 Task: Open a blank sheet, save the file as Empathymeet.rtf Type the sentence 'Love is a powerful emotion that connects individuals and shapes relationships. It encompasses affection, compassion, and deep bonds between people. Love can bring joy, happiness, and a sense of fulfillment, making it a fundamental aspect of human existence.'Add formula using equations and charcters after the sentence '( n - 2 ) × 180?' Select the formula and highlight with color Pink Change the page Orientation to  Landscape
Action: Mouse moved to (276, 182)
Screenshot: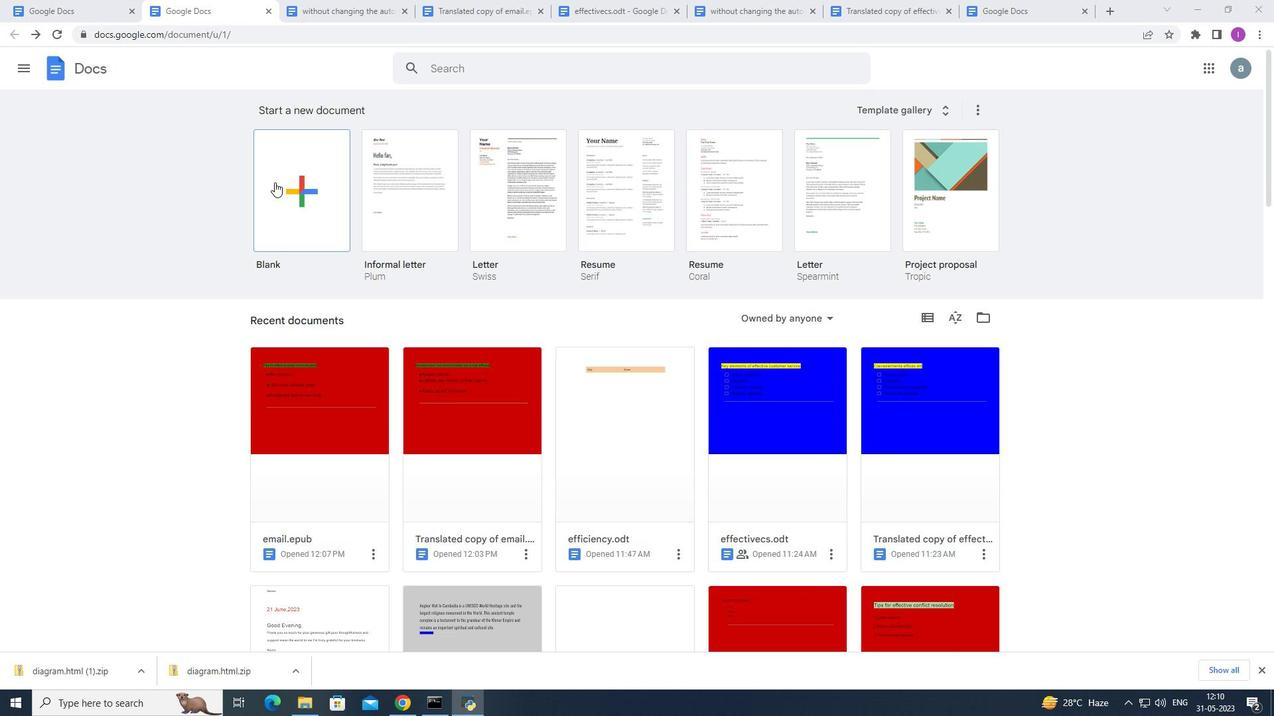 
Action: Mouse pressed left at (276, 182)
Screenshot: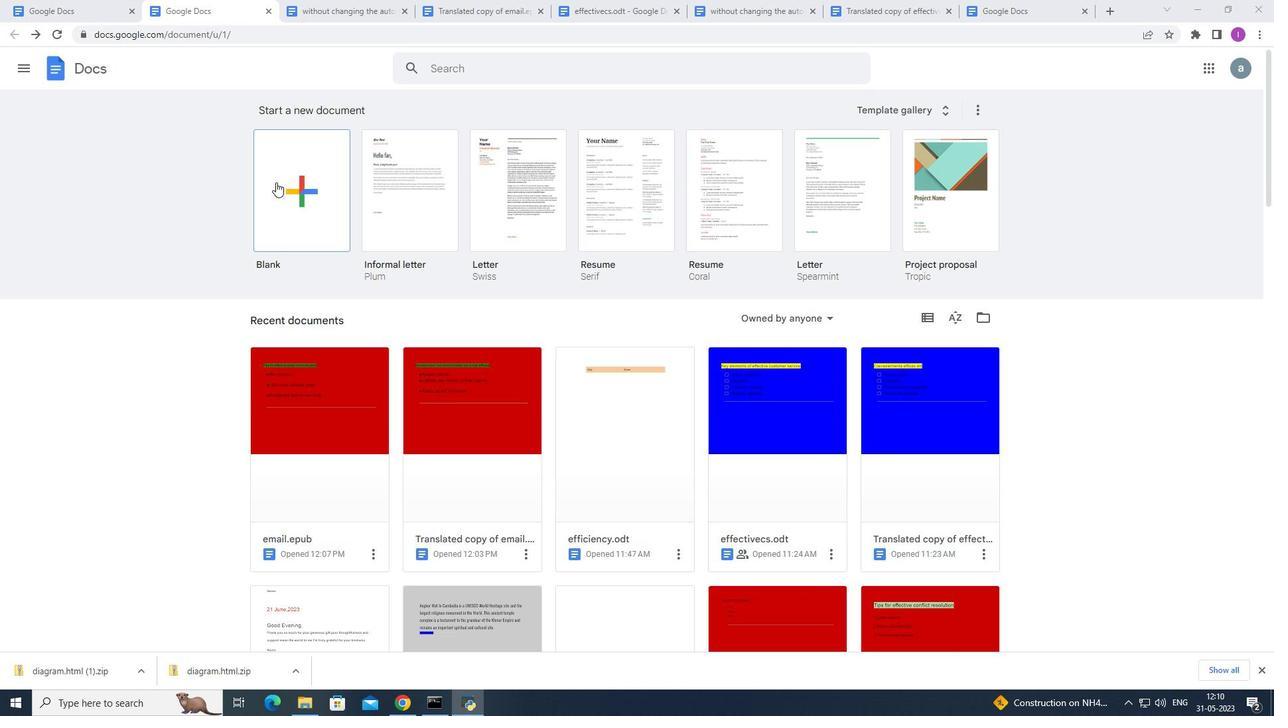 
Action: Mouse moved to (138, 61)
Screenshot: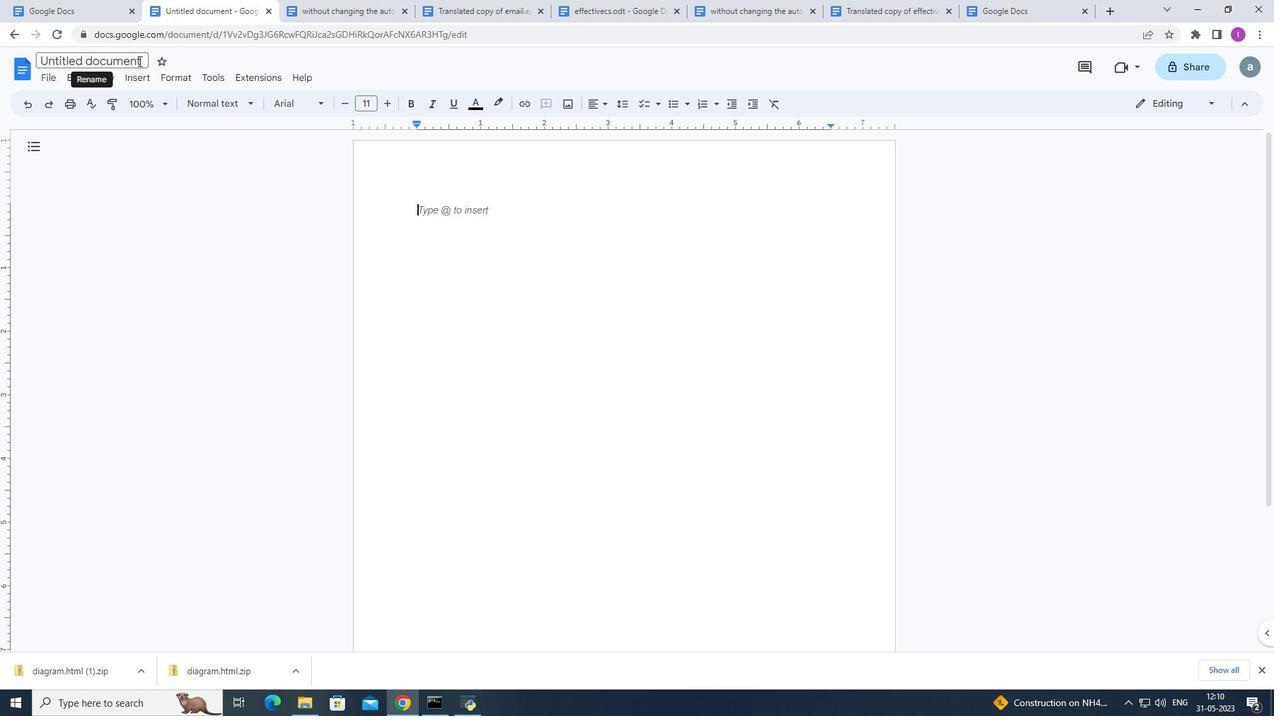 
Action: Mouse pressed left at (138, 61)
Screenshot: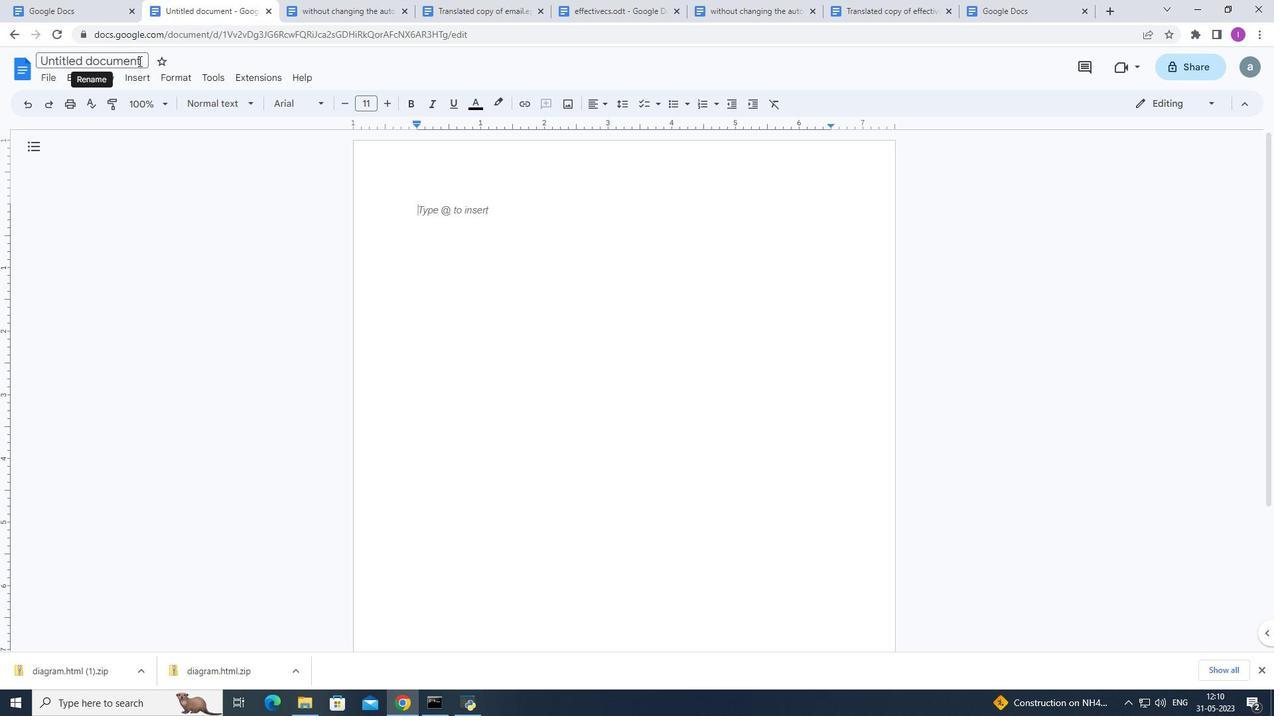 
Action: Mouse moved to (474, 74)
Screenshot: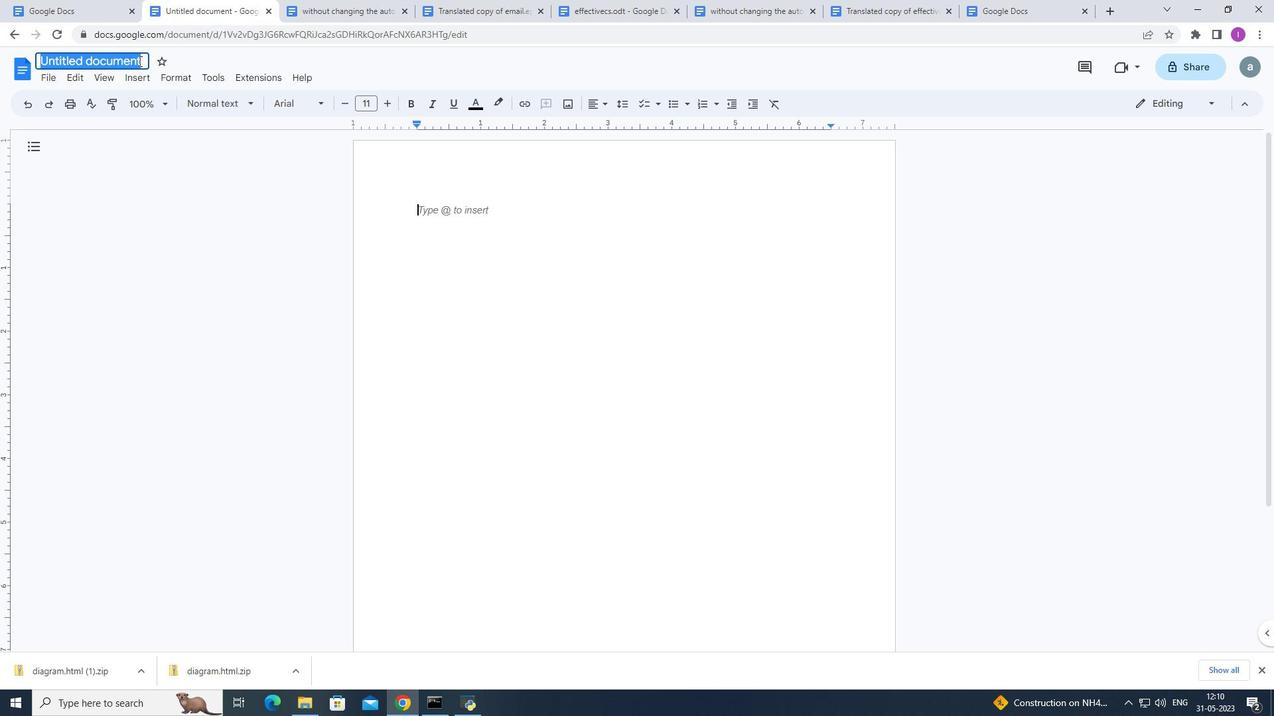 
Action: Key pressed <Key.shift>Empathymeet.rtf
Screenshot: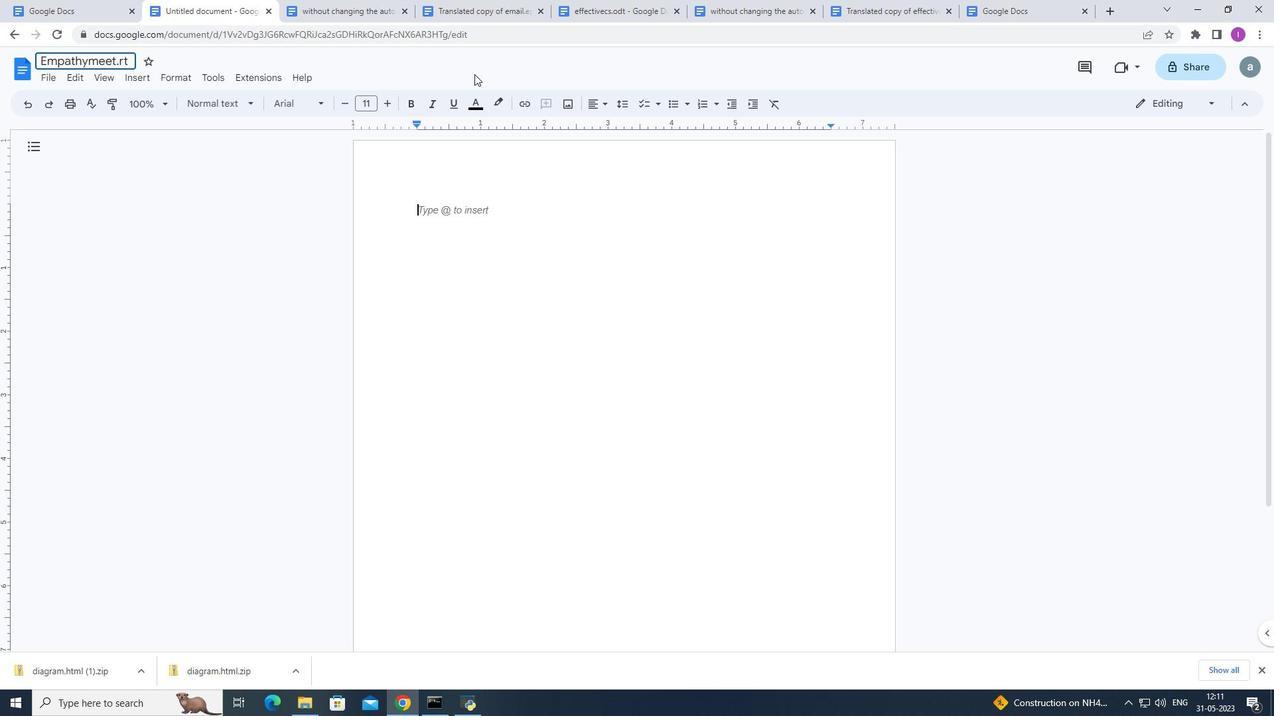 
Action: Mouse moved to (479, 228)
Screenshot: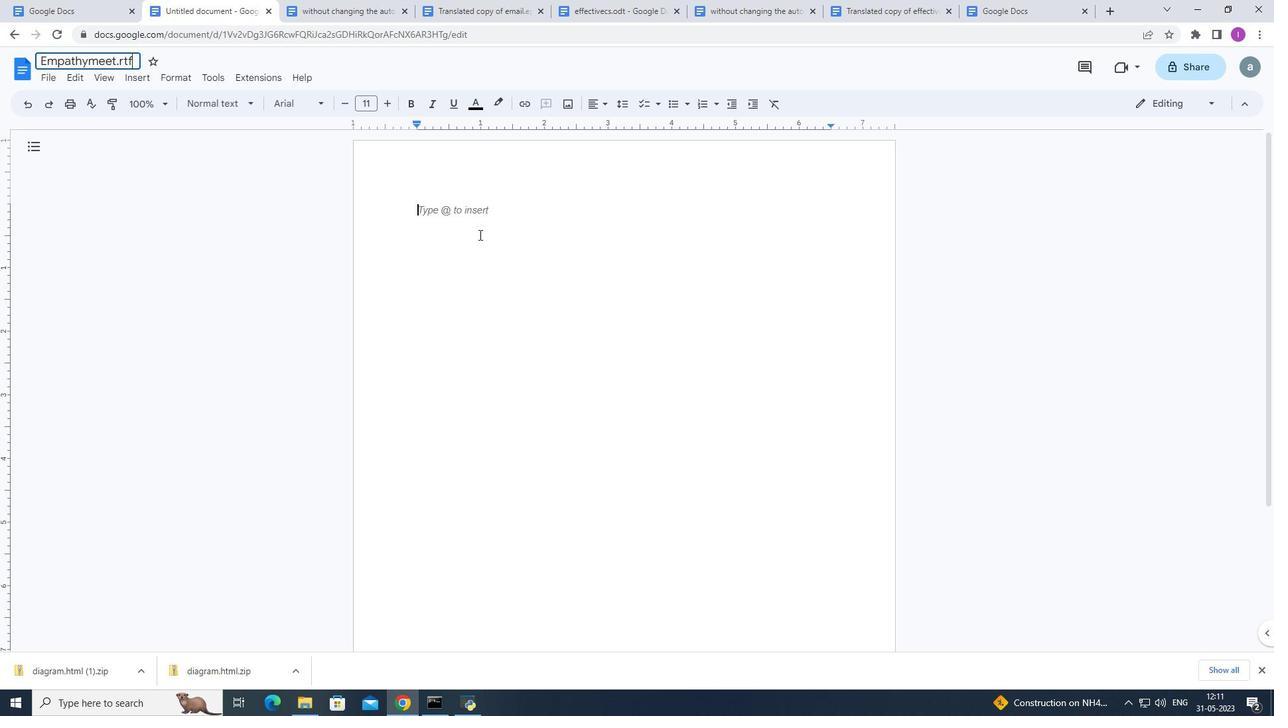 
Action: Mouse pressed left at (479, 228)
Screenshot: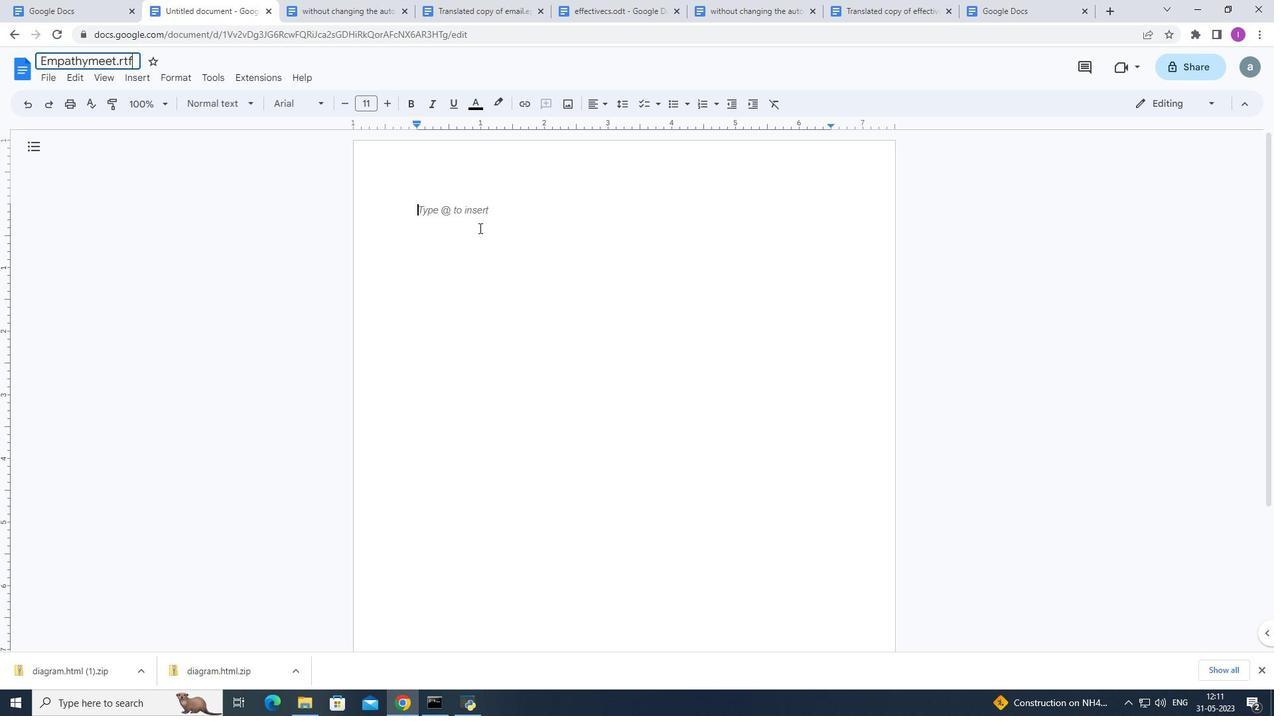 
Action: Mouse moved to (426, 207)
Screenshot: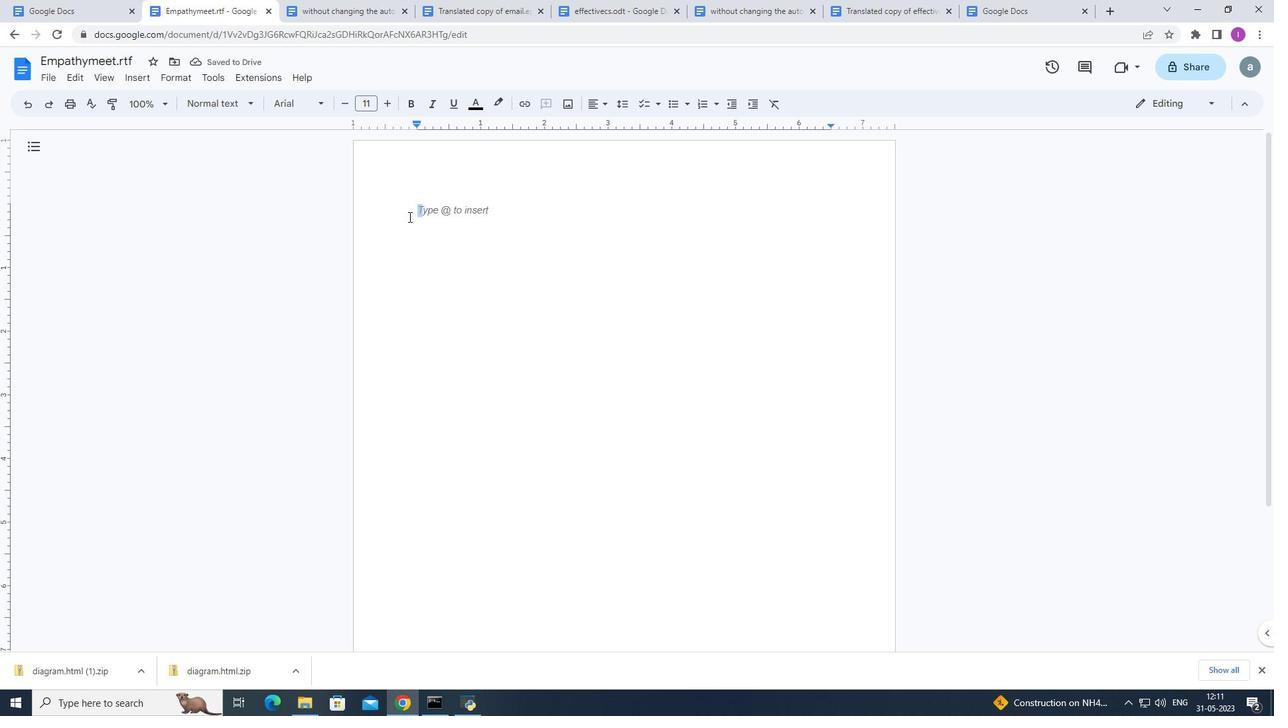 
Action: Mouse pressed left at (426, 207)
Screenshot: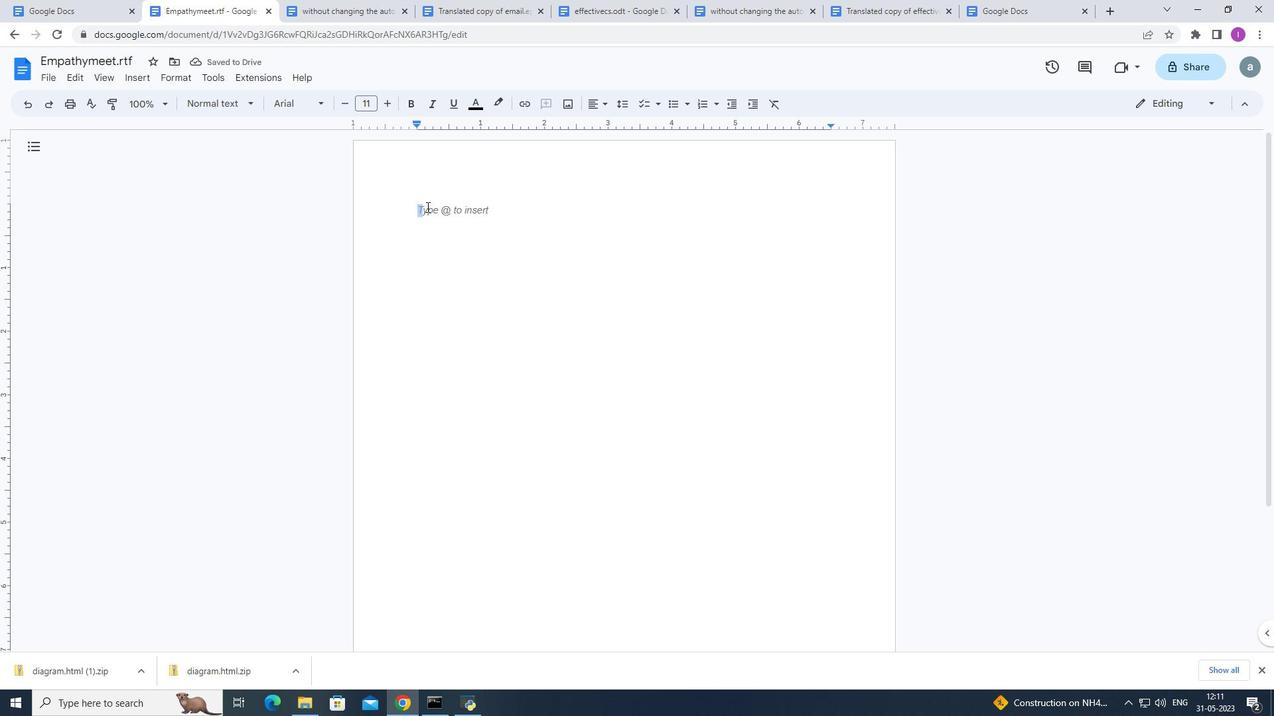 
Action: Mouse moved to (702, 184)
Screenshot: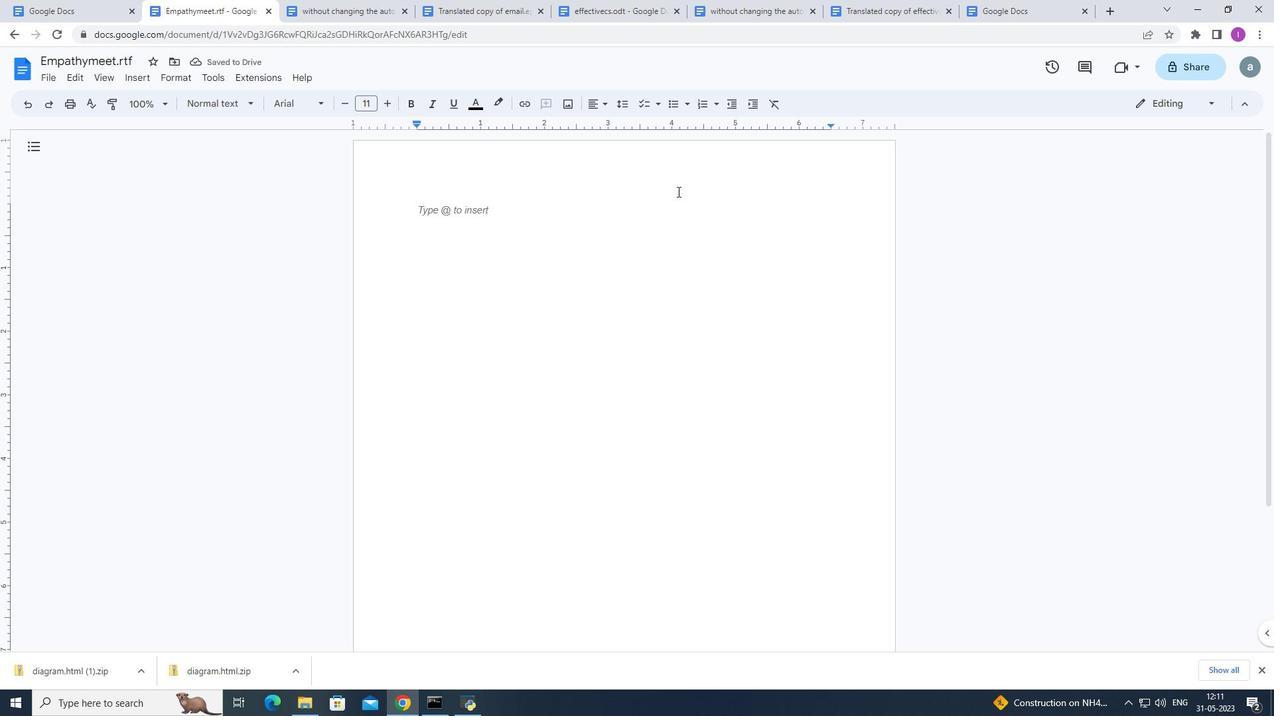 
Action: Key pressed <Key.shift>Lop<Key.backspace>ve<Key.space>is<Key.space>a<Key.space>powerful<Key.space>emotion<Key.space>that<Key.space>connects<Key.space>individuals<Key.space>and<Key.space>shapes<Key.space>relationships.<Key.shift>It<Key.space>encompasses<Key.space>affection,compassion,<Key.shift>and<Key.space>deep<Key.space>bonds<Key.space>between<Key.space>people
Screenshot: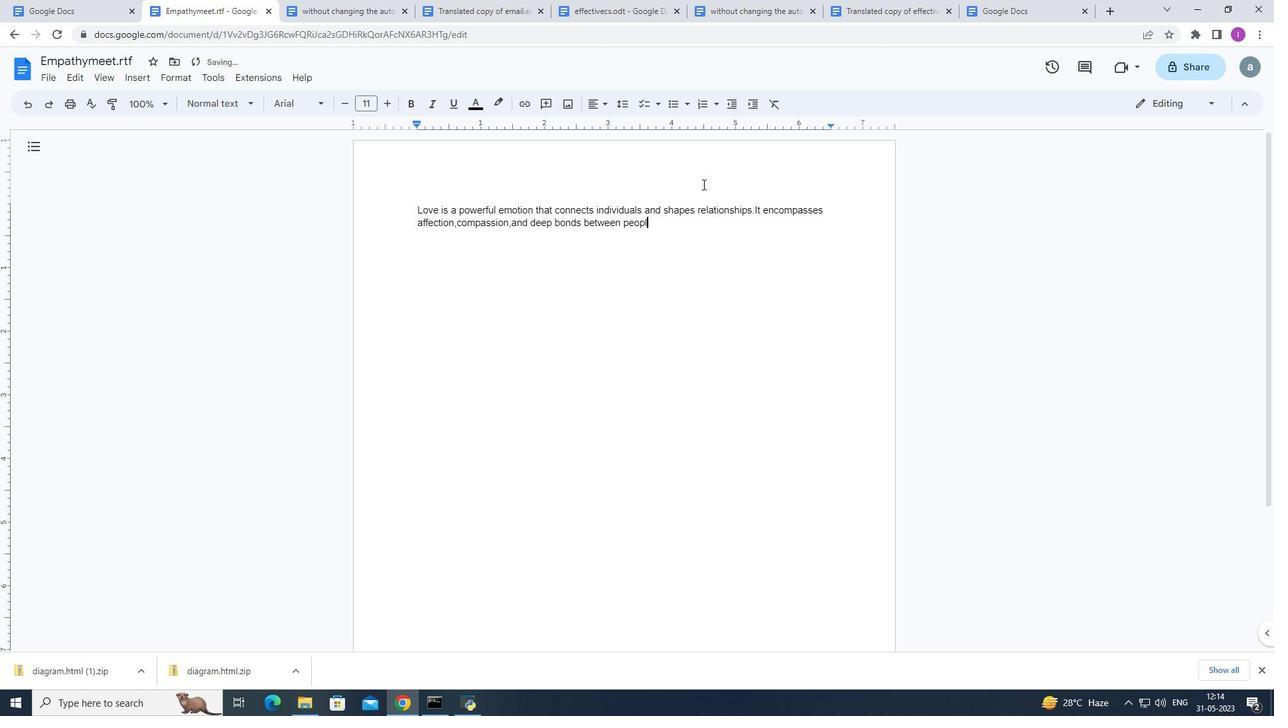 
Action: Mouse moved to (755, 168)
Screenshot: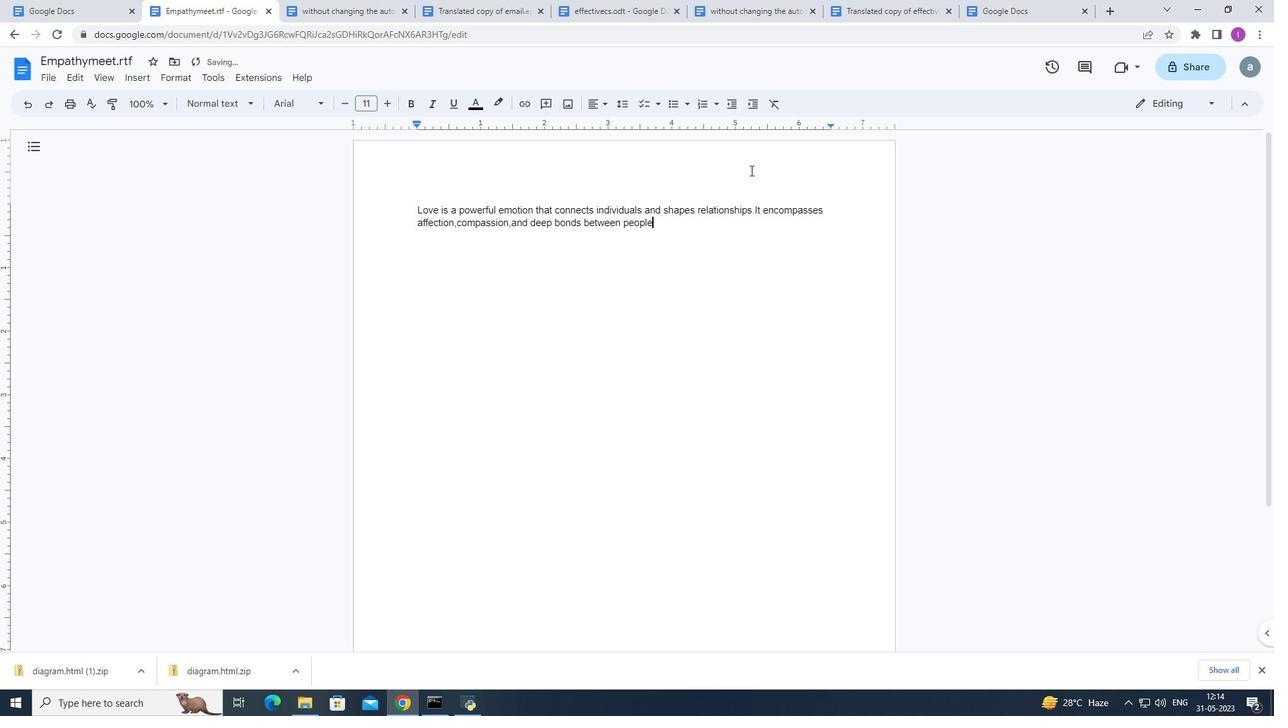 
Action: Key pressed .
Screenshot: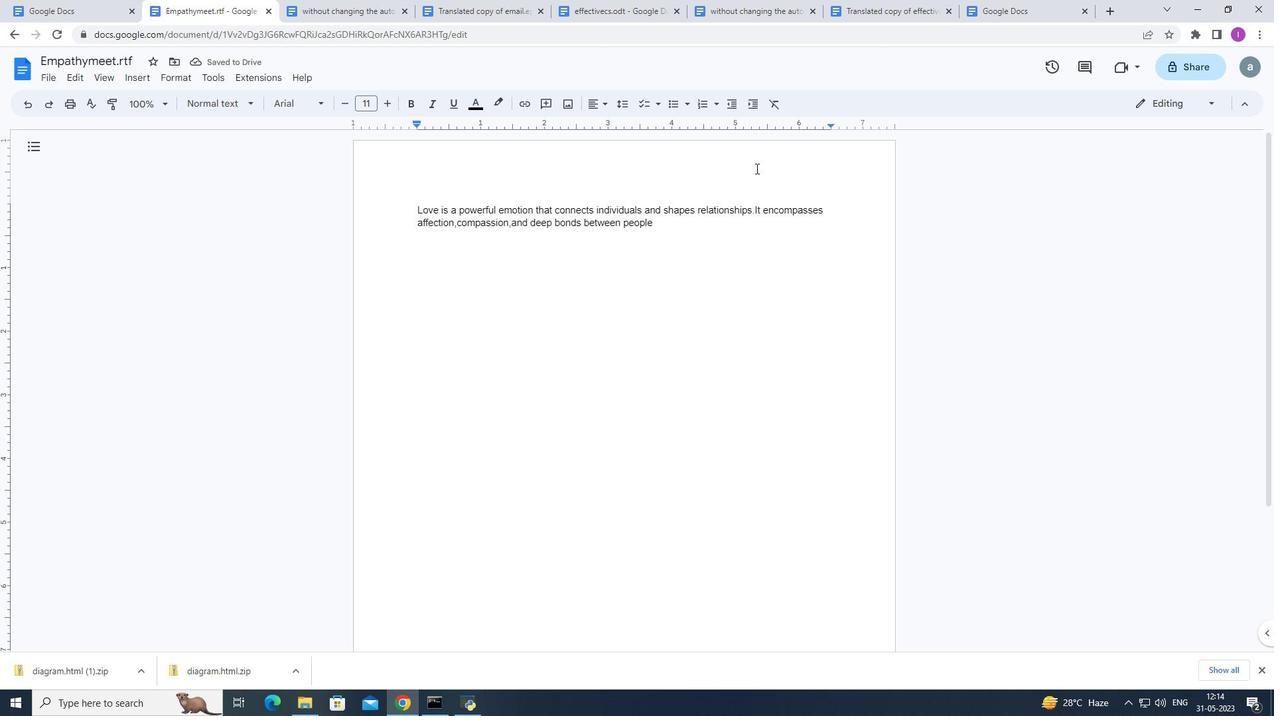 
Action: Mouse moved to (702, 230)
Screenshot: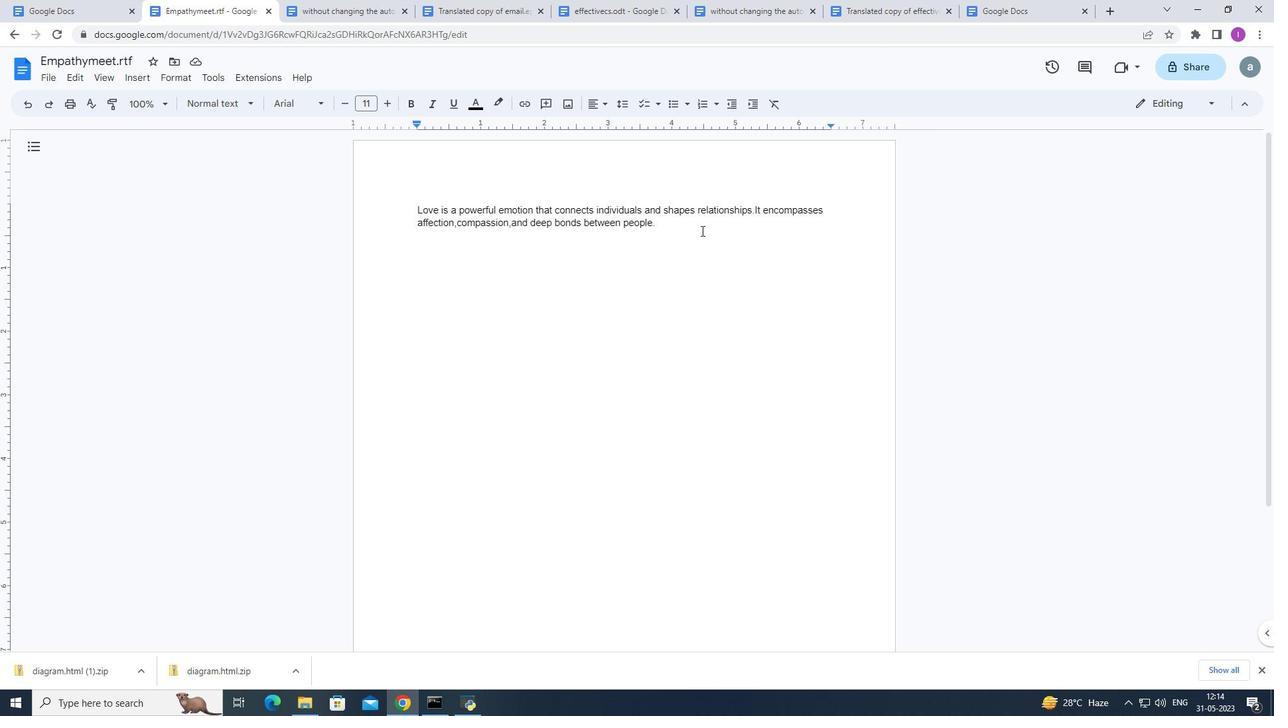 
Action: Mouse pressed left at (702, 230)
Screenshot: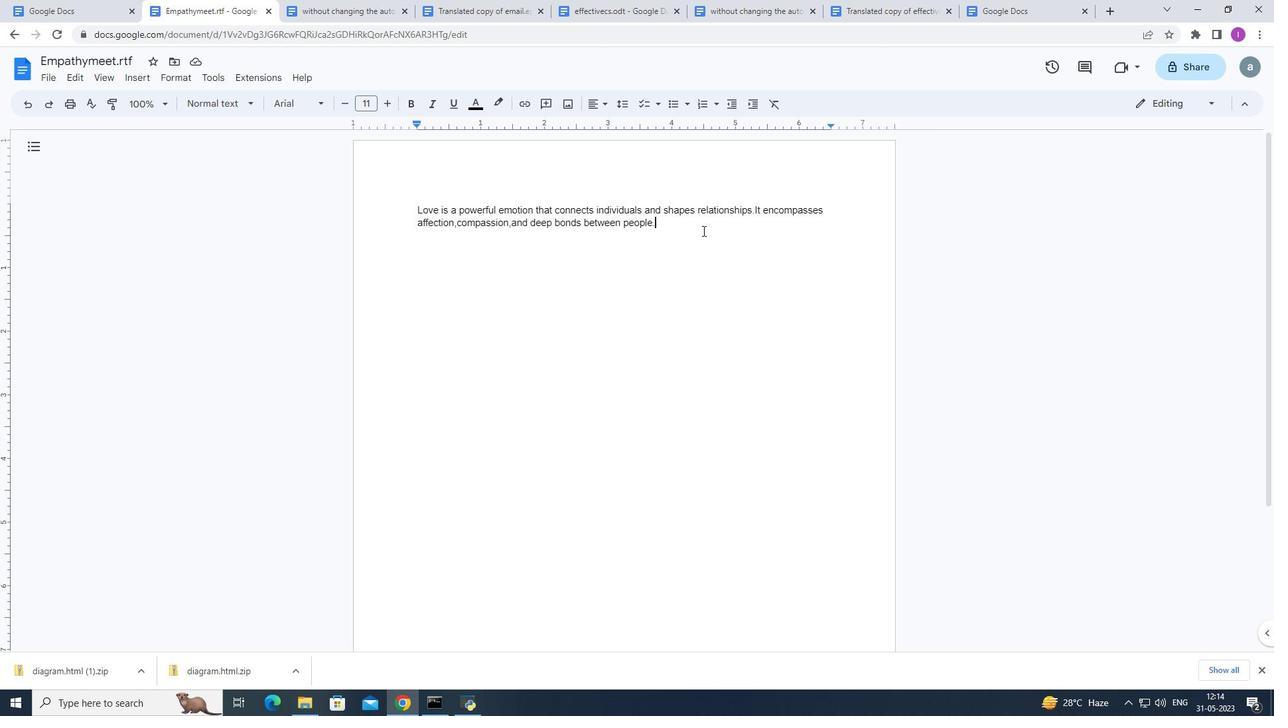 
Action: Mouse moved to (1276, 224)
Screenshot: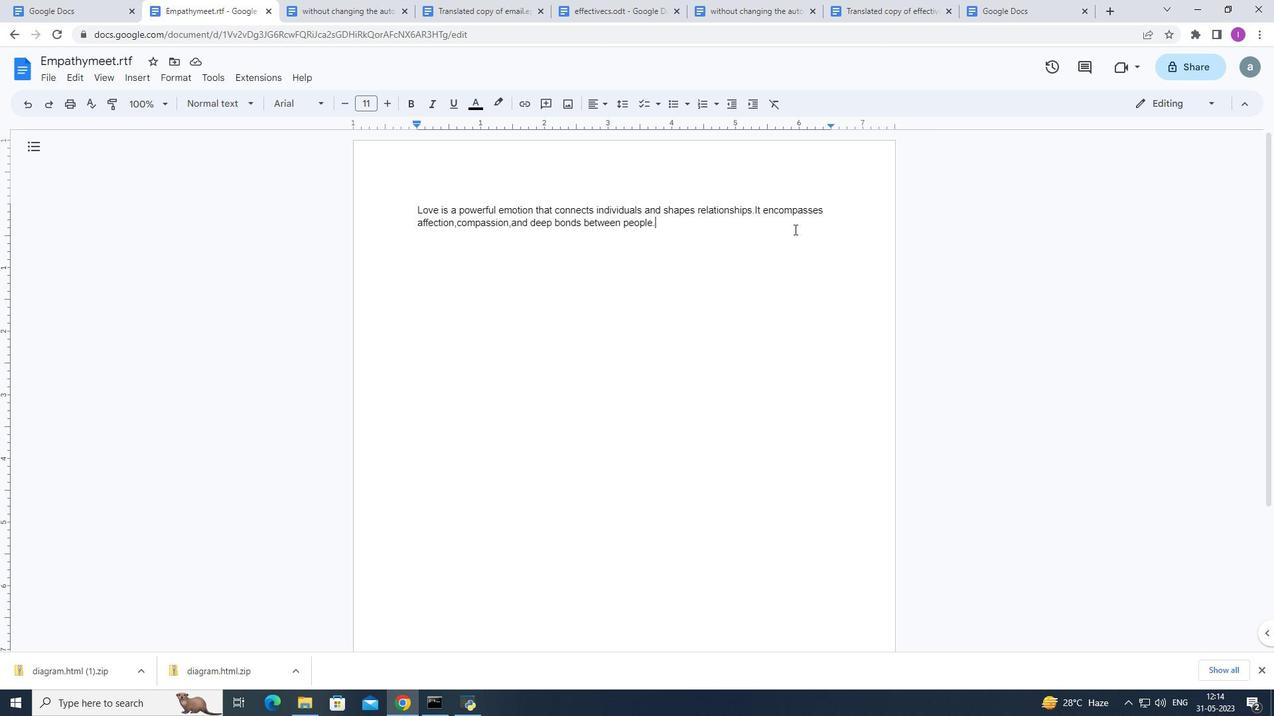 
Action: Key pressed <Key.shift>Love<Key.space>can<Key.space>bring<Key.space>joy,happiness,and<Key.space>a<Key.space>sense<Key.space>of<Key.space>fulfillmeb<Key.backspace>nt,makingit<Key.space>a<Key.space>fundamental
Screenshot: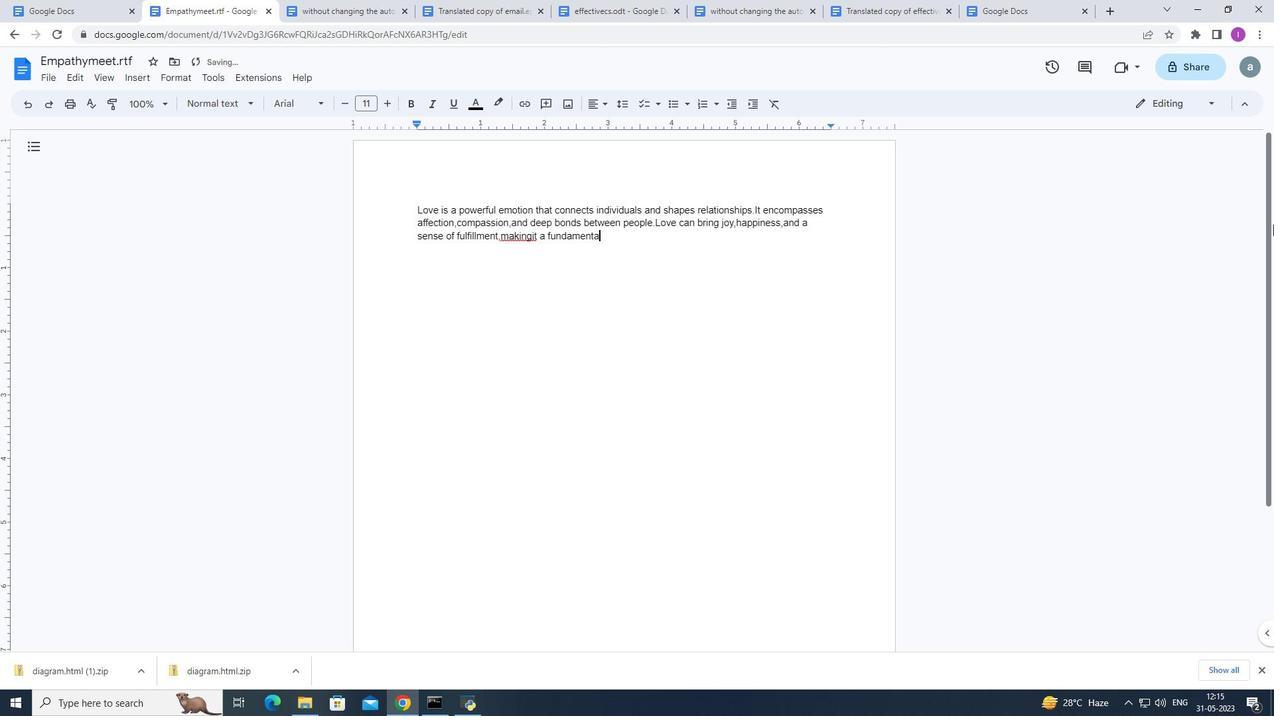 
Action: Mouse moved to (532, 239)
Screenshot: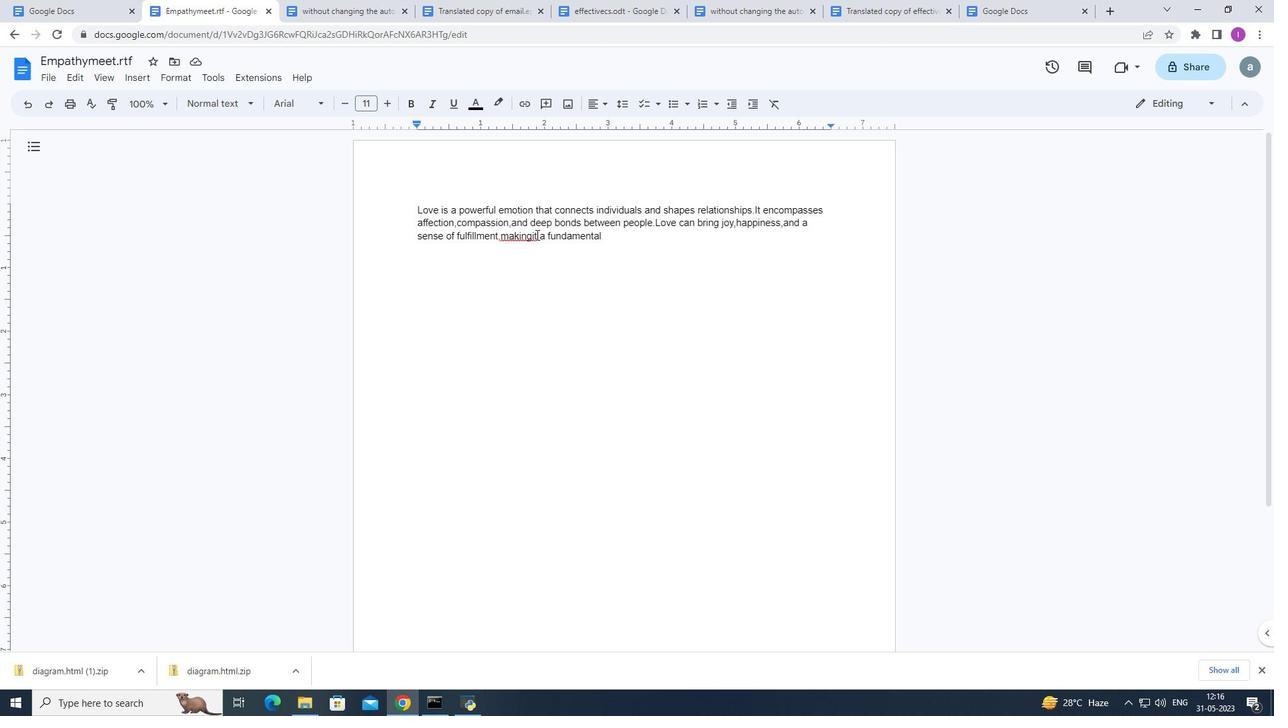 
Action: Mouse pressed left at (532, 239)
Screenshot: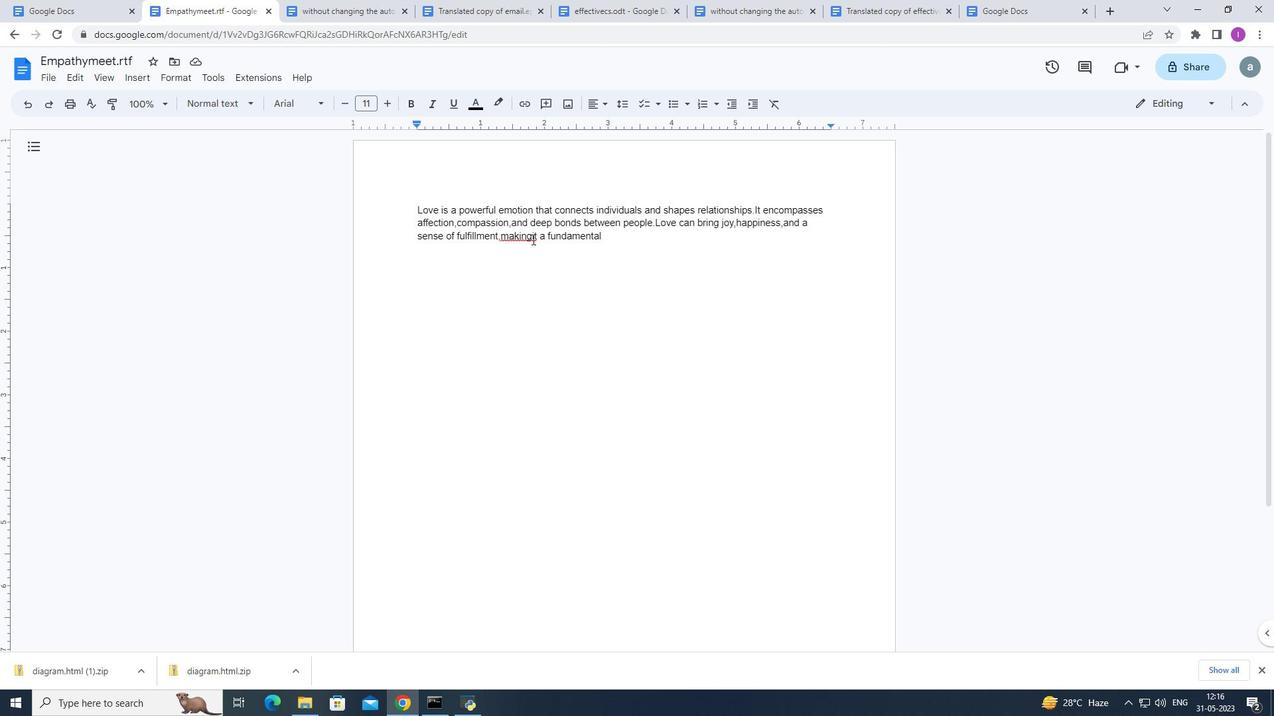 
Action: Mouse moved to (516, 211)
Screenshot: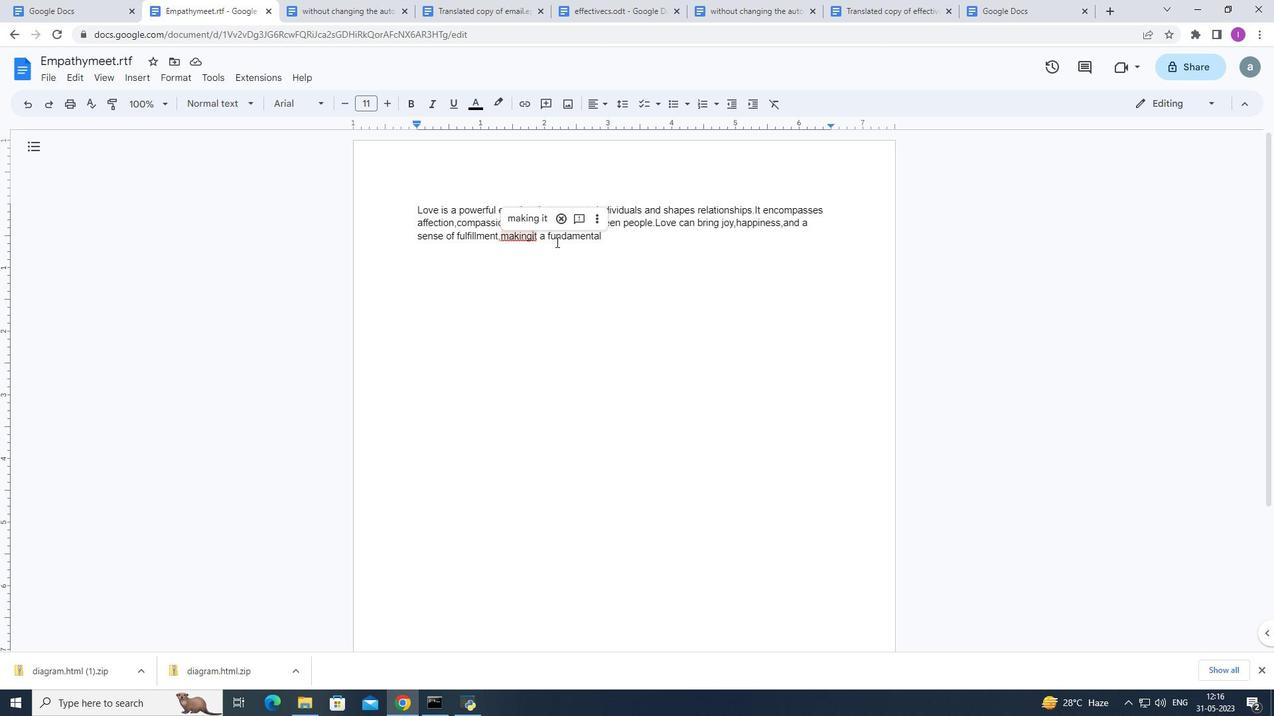
Action: Mouse pressed left at (516, 211)
Screenshot: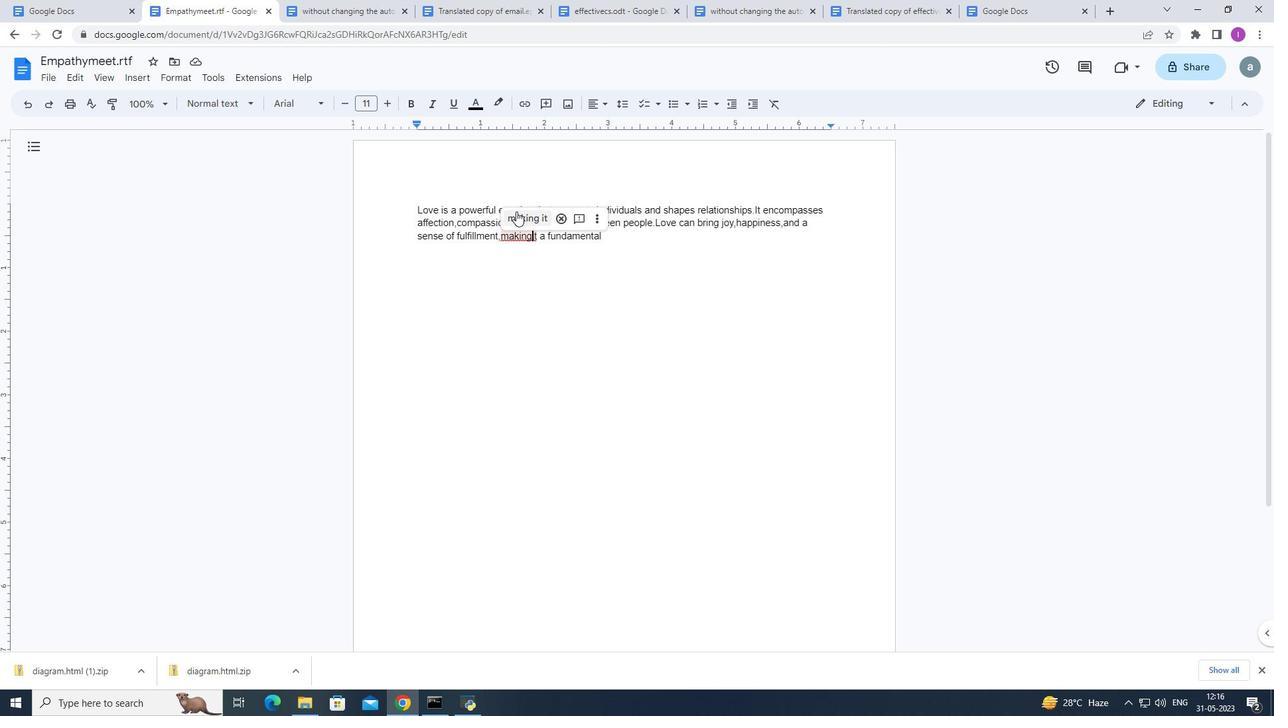 
Action: Mouse moved to (616, 242)
Screenshot: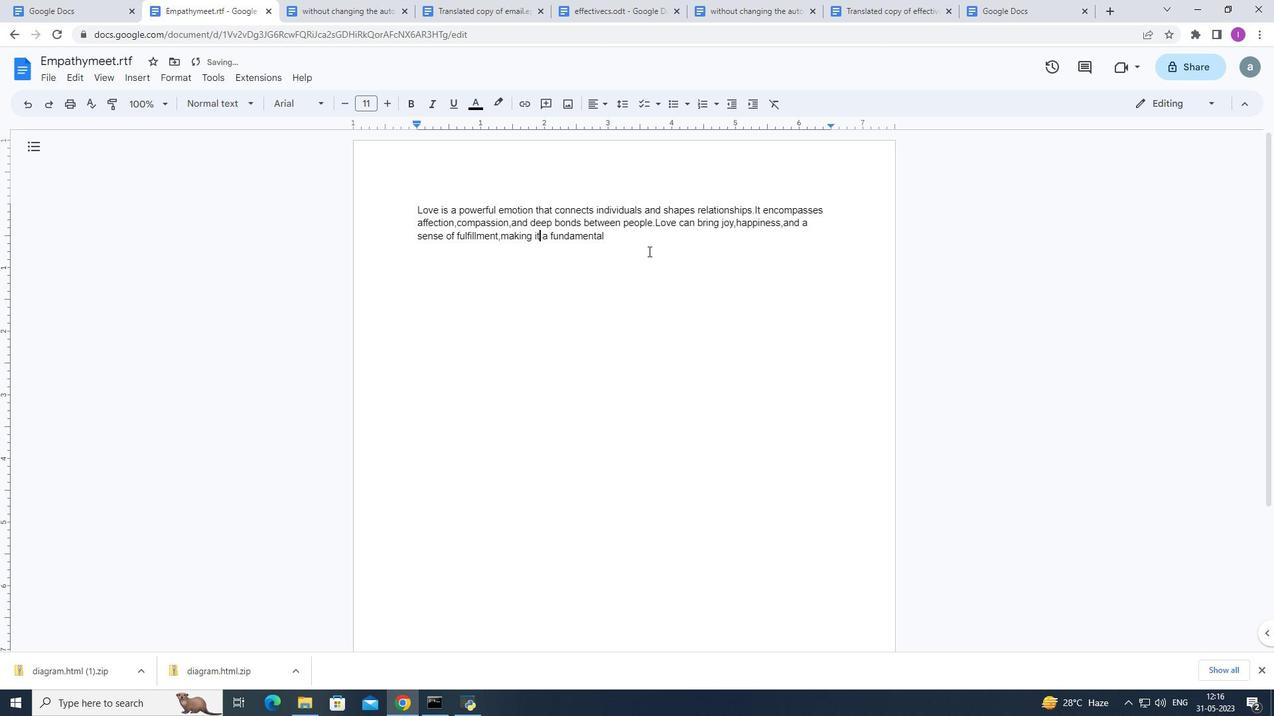 
Action: Mouse pressed left at (616, 242)
Screenshot: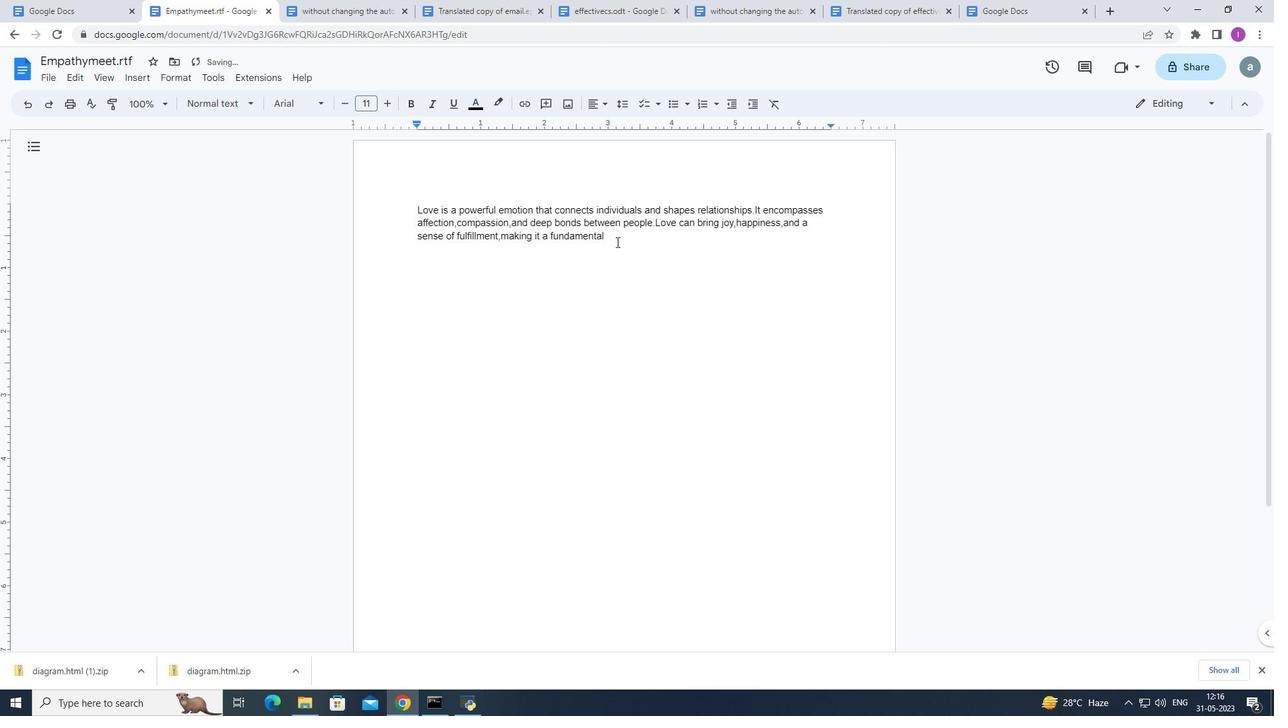 
Action: Mouse moved to (799, 274)
Screenshot: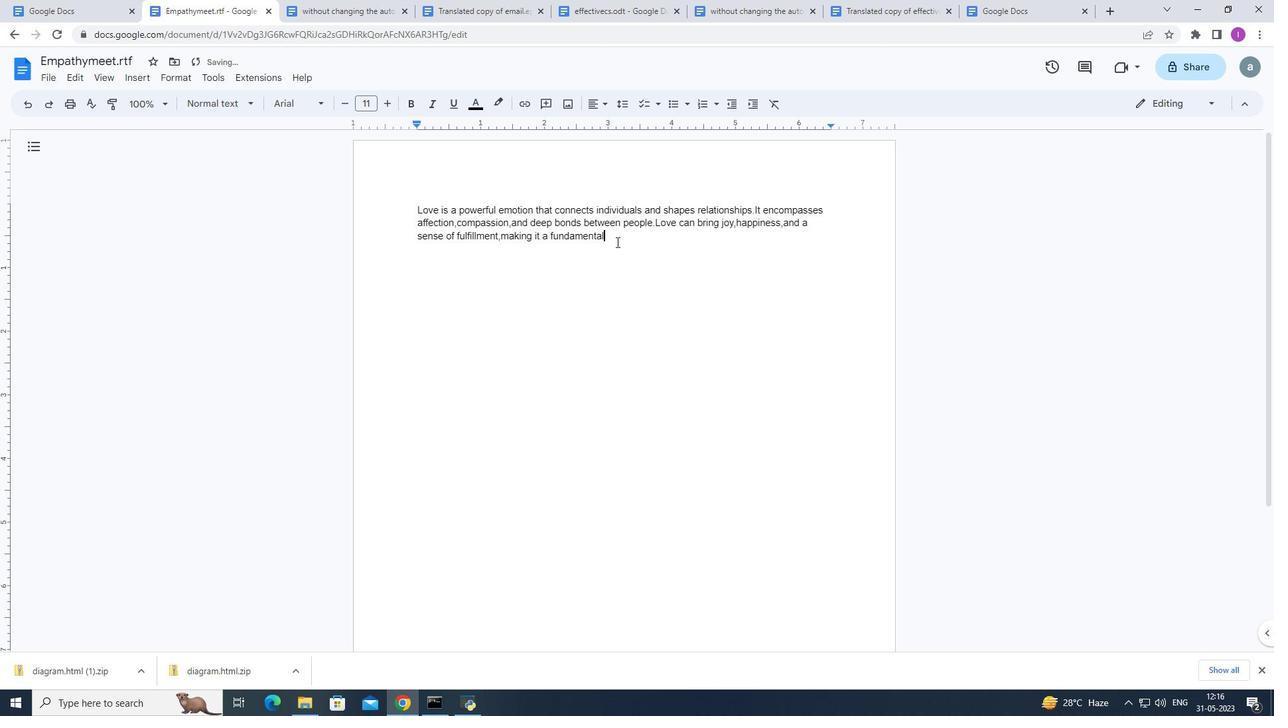 
Action: Key pressed <Key.space>aspect<Key.space>of<Key.space>hum<Key.shift>anw<Key.backspace>exixtence
Screenshot: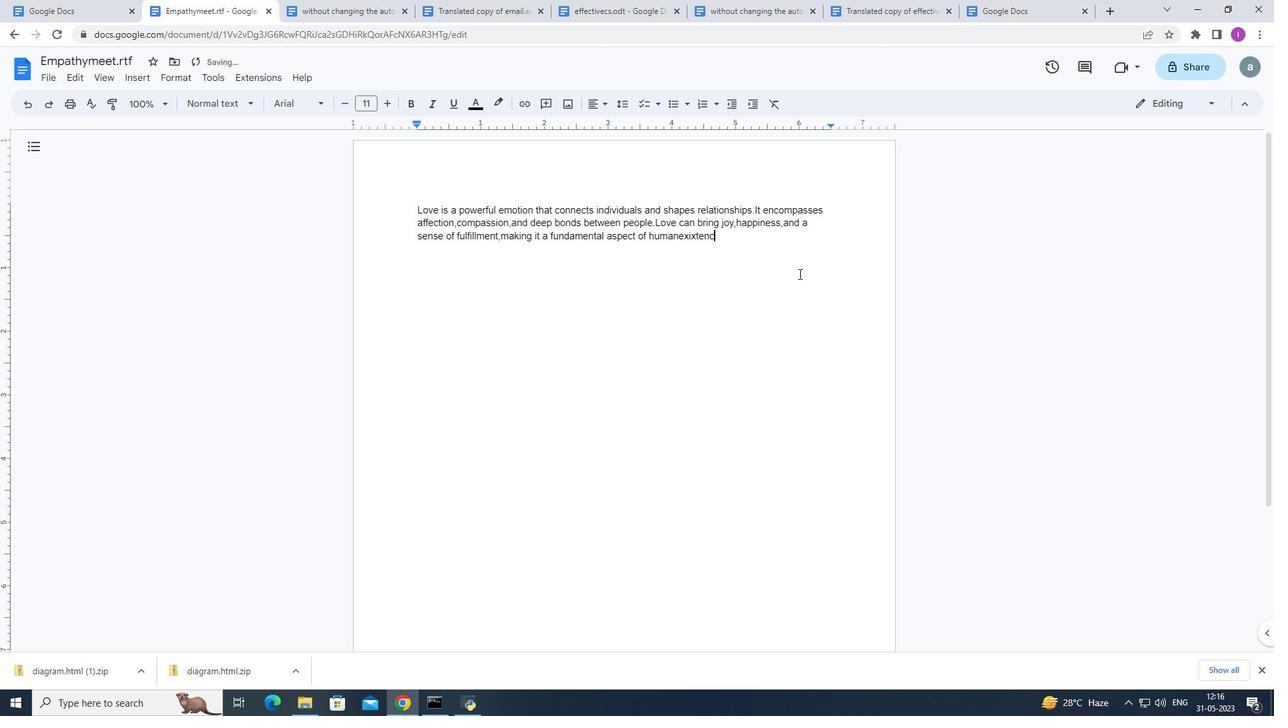
Action: Mouse moved to (676, 235)
Screenshot: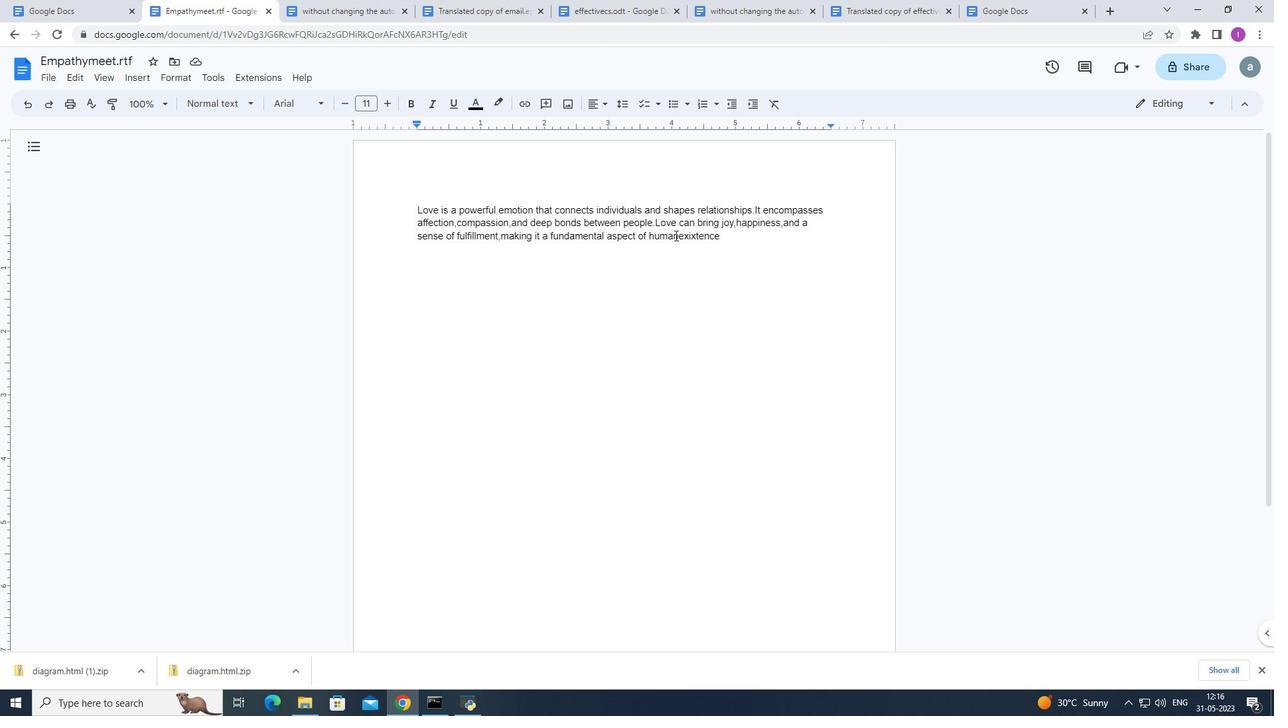 
Action: Mouse pressed left at (676, 235)
Screenshot: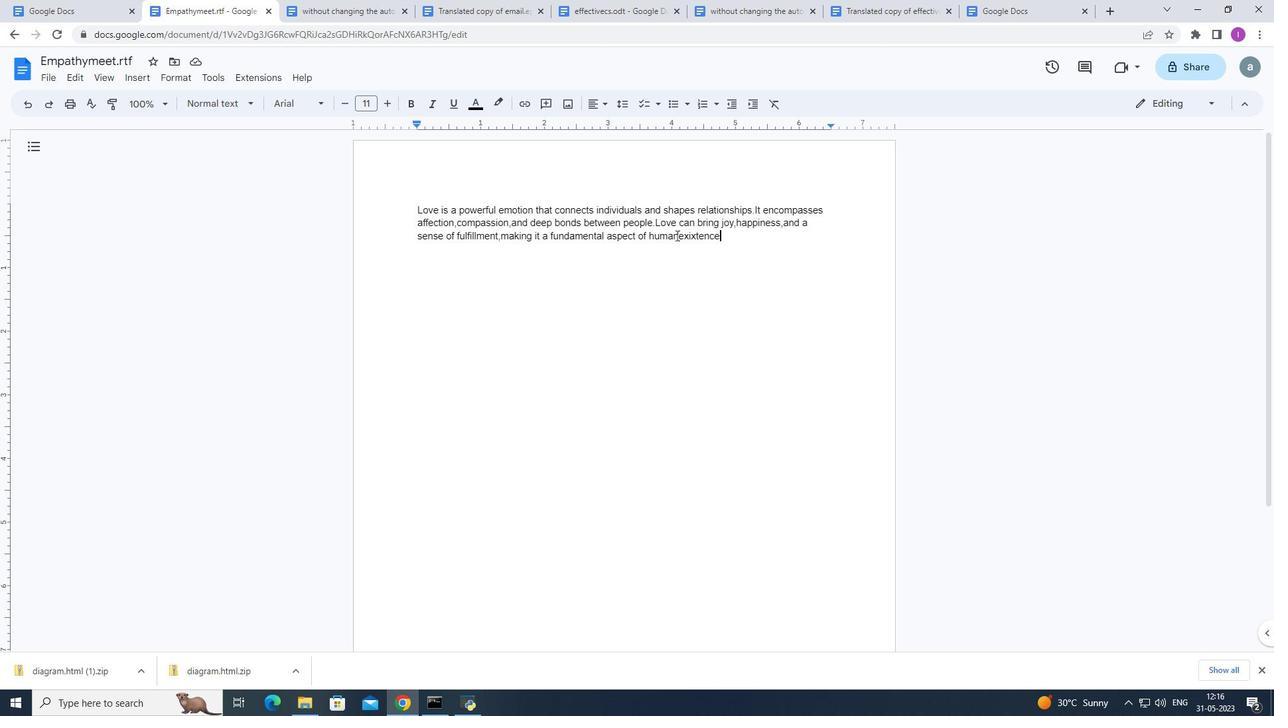 
Action: Mouse moved to (681, 221)
Screenshot: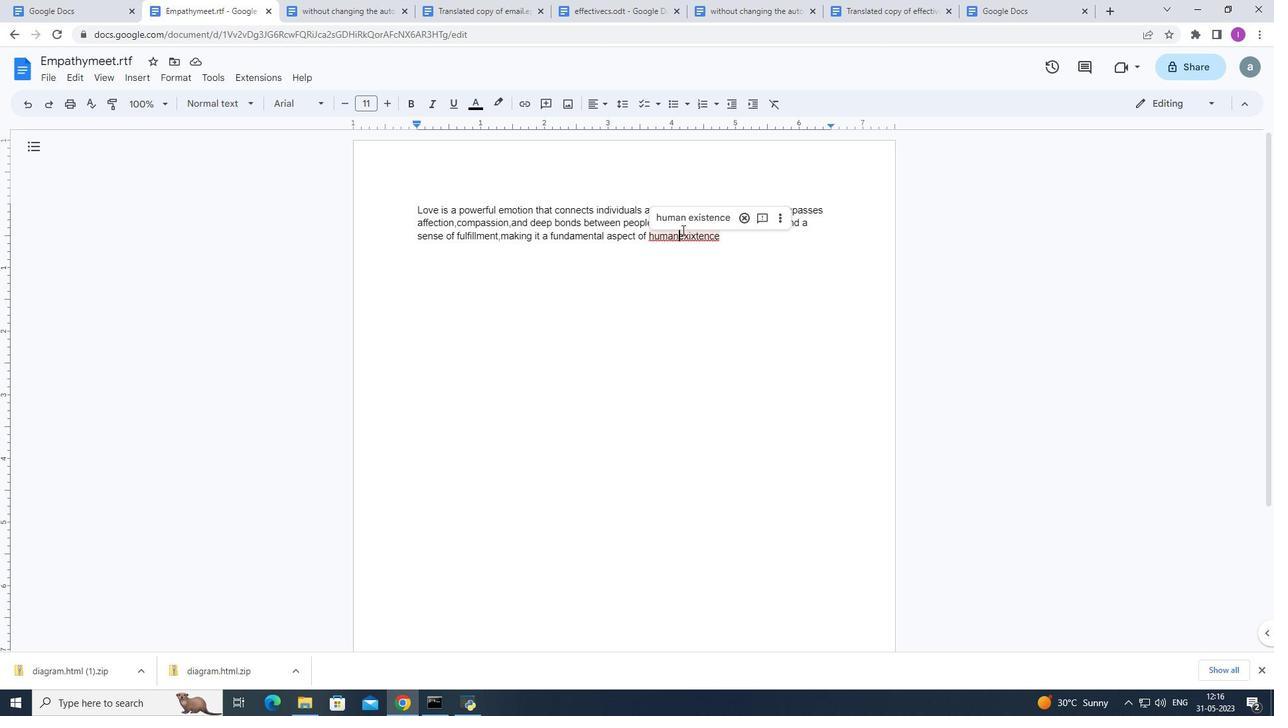 
Action: Mouse pressed left at (681, 221)
Screenshot: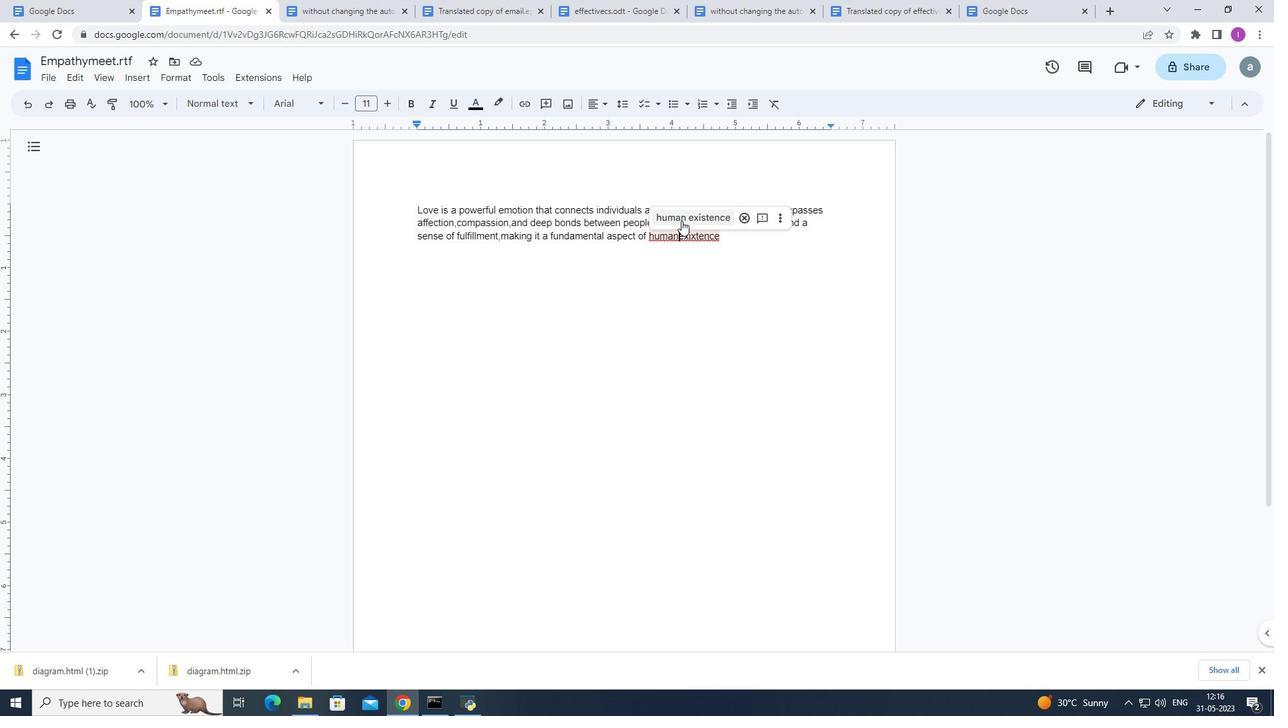 
Action: Mouse moved to (757, 251)
Screenshot: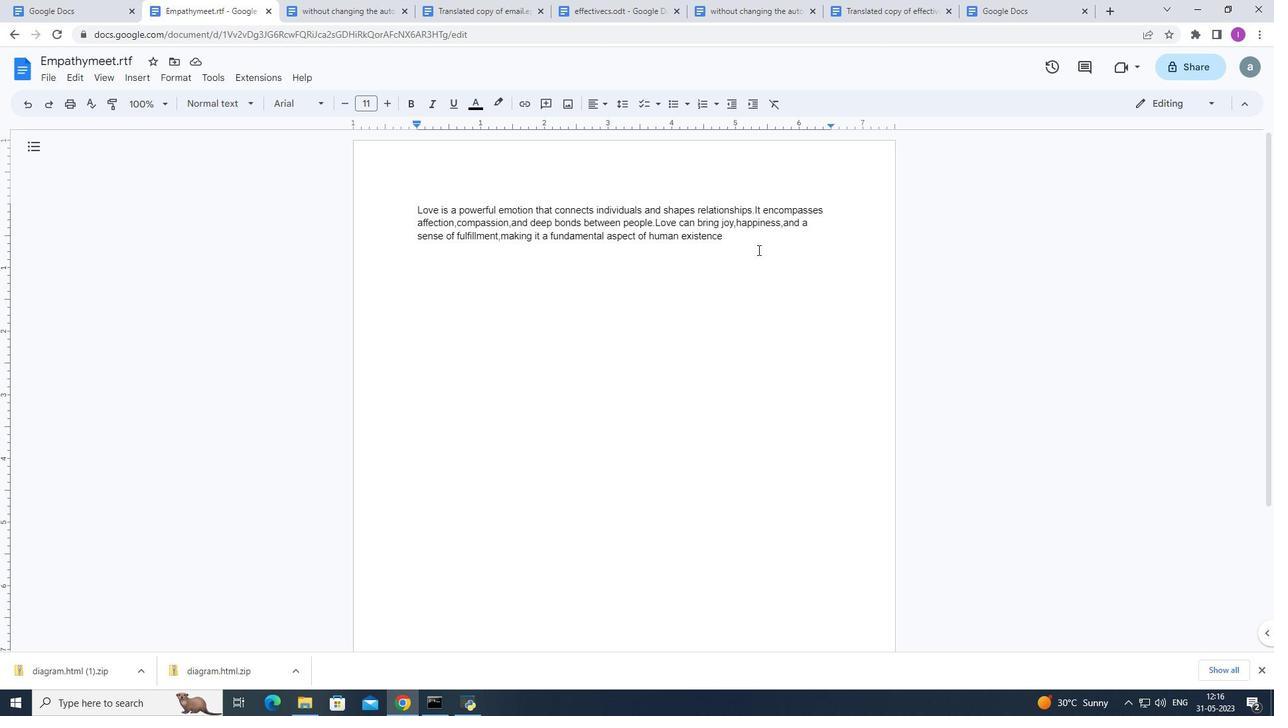 
Action: Key pressed .<Key.enter><Key.shift><Key.shift><Key.shift><Key.shift><Key.shift><Key.shift><Key.shift><Key.shift><Key.shift><Key.shift><Key.shift><Key.shift><Key.shift><Key.shift><Key.shift><Key.shift><Key.shift><Key.shift><Key.shift>(n-2<Key.shift><Key.shift><Key.shift>)
Screenshot: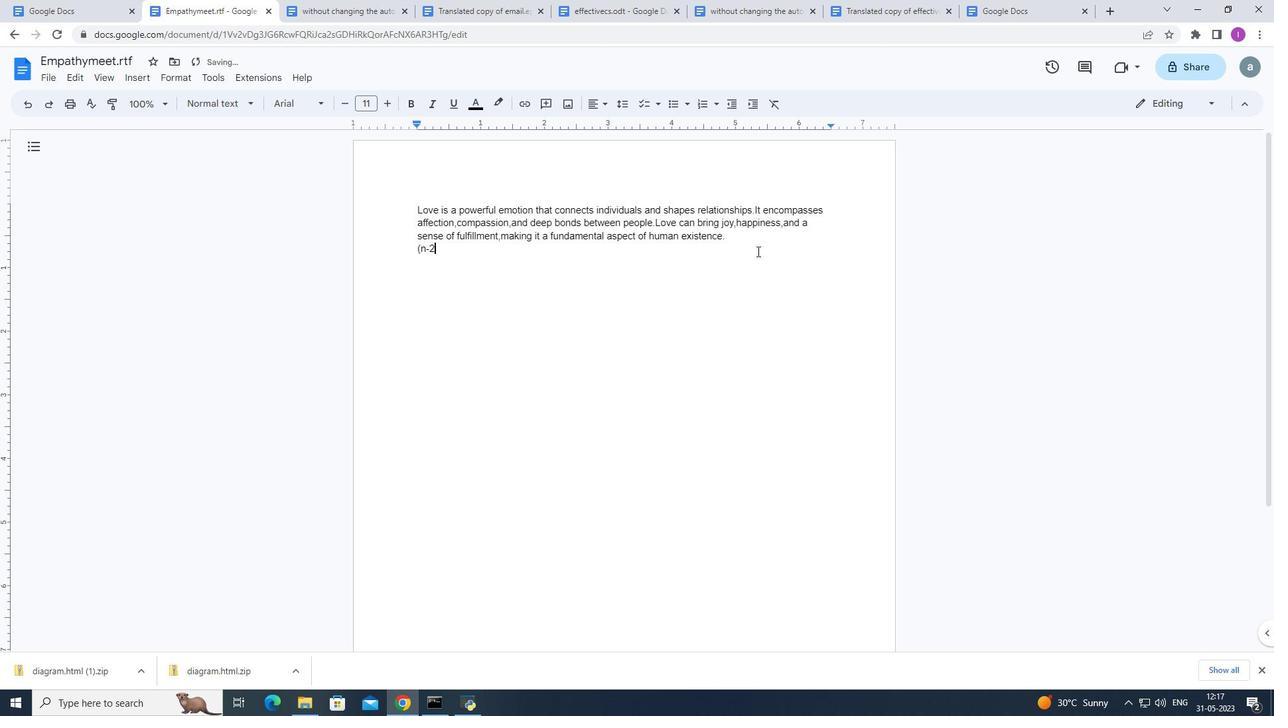 
Action: Mouse pressed left at (757, 251)
Screenshot: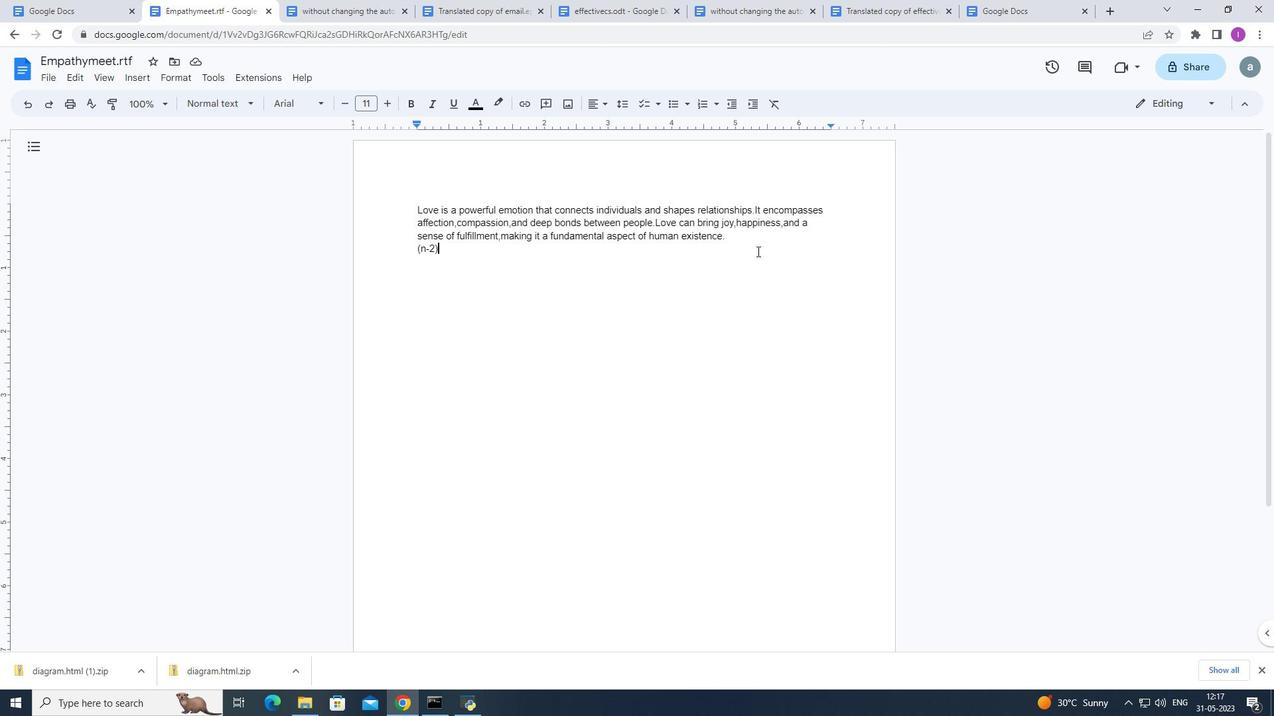 
Action: Mouse moved to (785, 292)
Screenshot: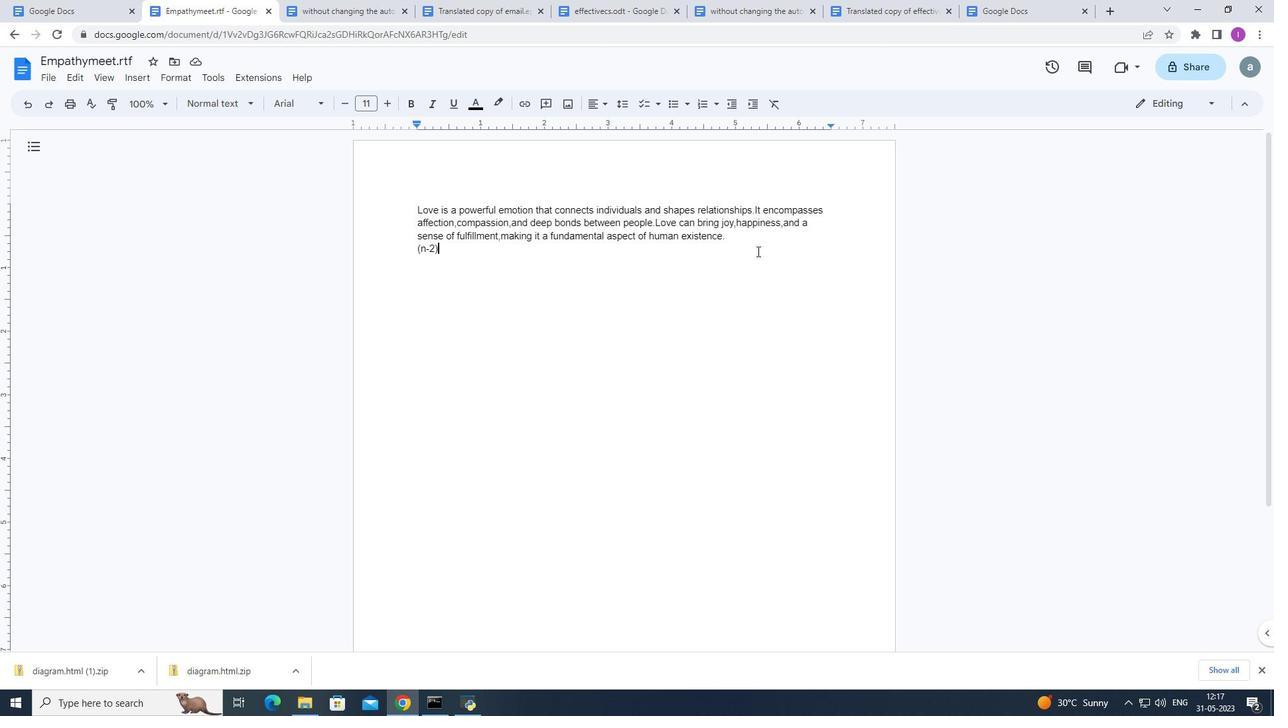 
Action: Key pressed <Key.shift>X180
Screenshot: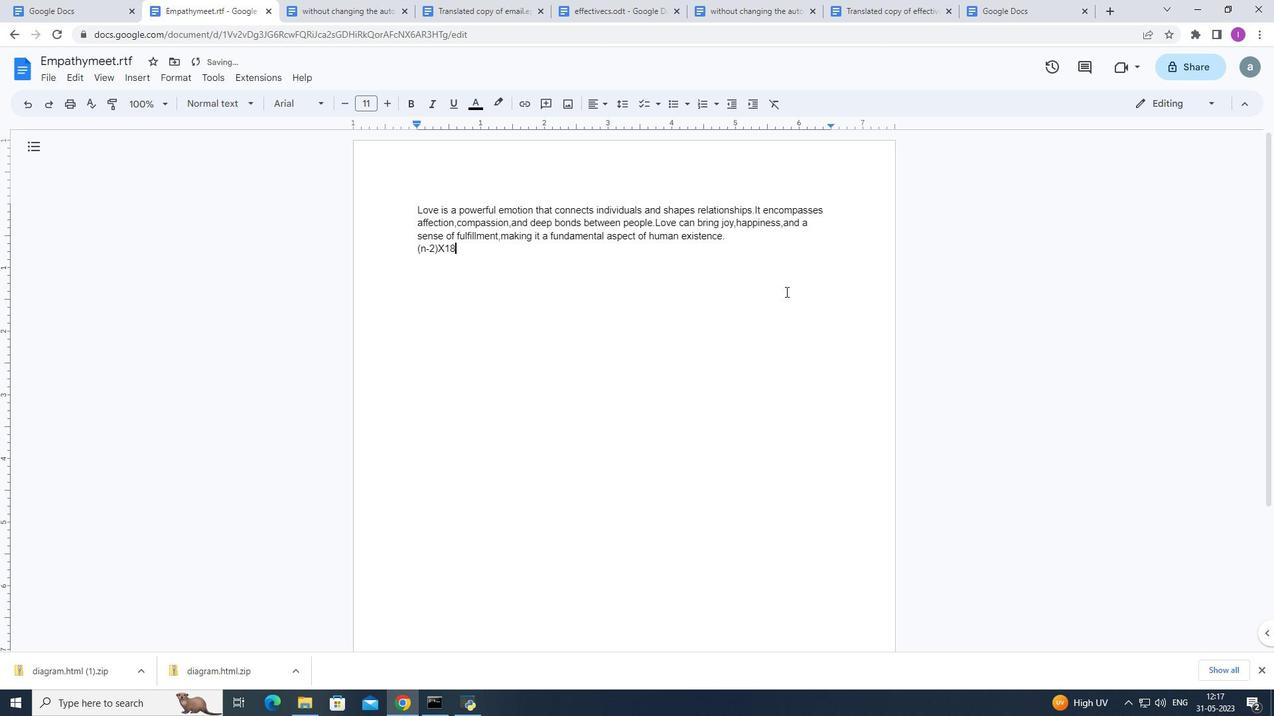 
Action: Mouse moved to (519, 272)
Screenshot: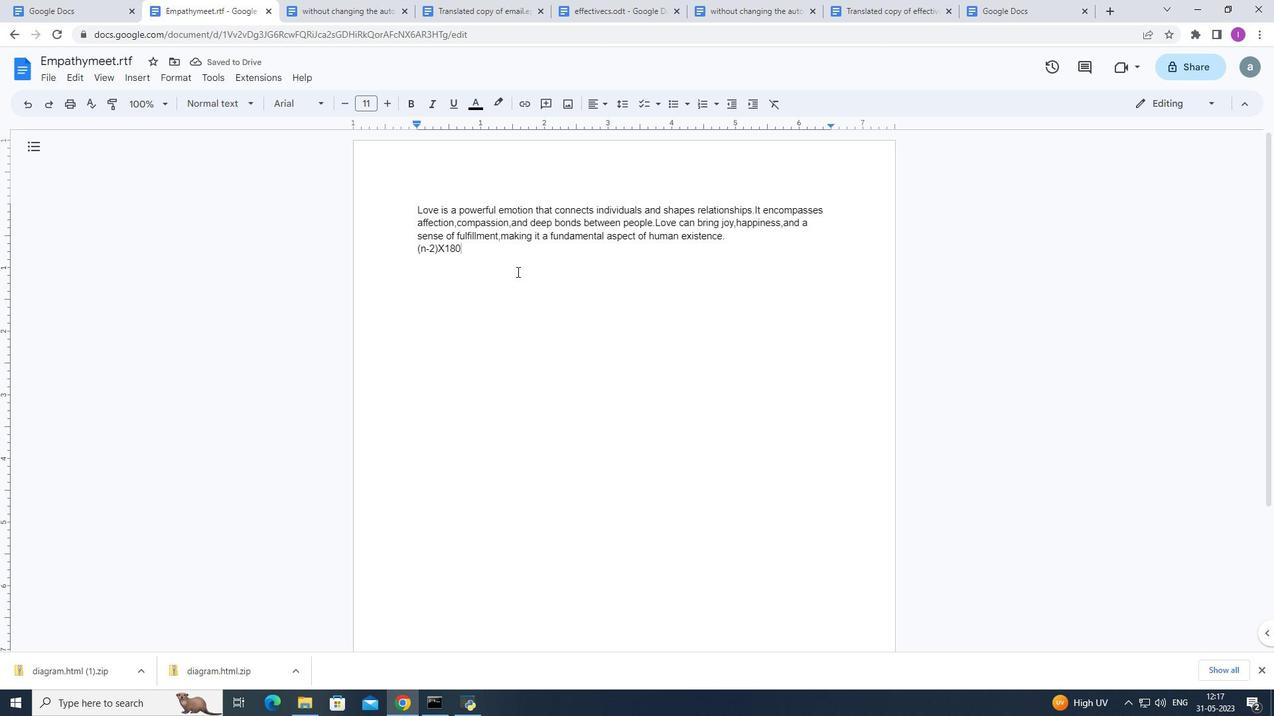 
Action: Key pressed <Key.shift>?
Screenshot: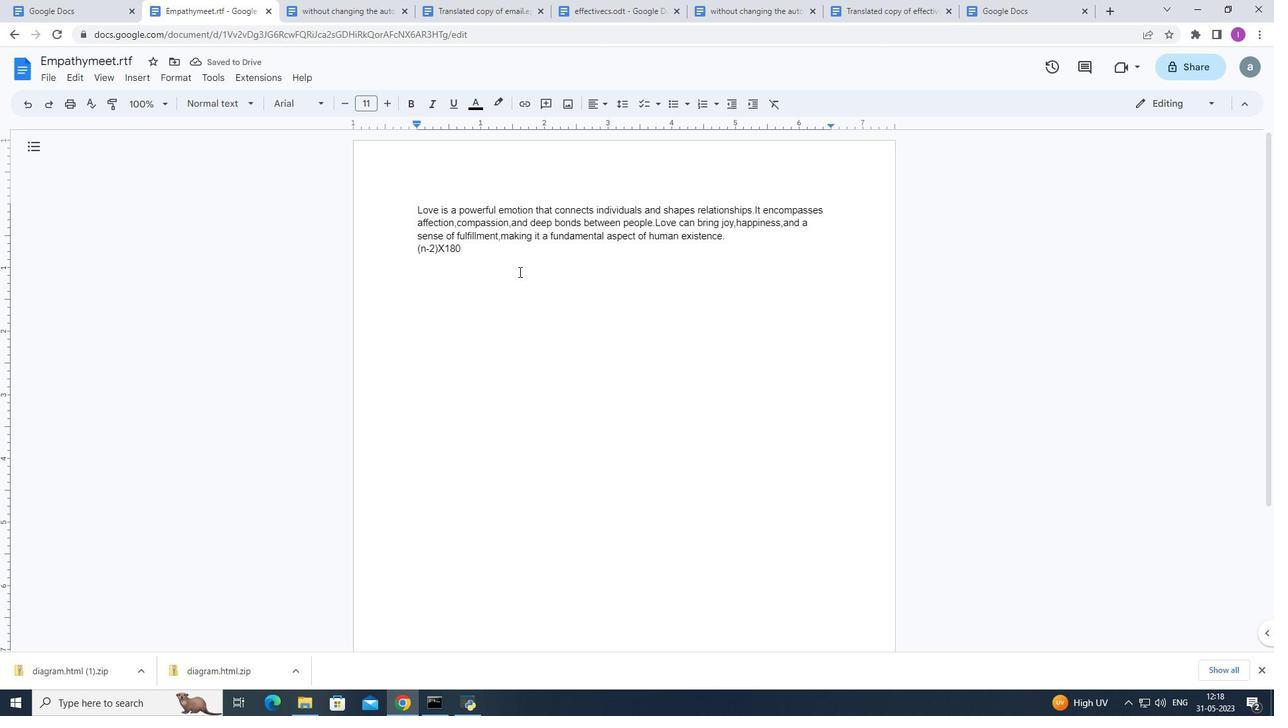 
Action: Mouse moved to (480, 252)
Screenshot: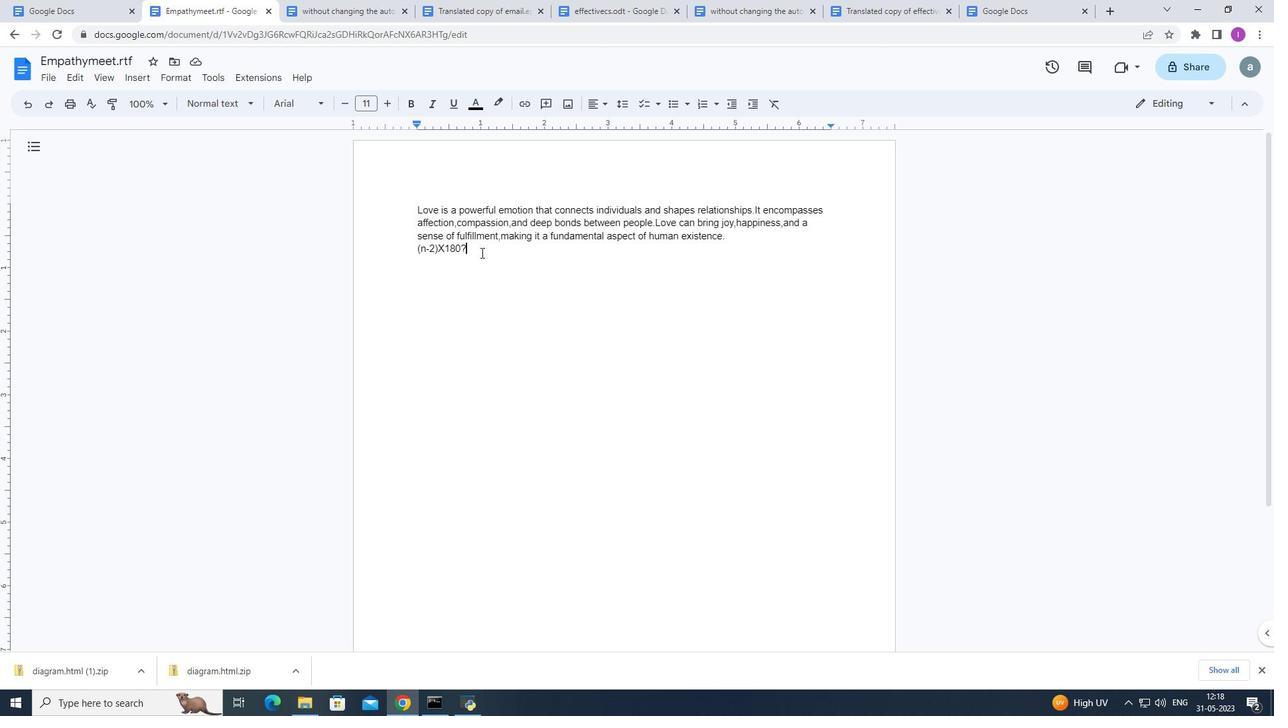 
Action: Mouse pressed left at (480, 252)
Screenshot: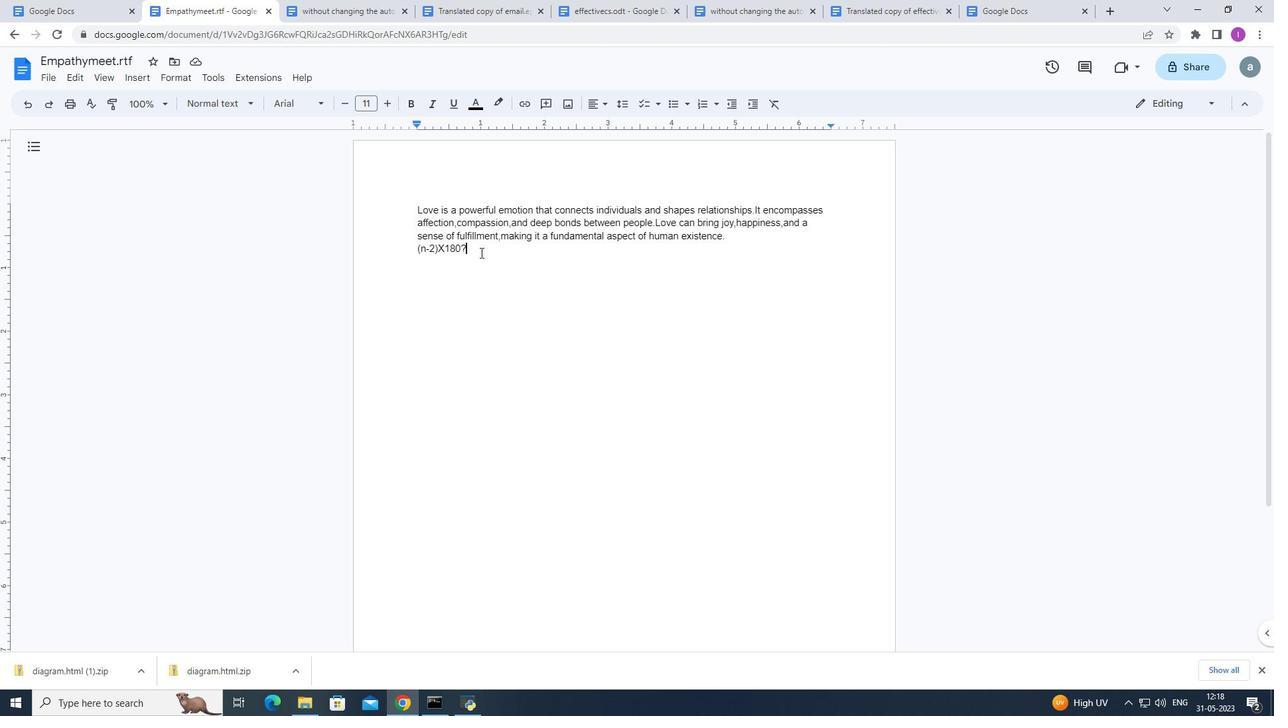
Action: Mouse moved to (508, 103)
Screenshot: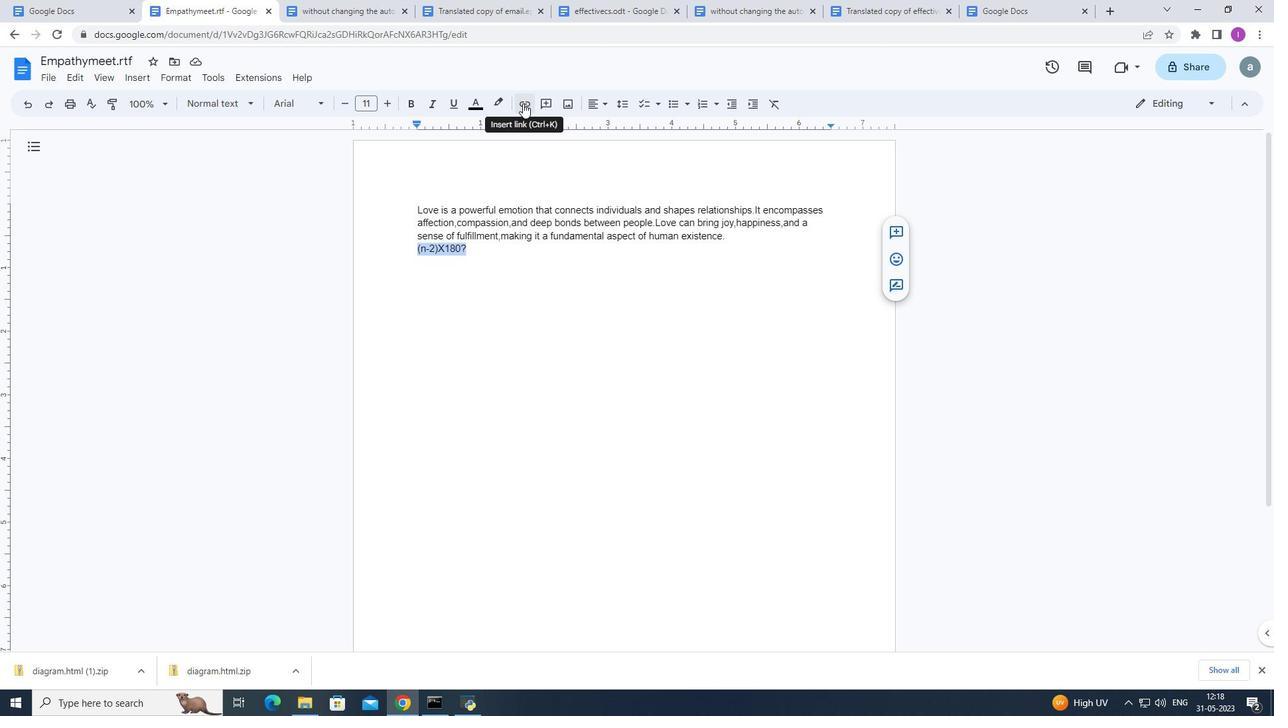 
Action: Mouse pressed left at (508, 103)
Screenshot: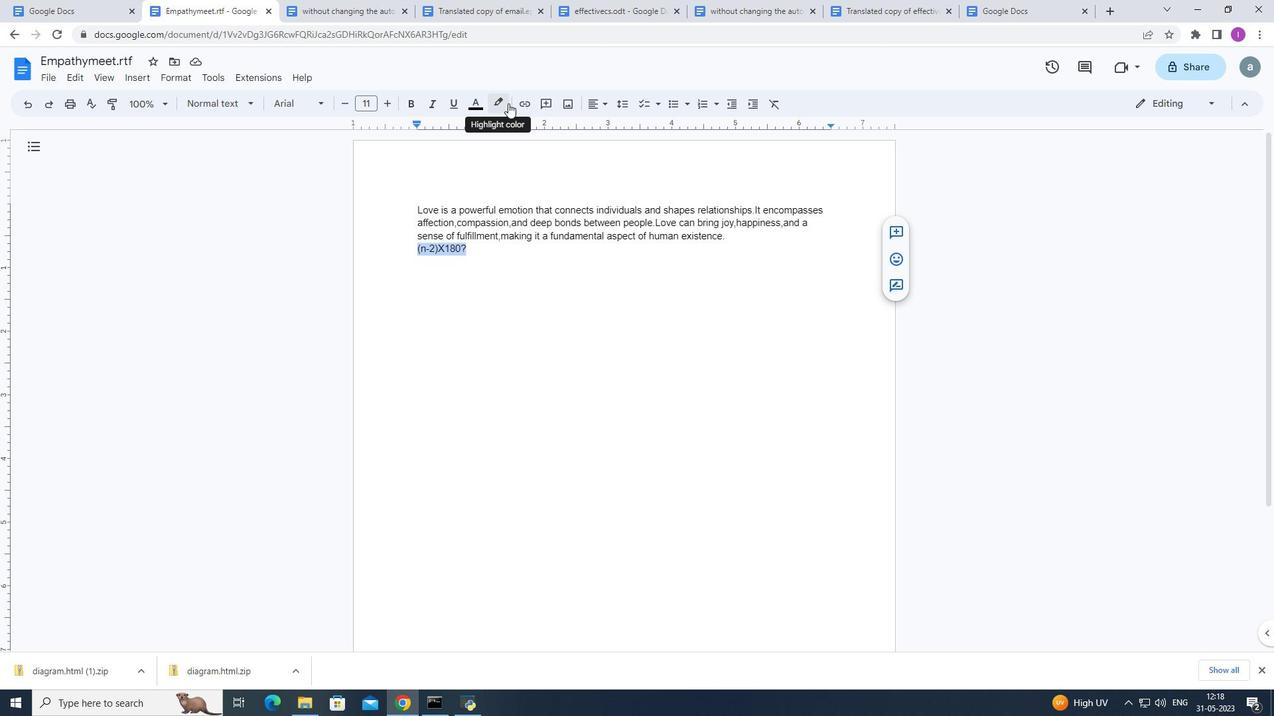 
Action: Mouse moved to (534, 173)
Screenshot: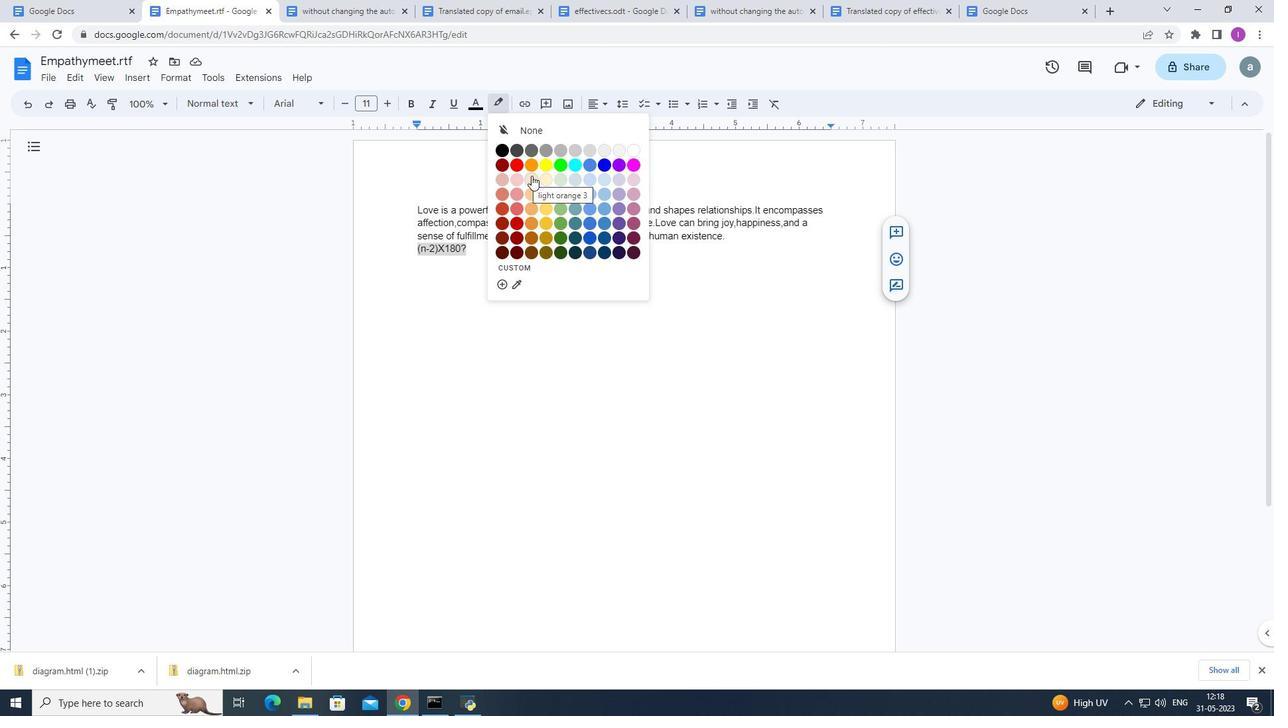 
Action: Mouse pressed right at (534, 173)
Screenshot: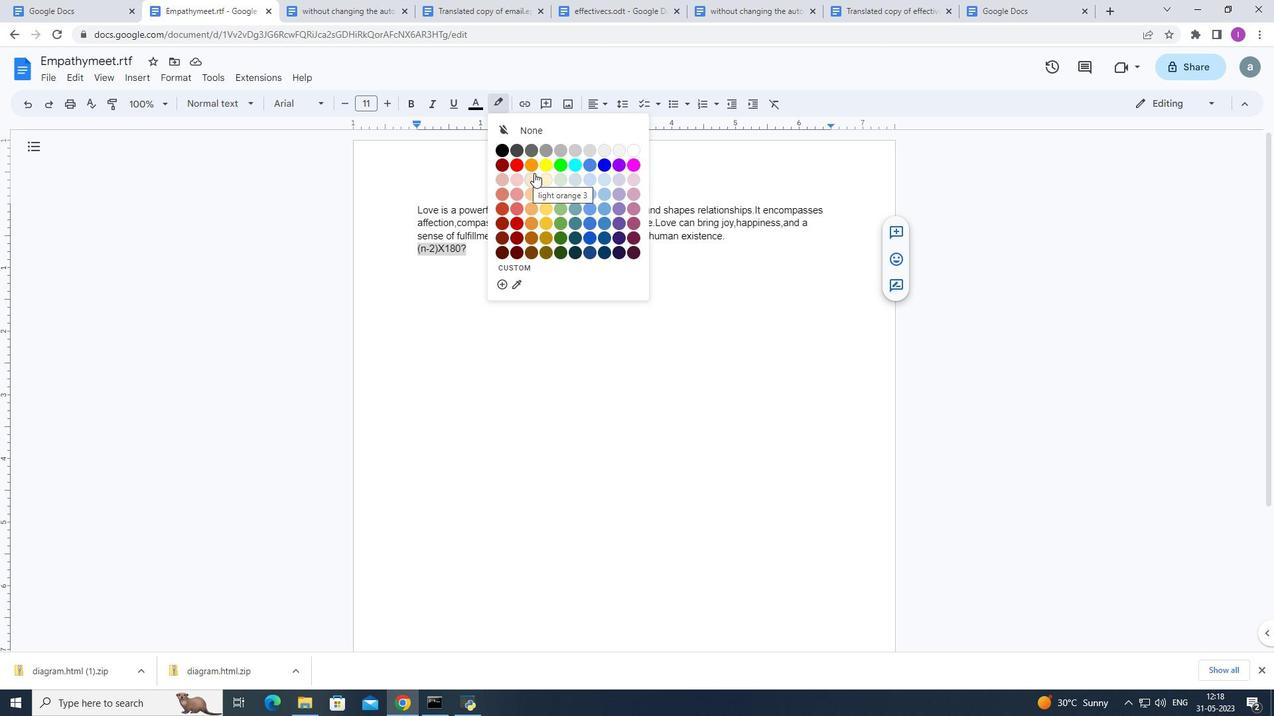 
Action: Mouse moved to (449, 293)
Screenshot: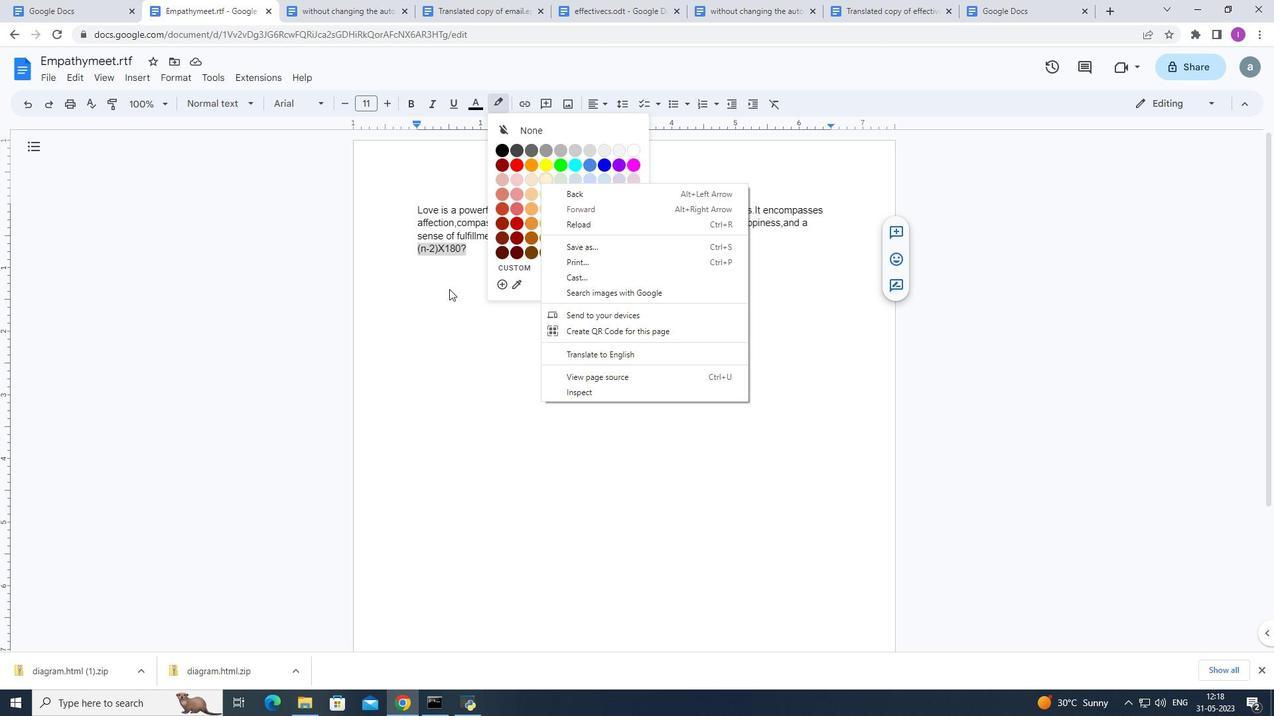 
Action: Mouse pressed left at (449, 293)
Screenshot: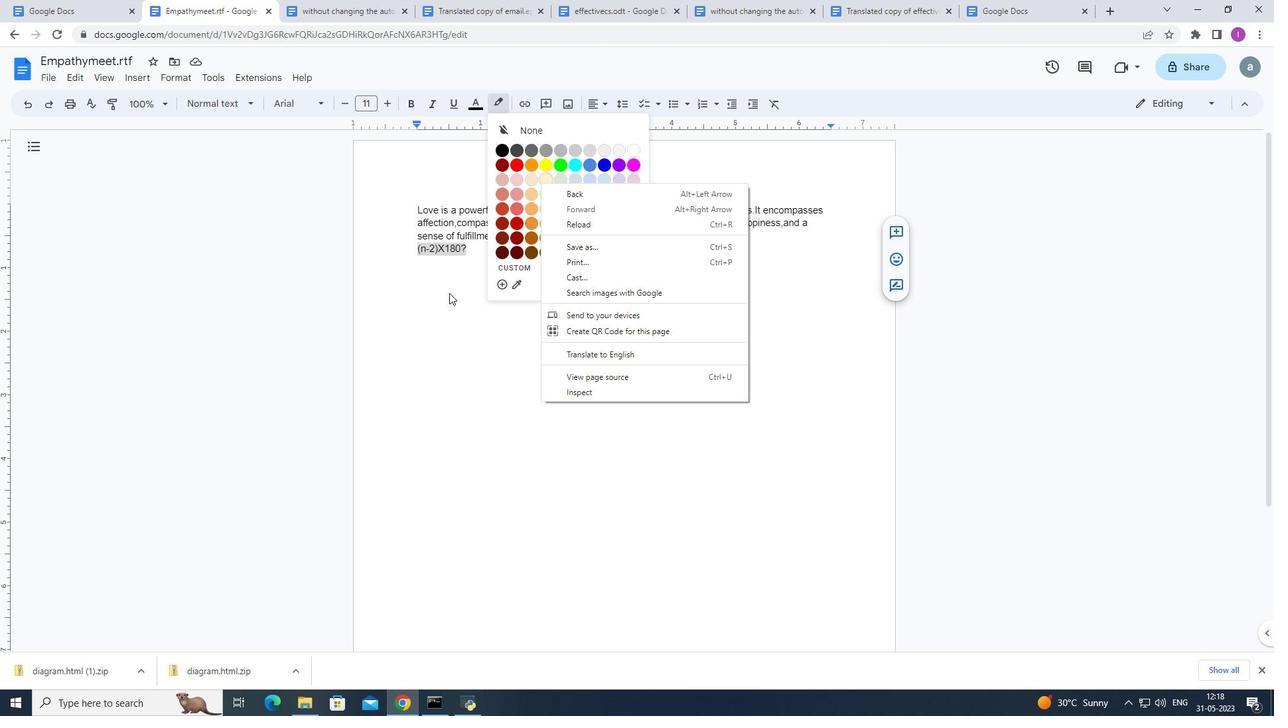 
Action: Mouse moved to (471, 254)
Screenshot: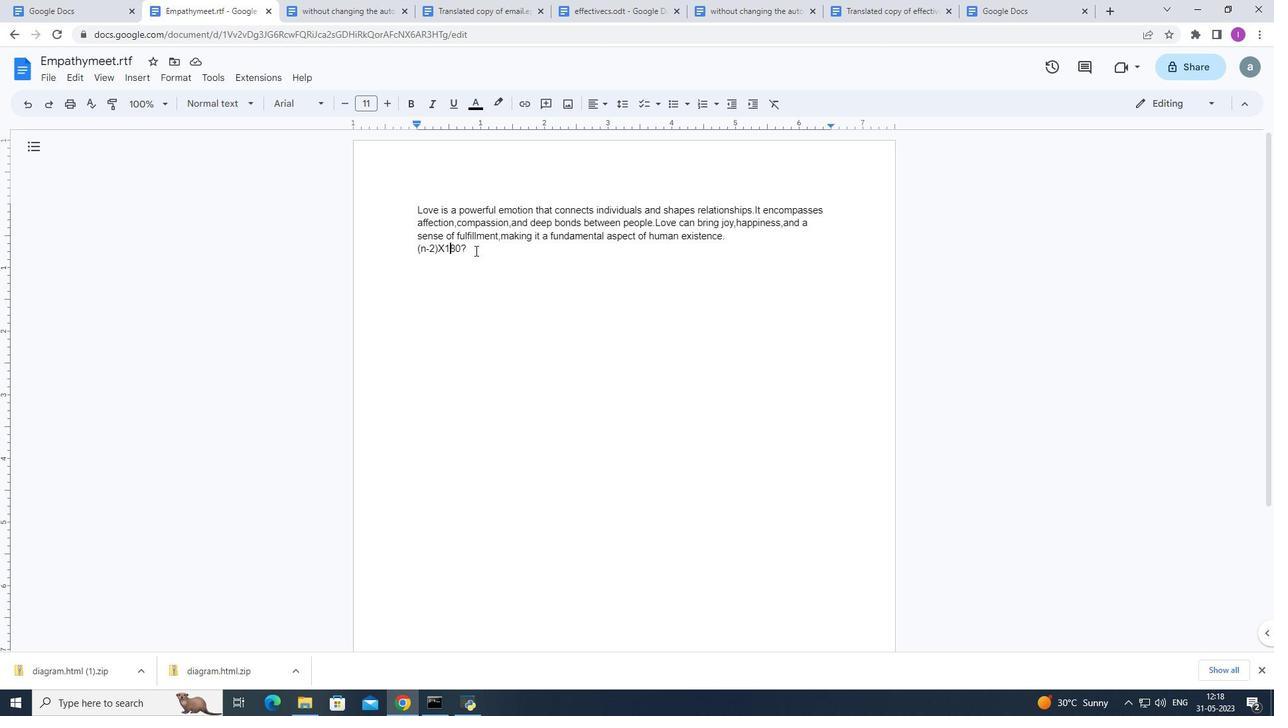 
Action: Mouse pressed left at (471, 254)
Screenshot: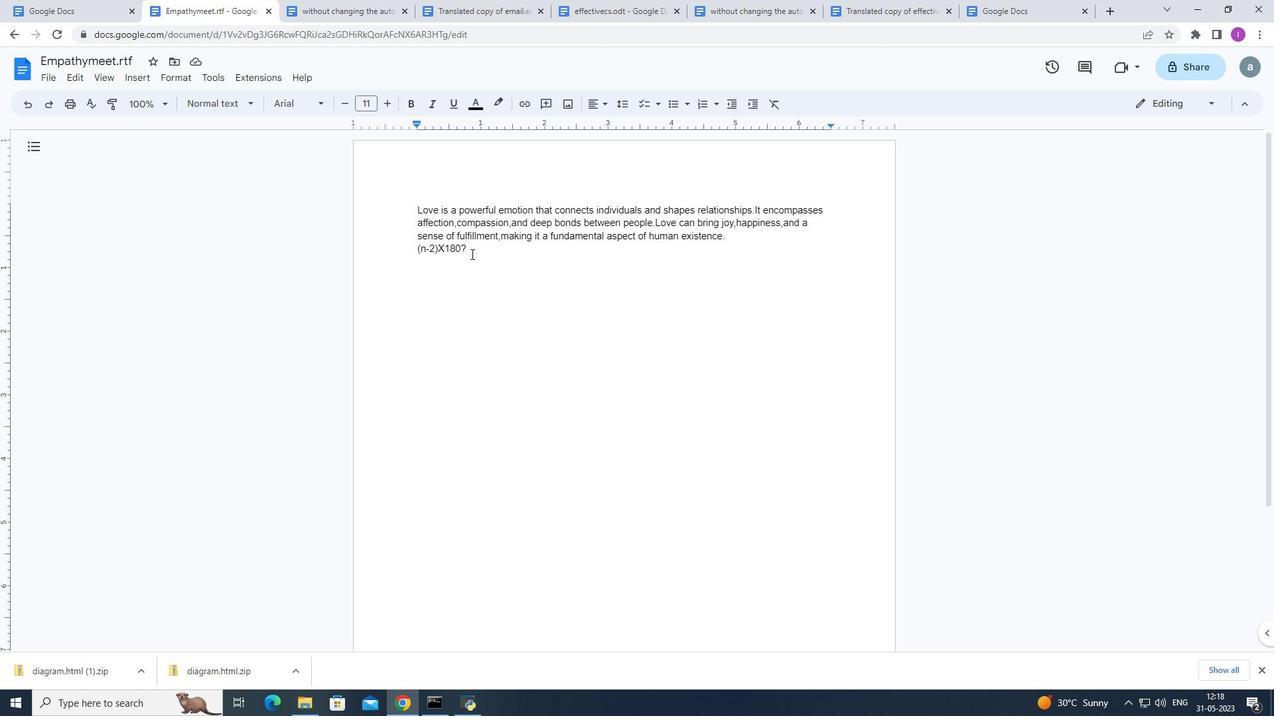 
Action: Mouse moved to (471, 253)
Screenshot: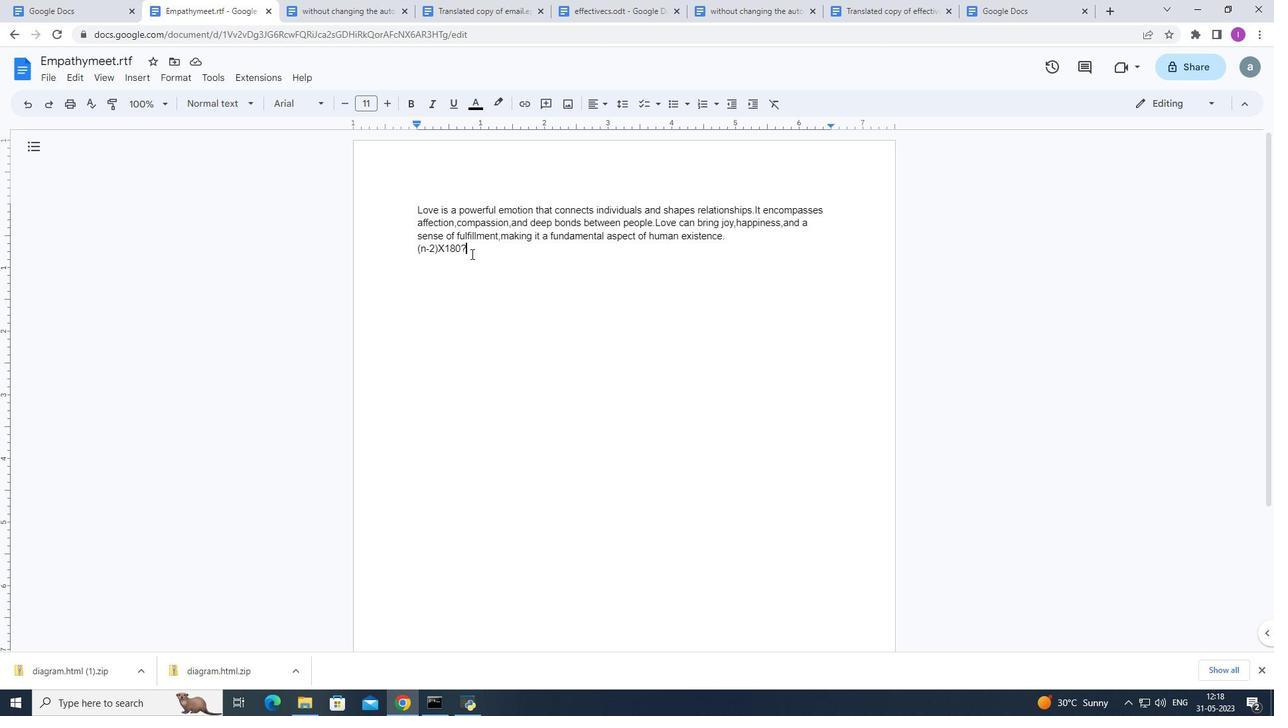 
Action: Mouse pressed left at (471, 253)
Screenshot: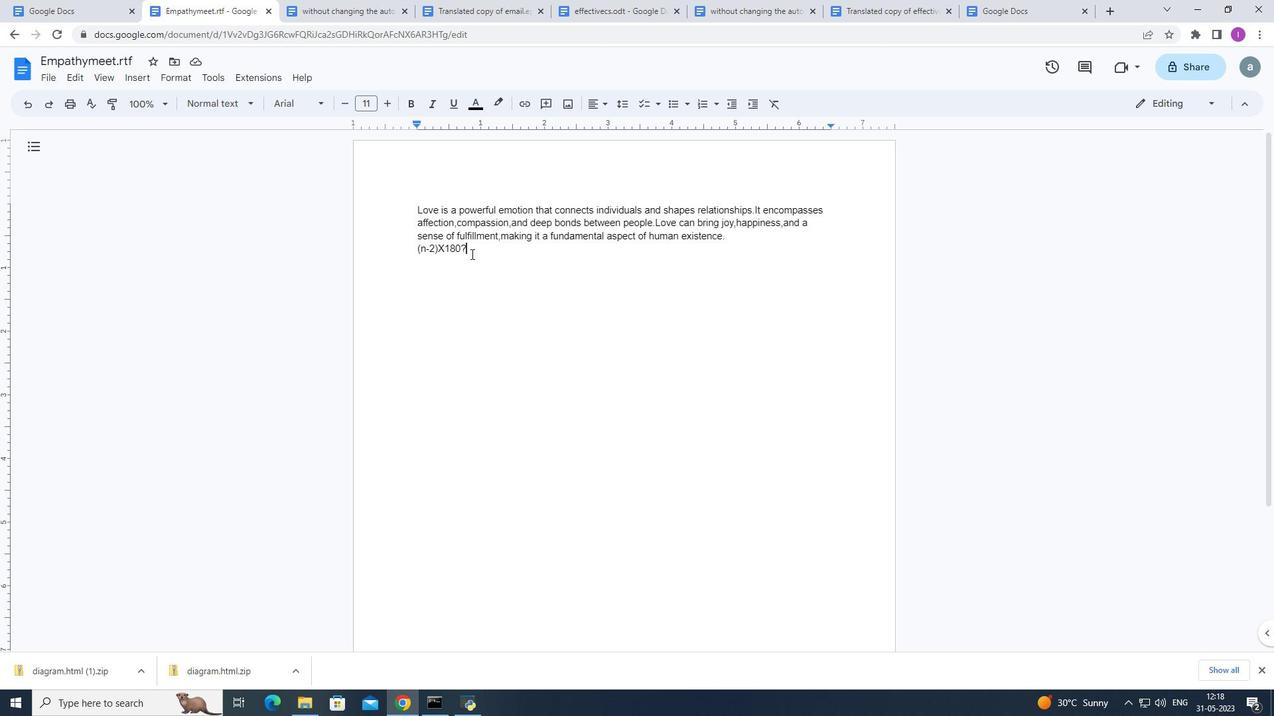 
Action: Mouse moved to (498, 103)
Screenshot: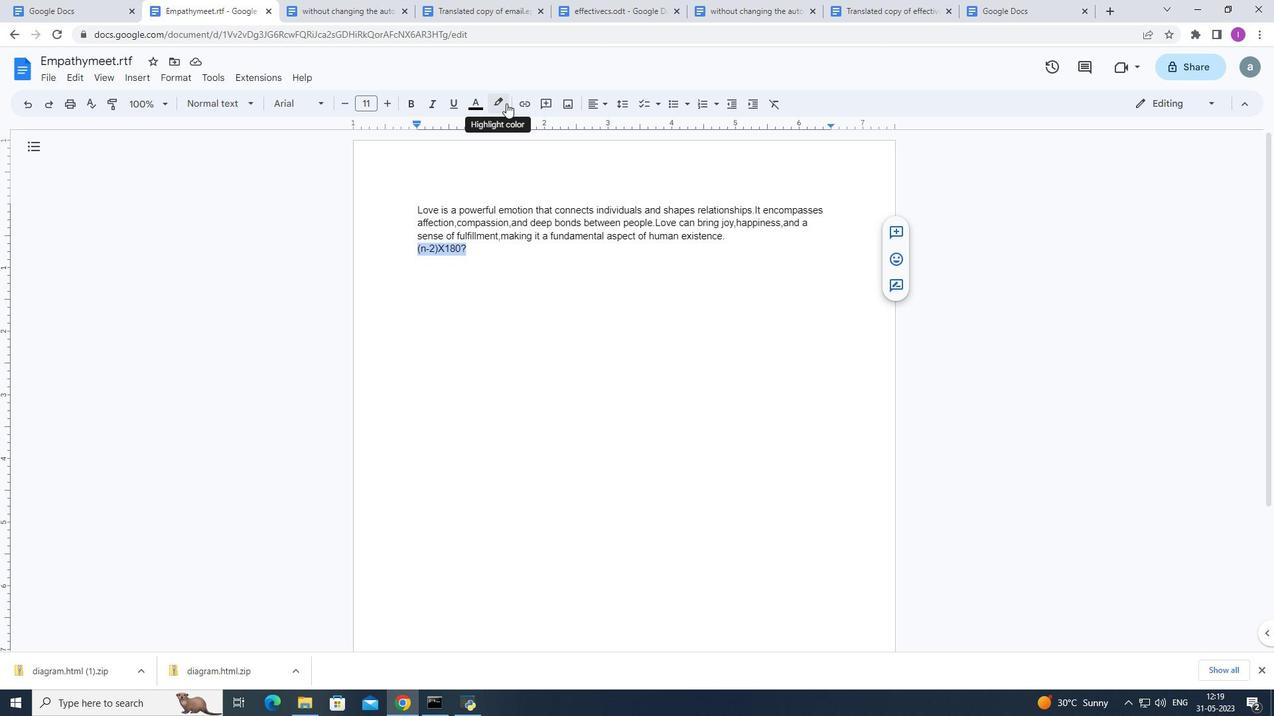 
Action: Mouse pressed left at (498, 103)
Screenshot: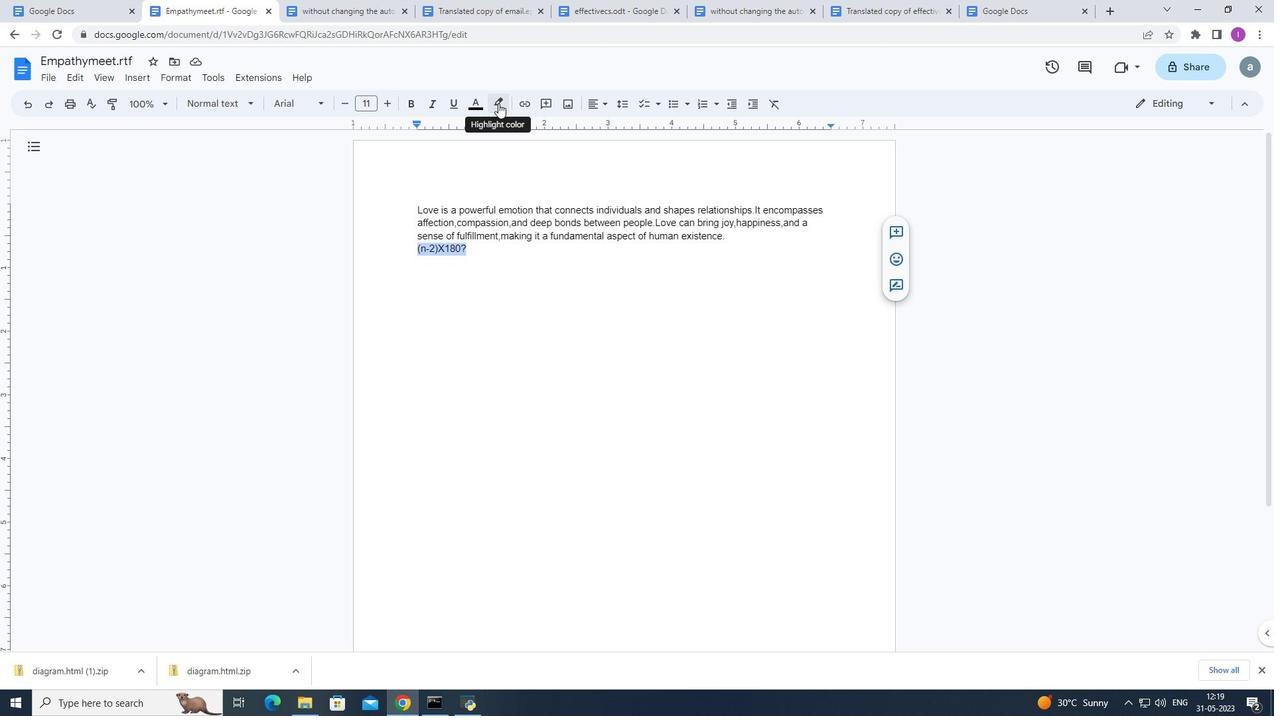 
Action: Mouse moved to (511, 283)
Screenshot: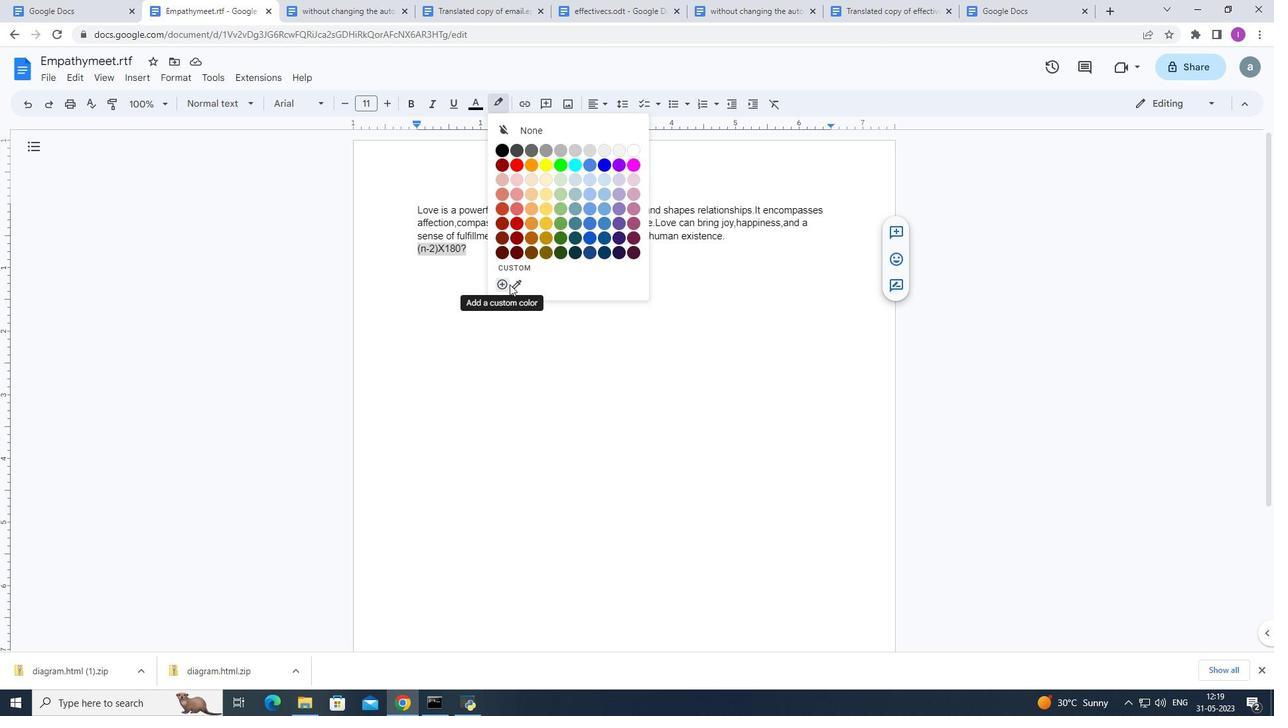 
Action: Mouse pressed left at (511, 283)
Screenshot: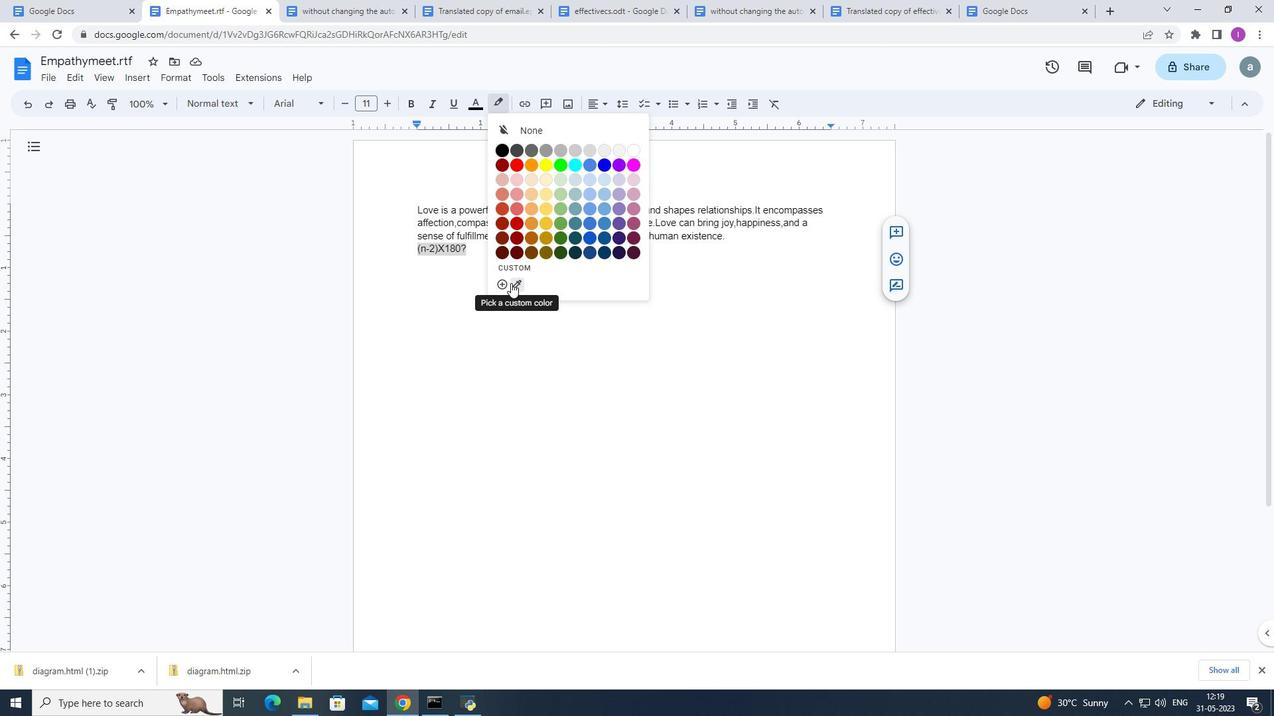 
Action: Mouse moved to (490, 264)
Screenshot: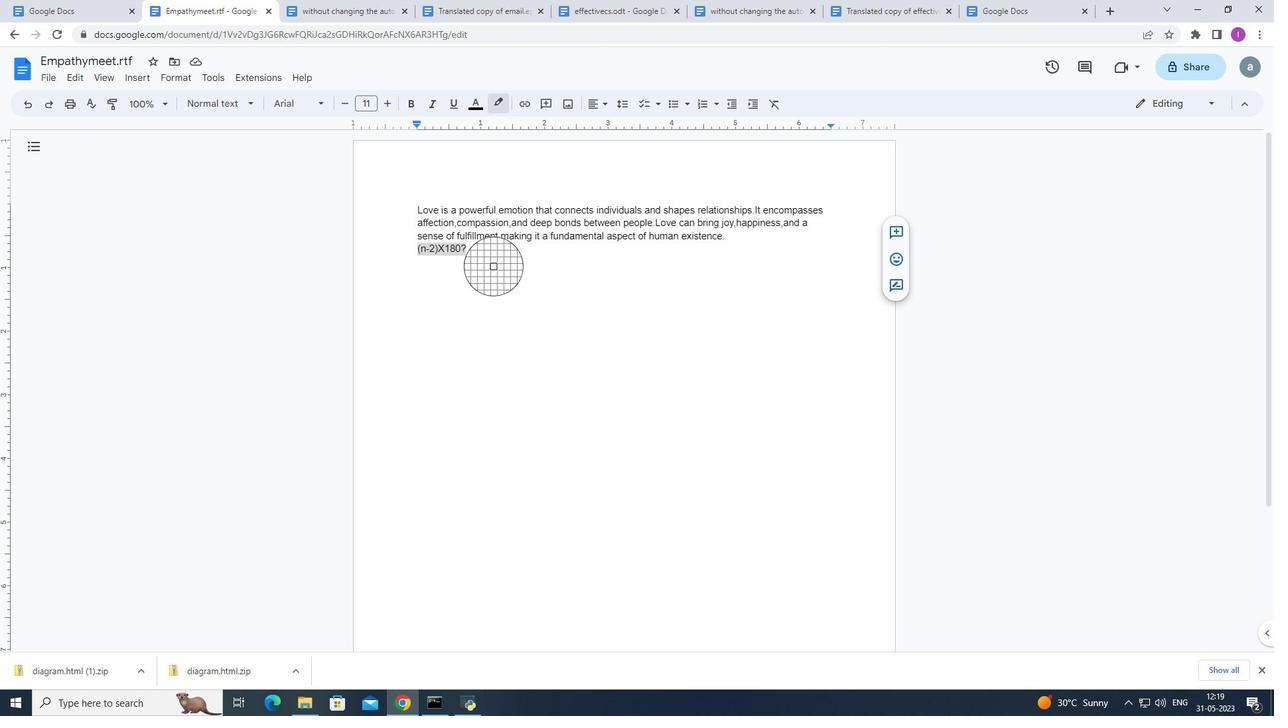 
Action: Mouse pressed left at (490, 264)
Screenshot: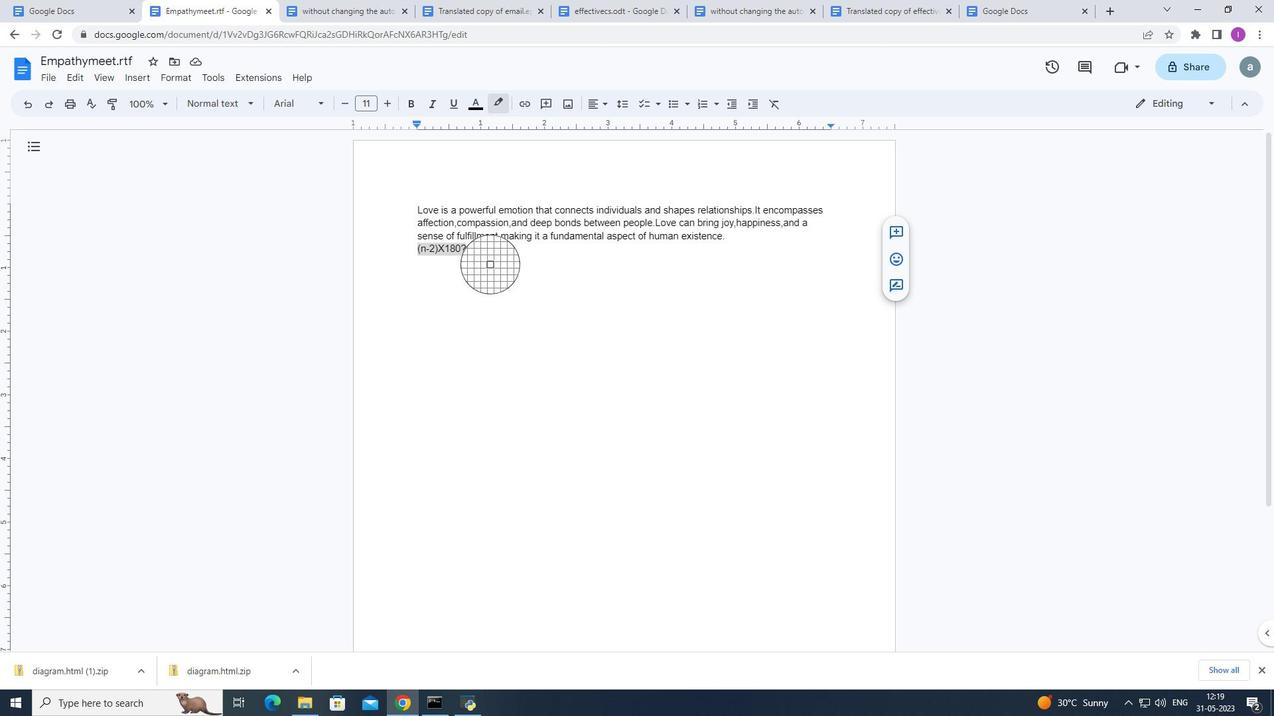 
Action: Mouse moved to (491, 104)
Screenshot: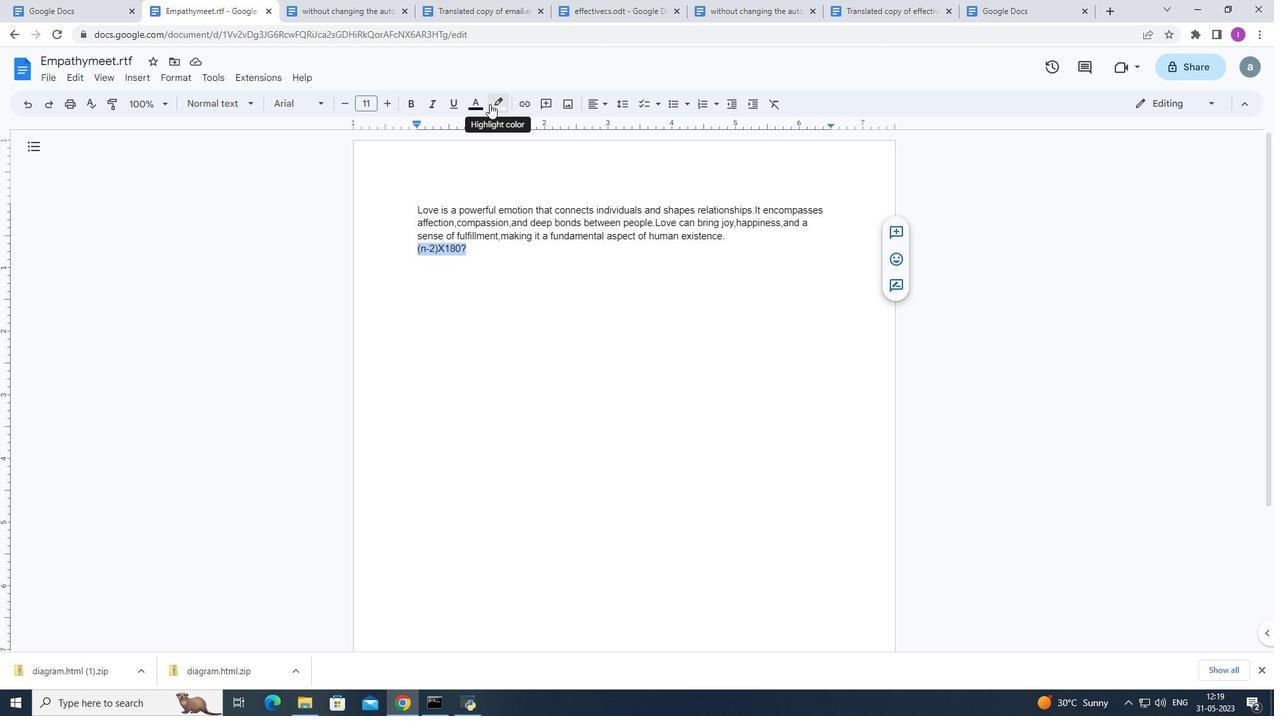 
Action: Mouse pressed left at (491, 104)
Screenshot: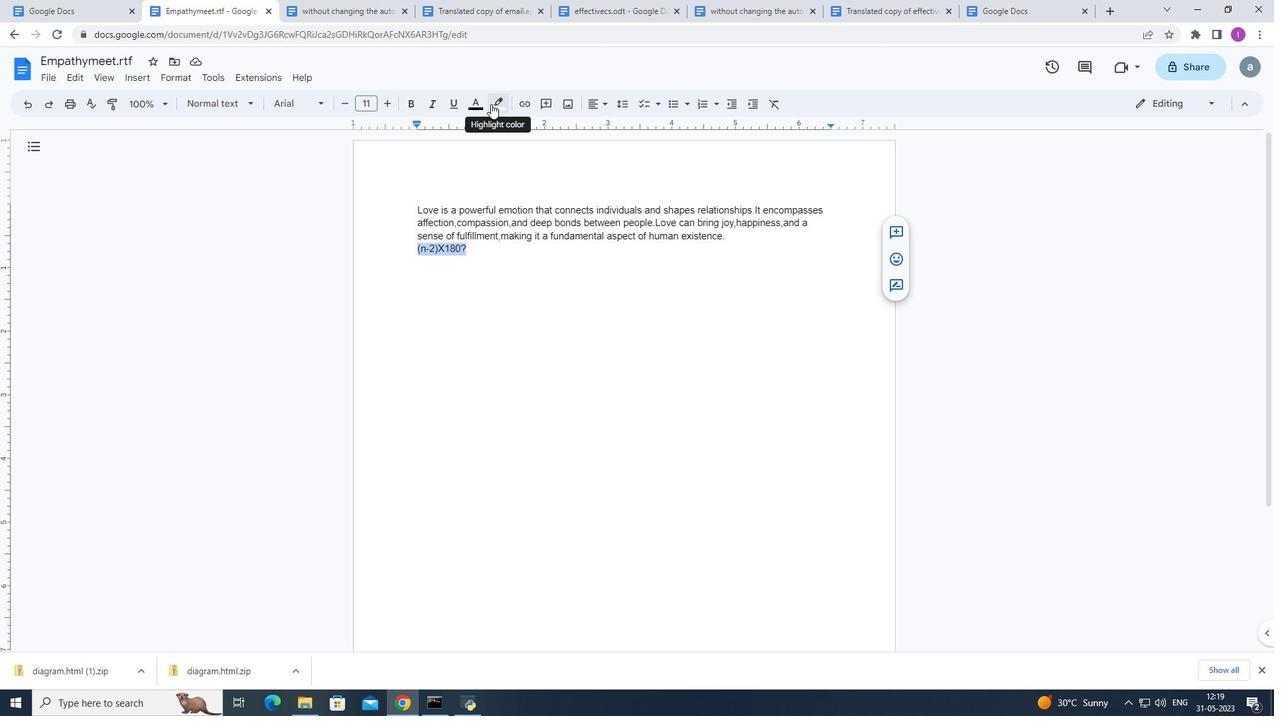 
Action: Mouse moved to (521, 280)
Screenshot: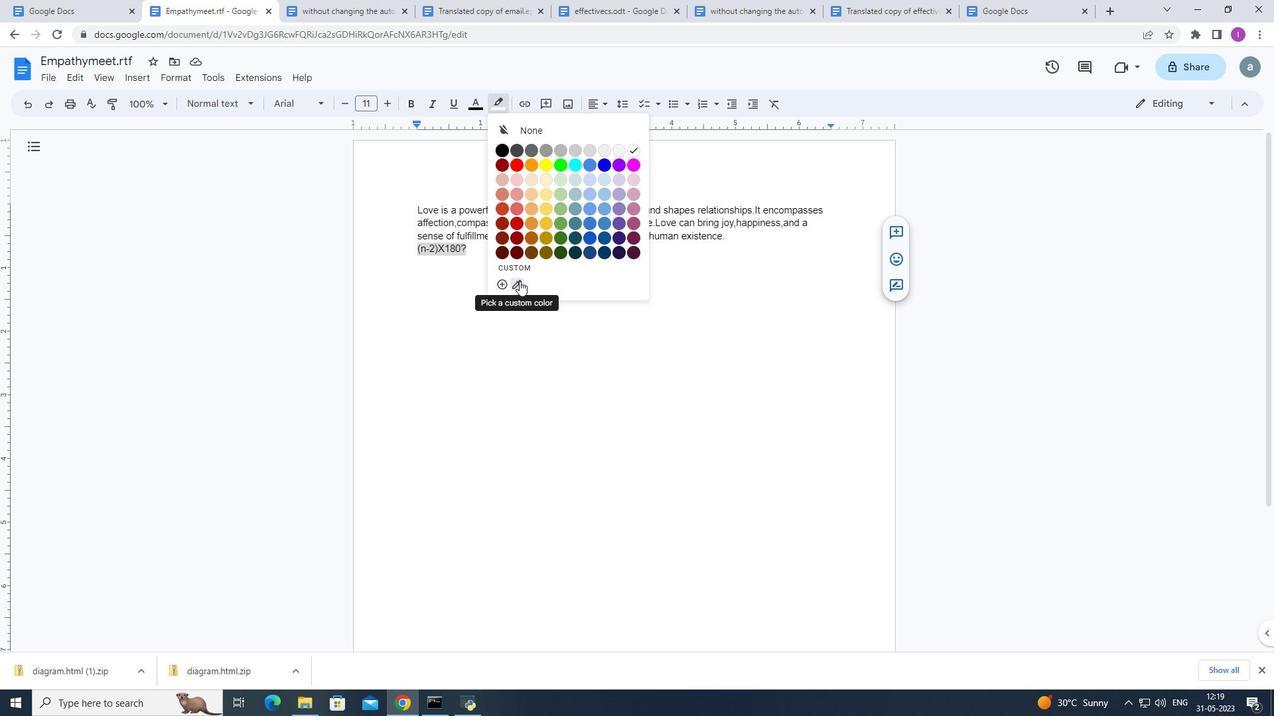 
Action: Mouse pressed left at (521, 280)
Screenshot: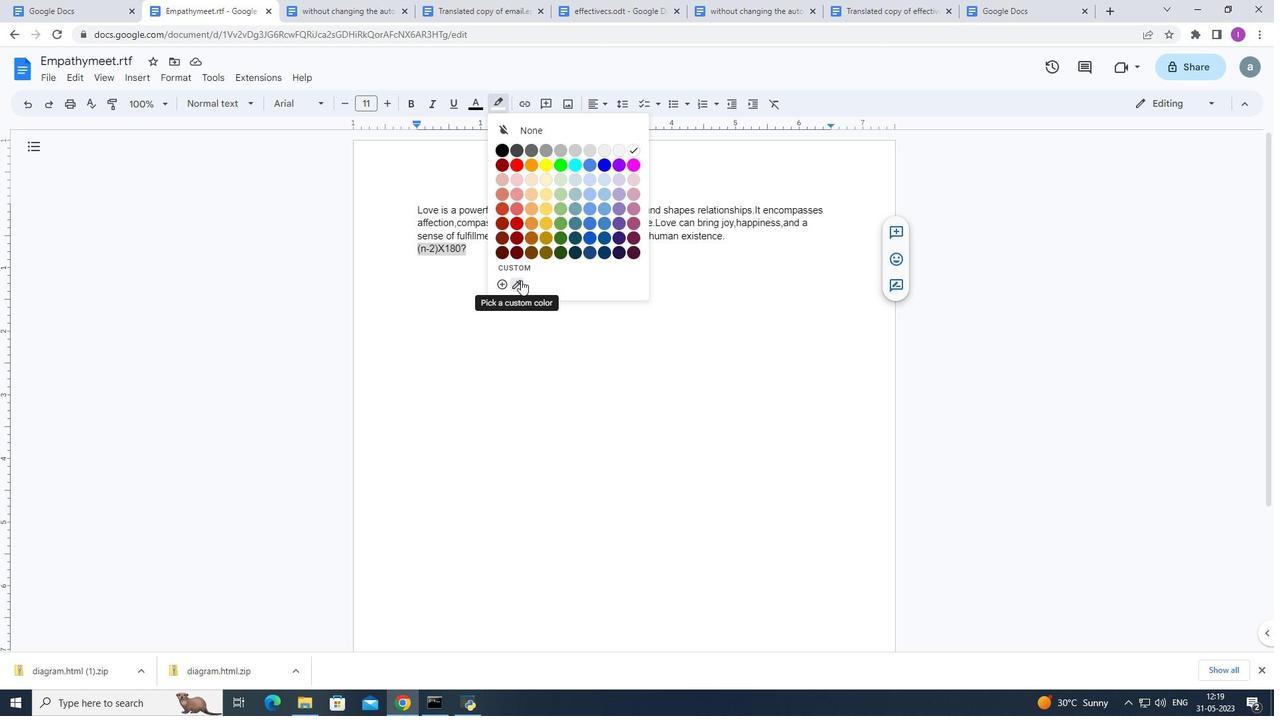 
Action: Mouse moved to (491, 232)
Screenshot: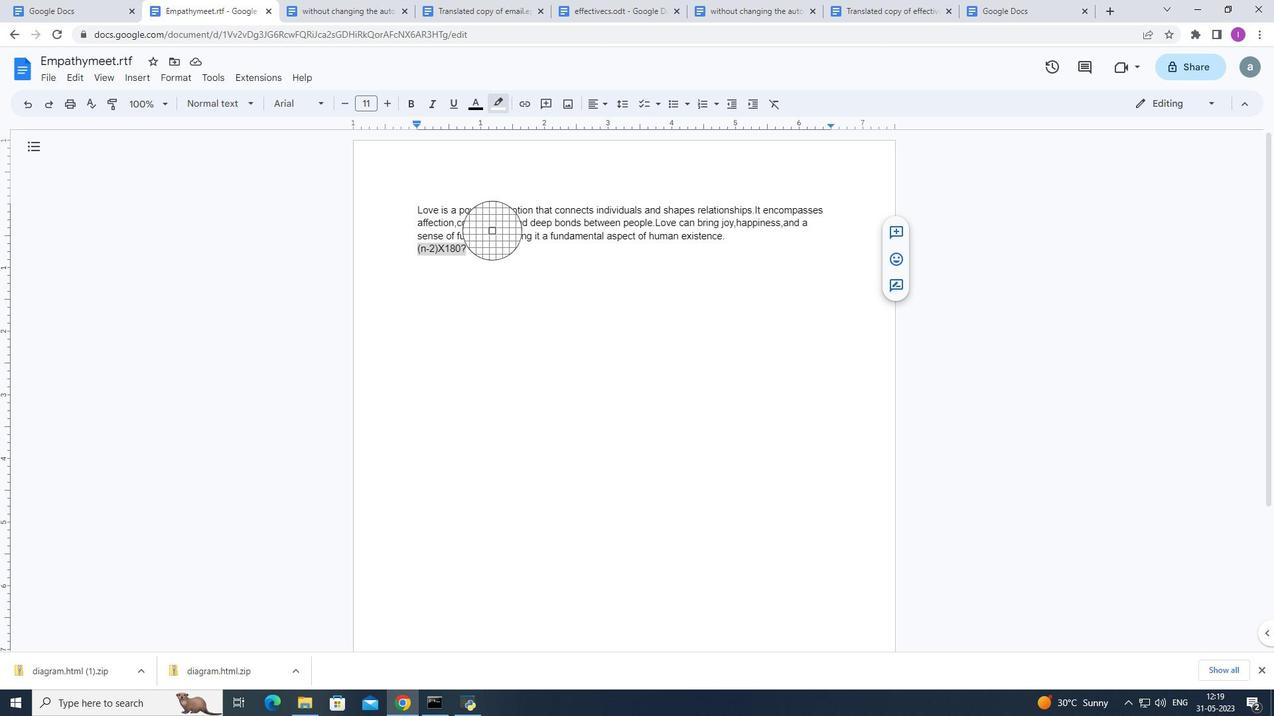 
Action: Mouse pressed left at (491, 232)
Screenshot: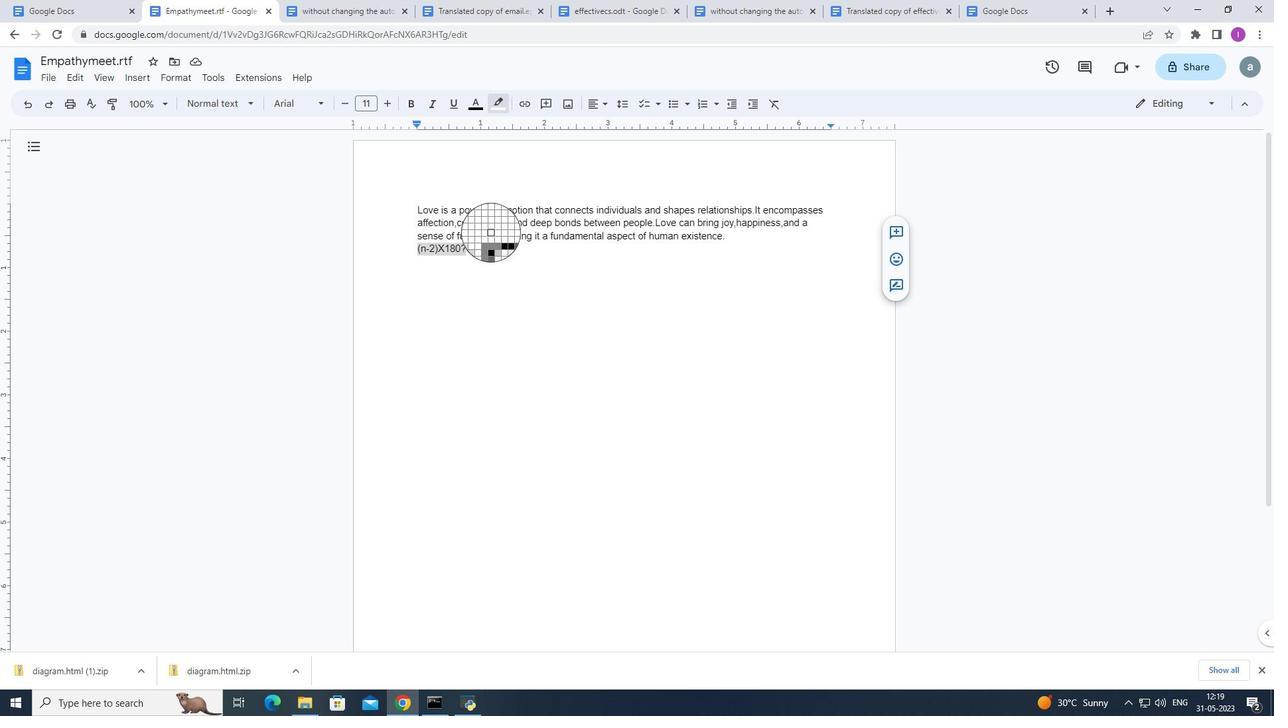 
Action: Mouse moved to (498, 103)
Screenshot: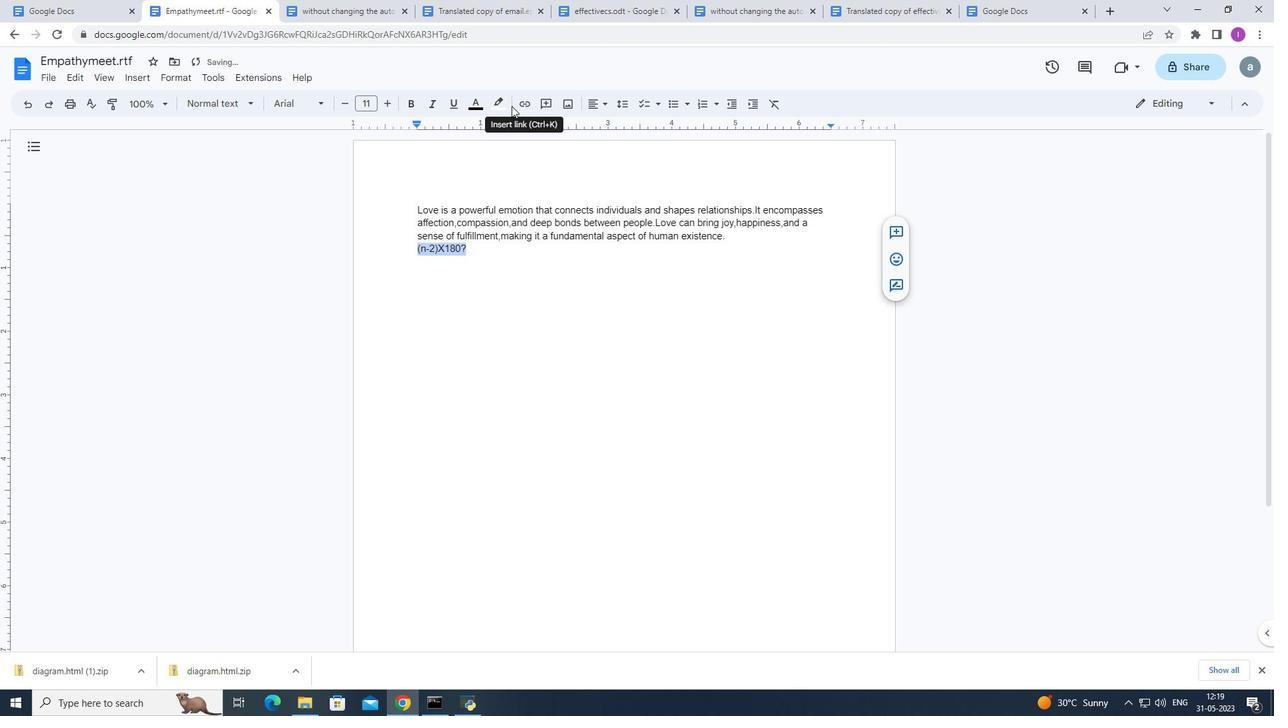 
Action: Mouse pressed left at (498, 103)
Screenshot: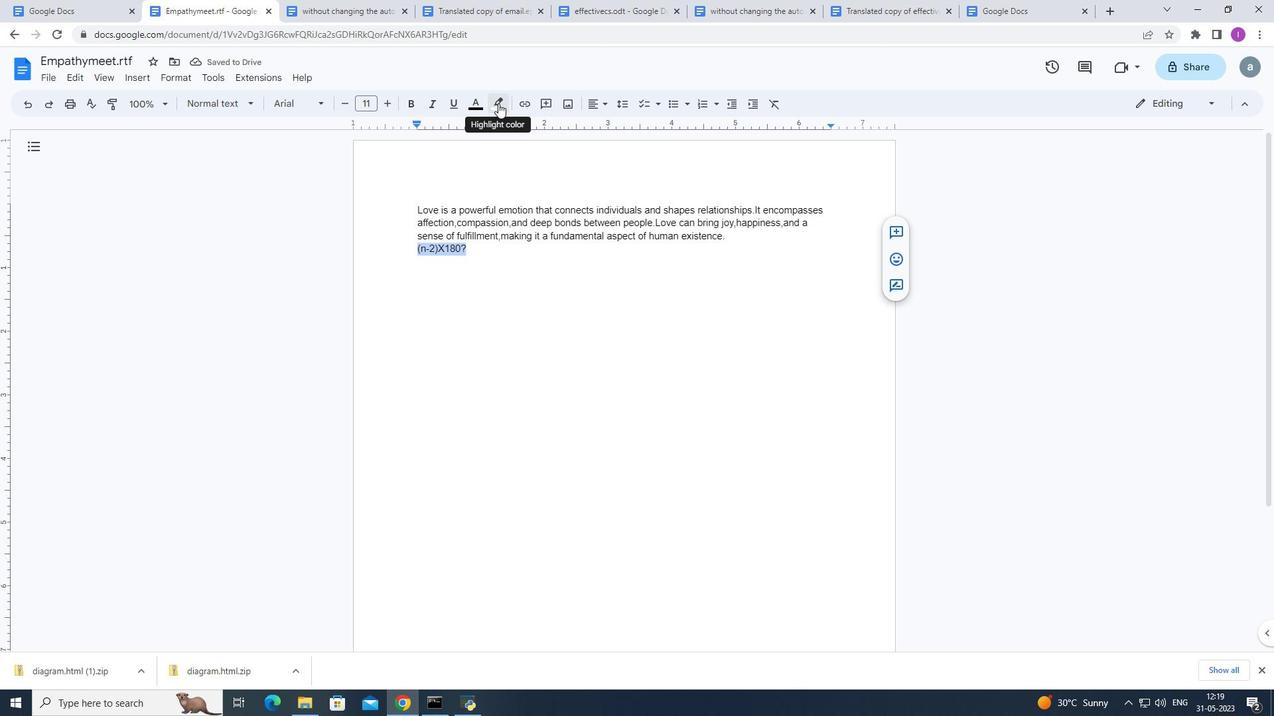 
Action: Mouse moved to (500, 285)
Screenshot: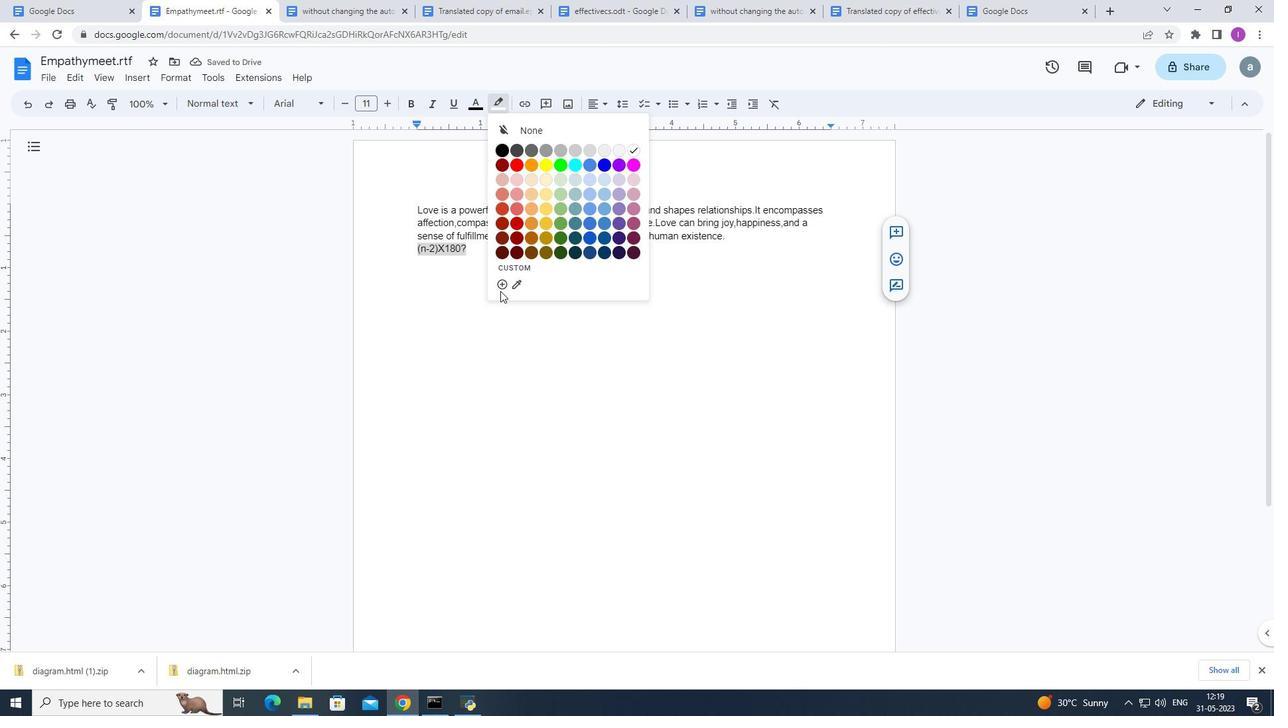 
Action: Mouse pressed left at (500, 285)
Screenshot: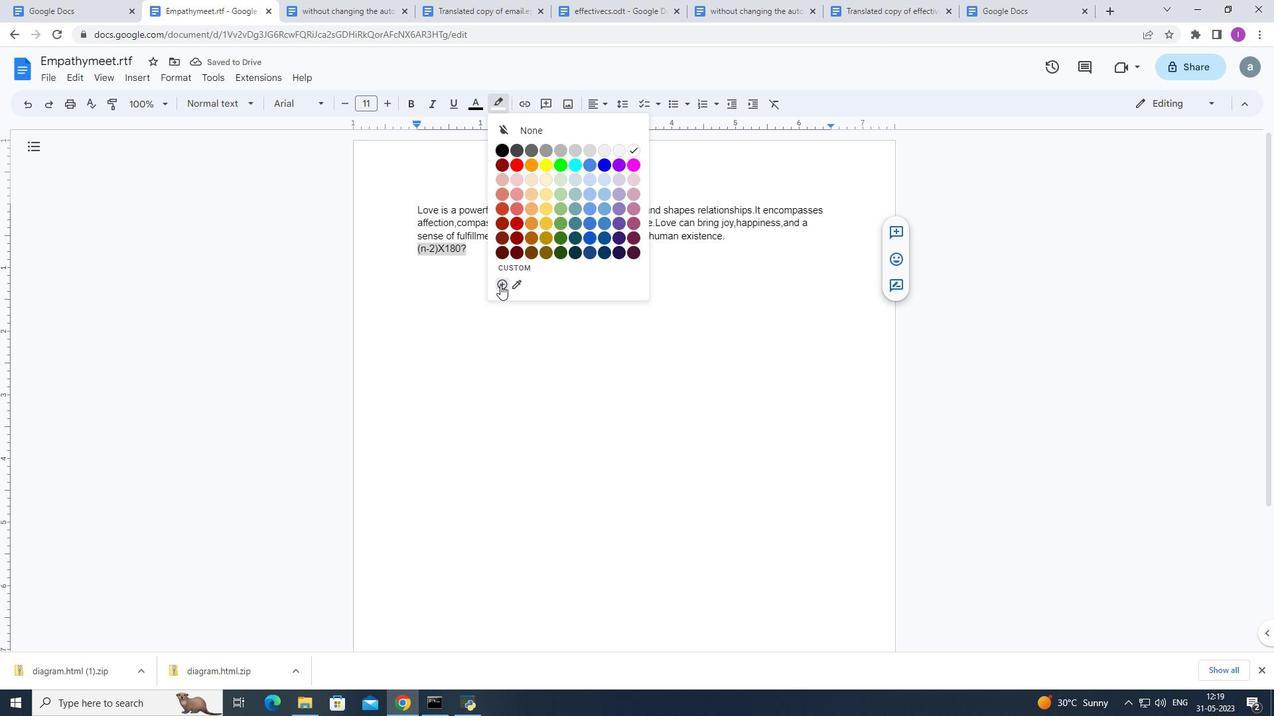 
Action: Mouse moved to (650, 359)
Screenshot: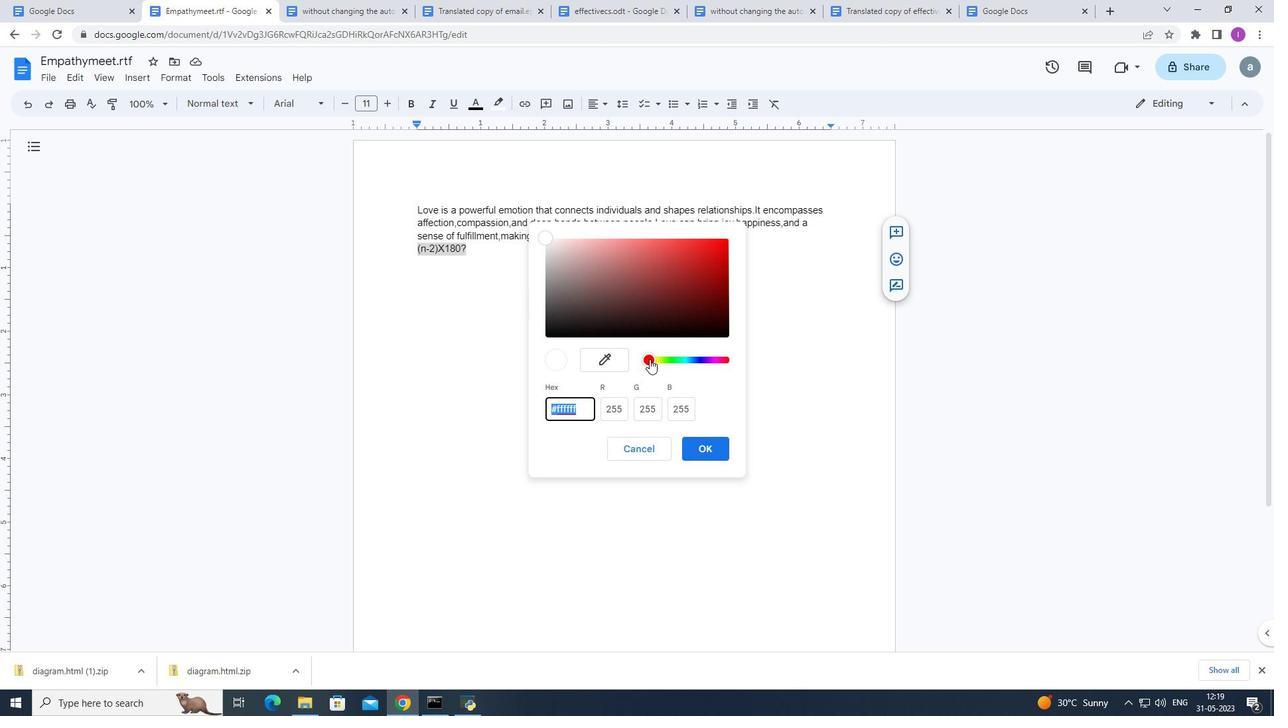 
Action: Mouse pressed left at (650, 359)
Screenshot: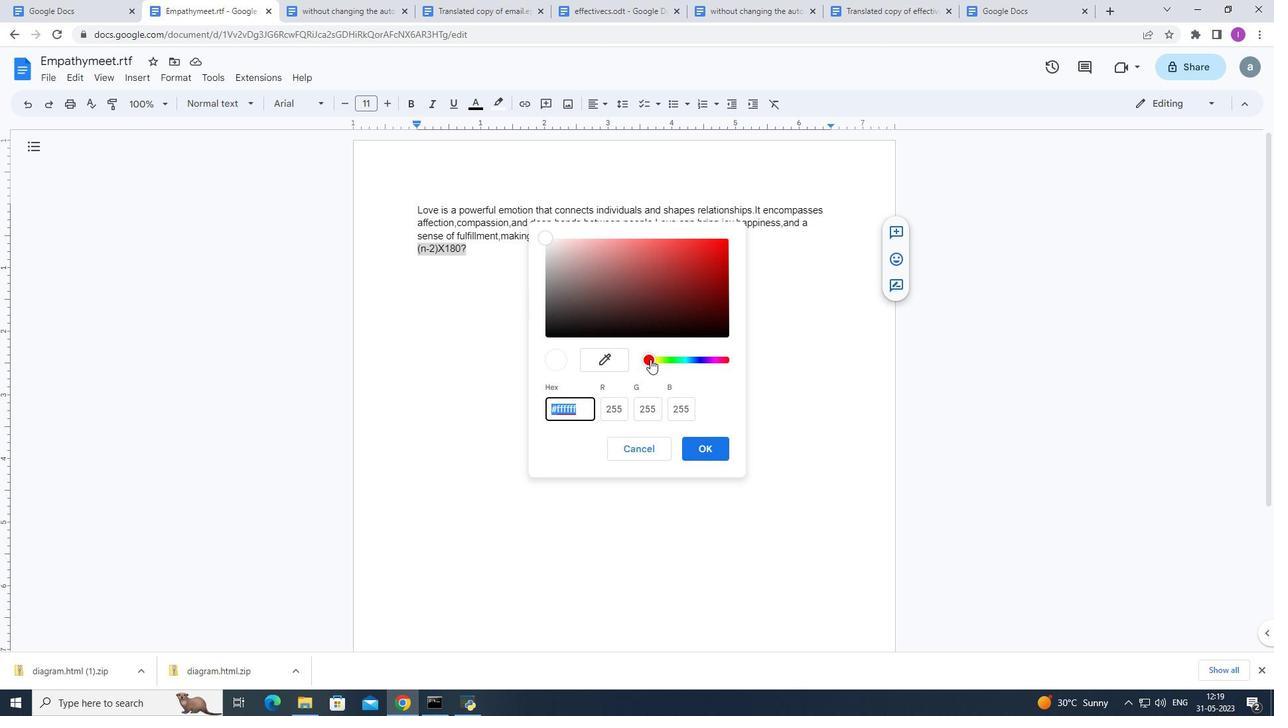 
Action: Mouse moved to (711, 361)
Screenshot: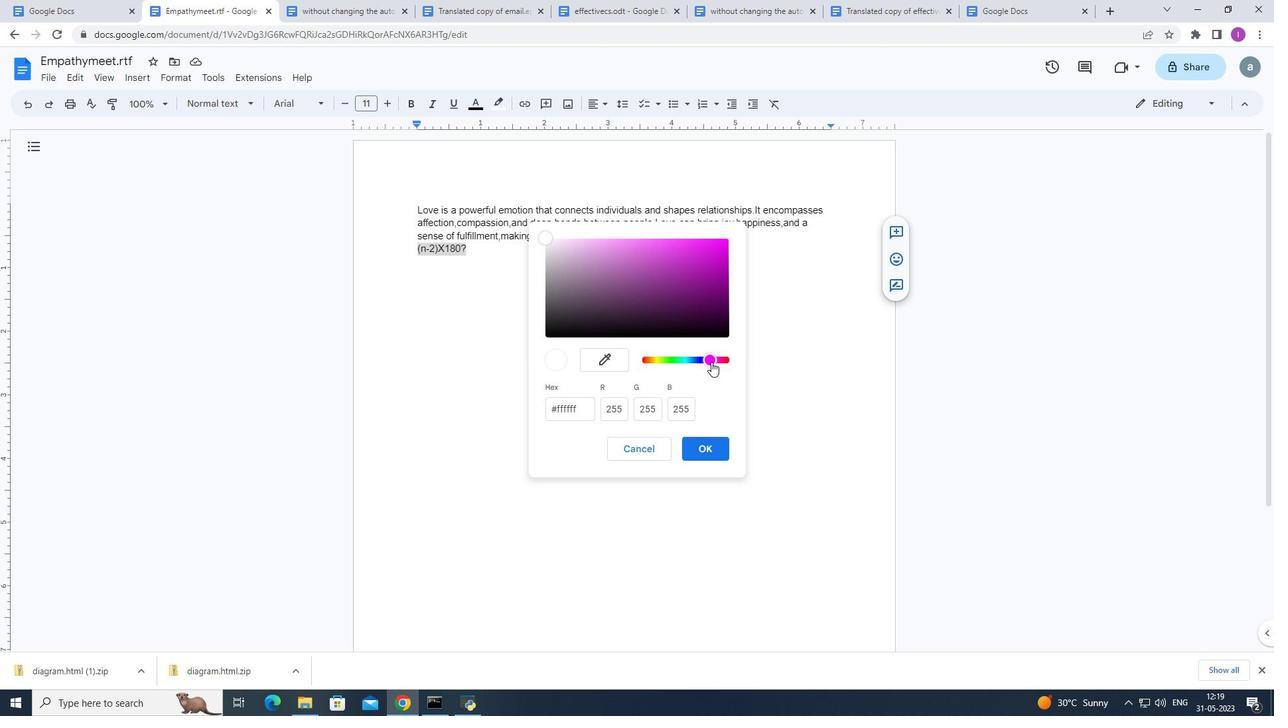 
Action: Mouse pressed left at (711, 361)
Screenshot: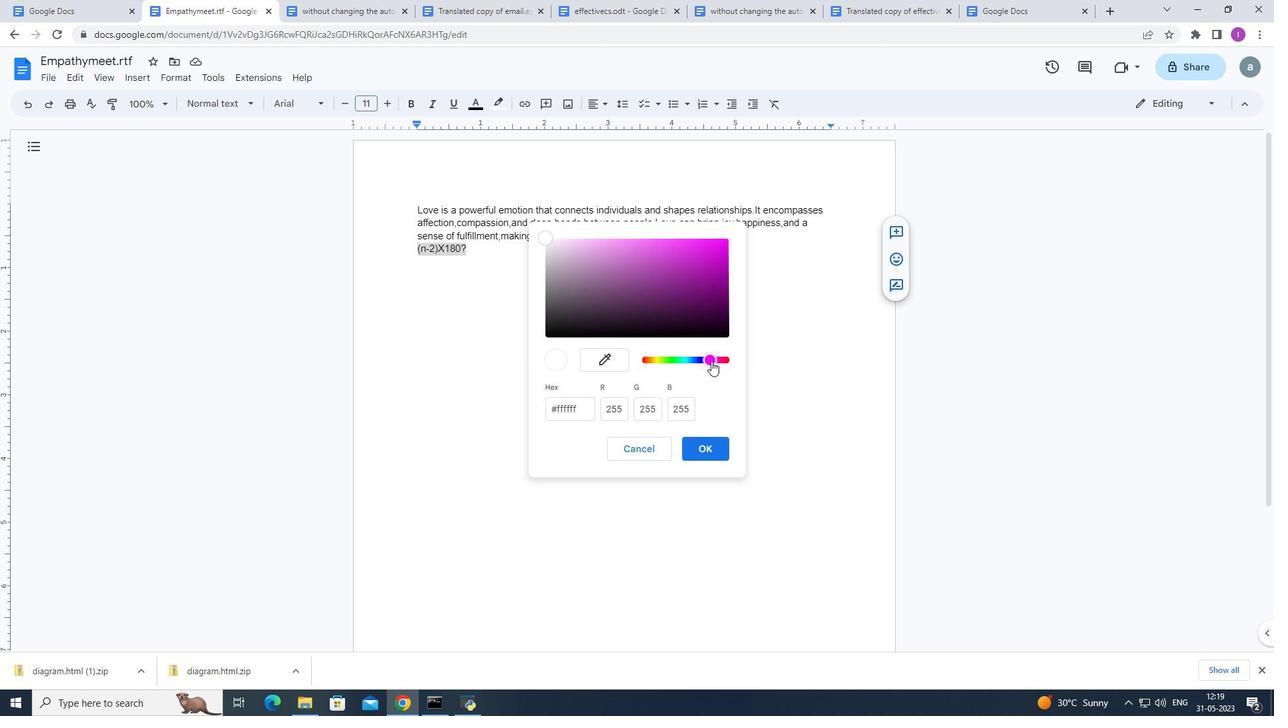 
Action: Mouse pressed left at (711, 361)
Screenshot: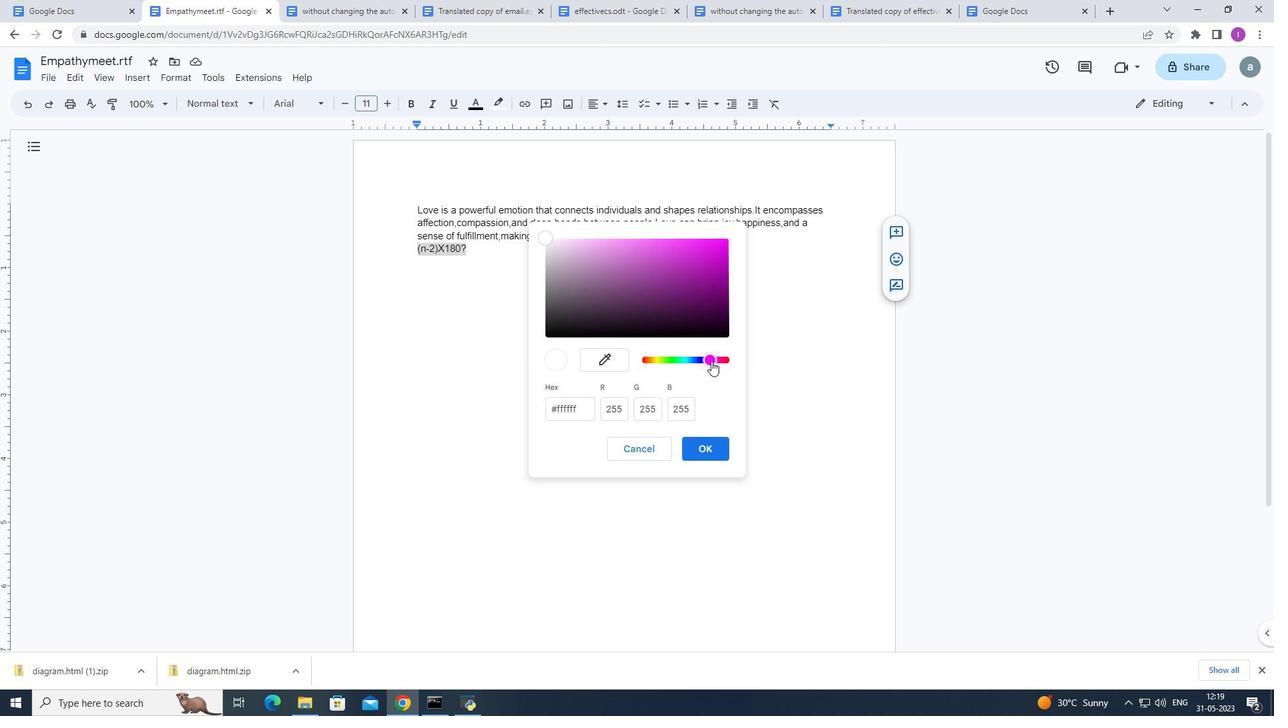 
Action: Mouse moved to (709, 357)
Screenshot: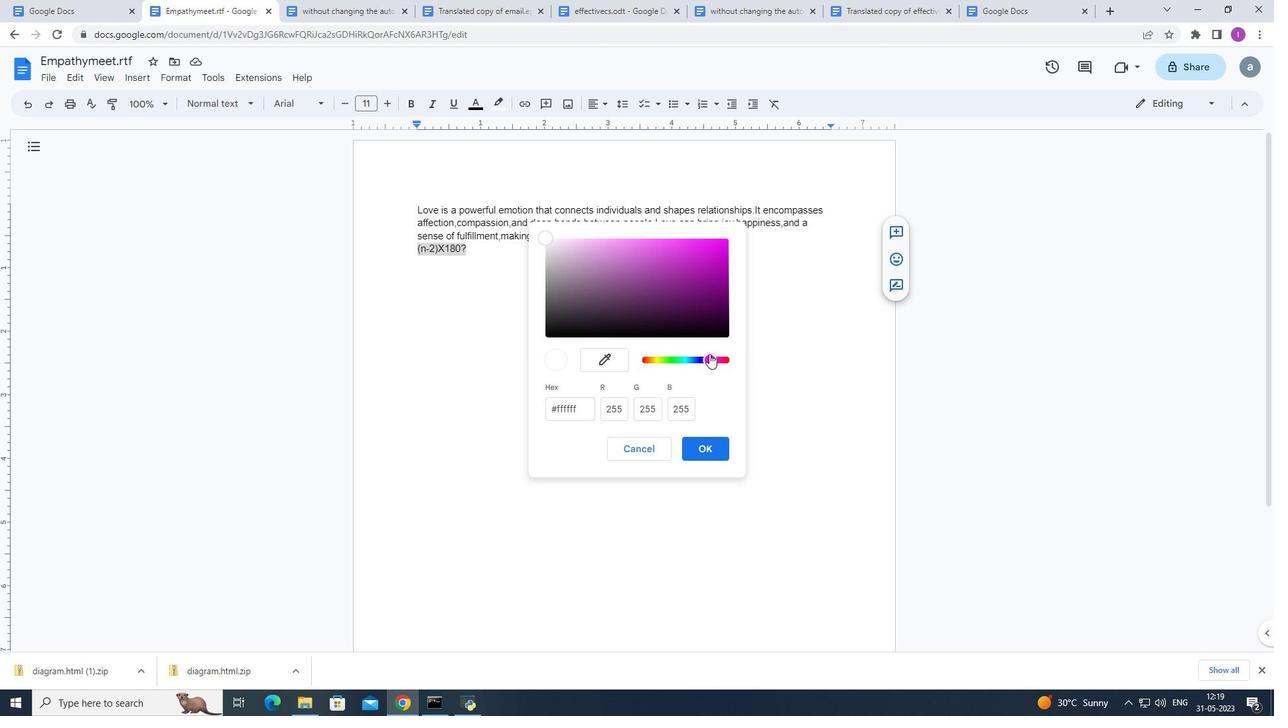 
Action: Mouse pressed left at (709, 357)
Screenshot: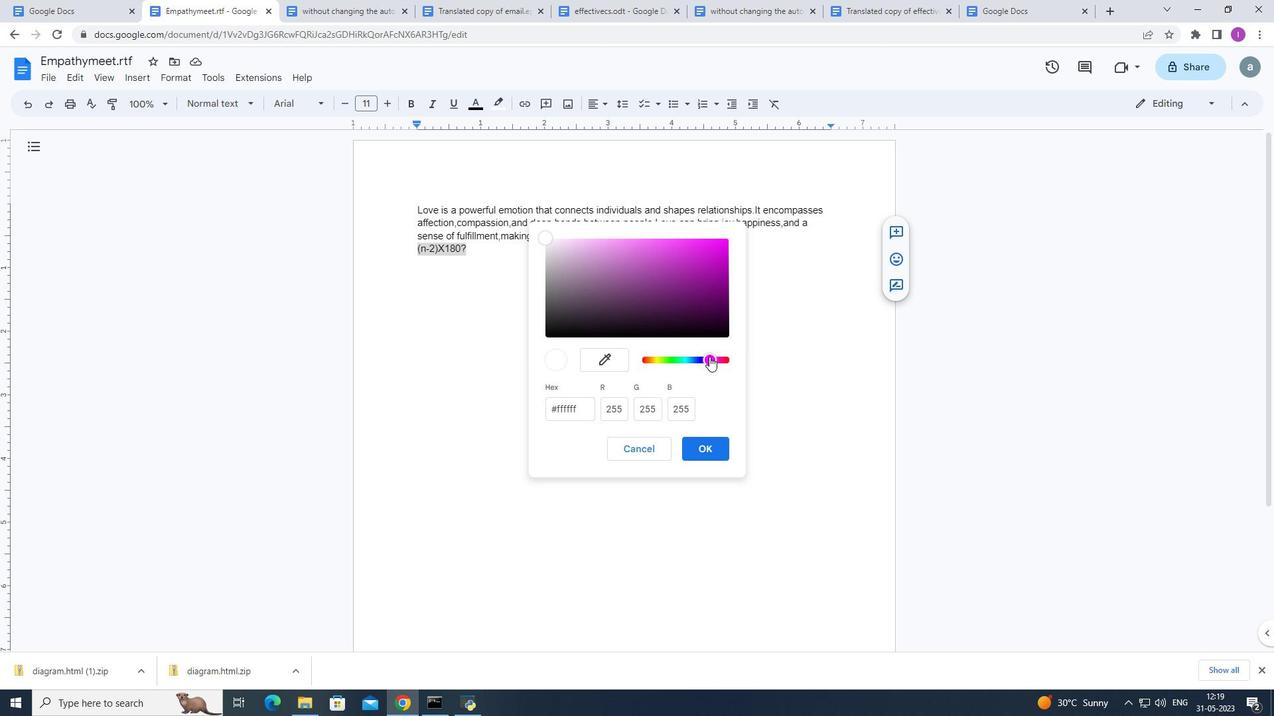 
Action: Mouse moved to (712, 264)
Screenshot: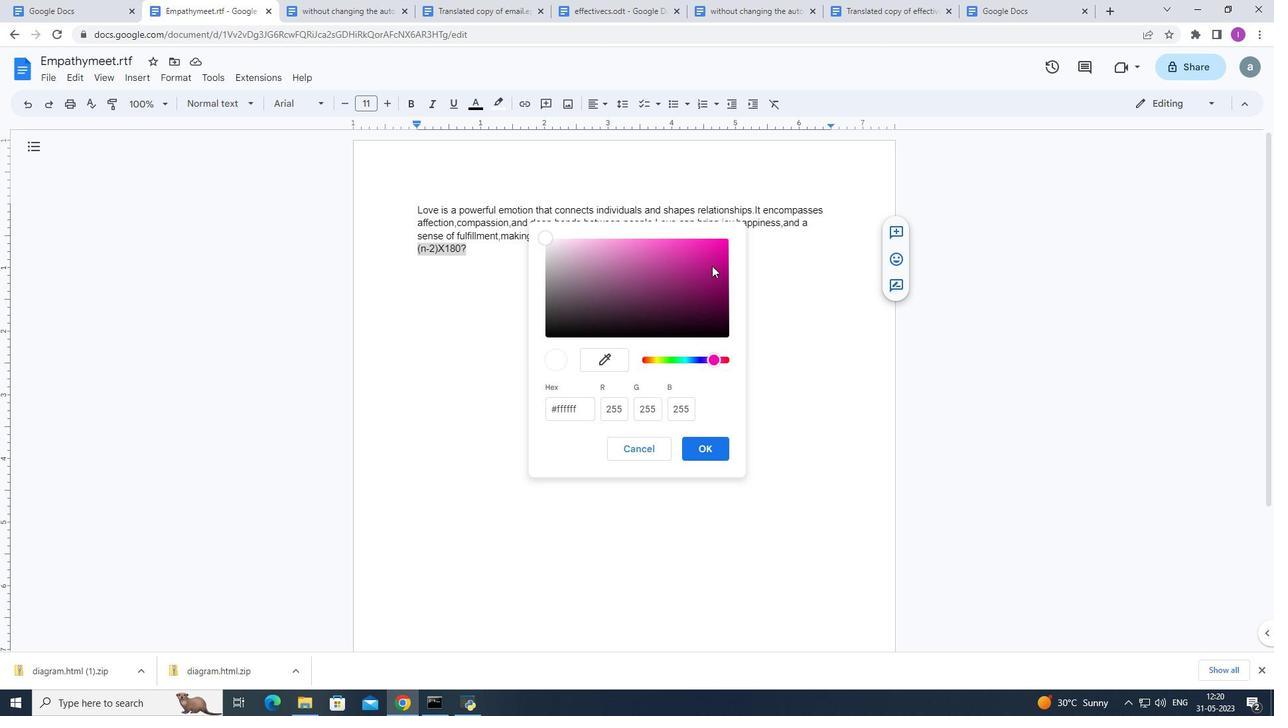 
Action: Mouse pressed left at (712, 264)
Screenshot: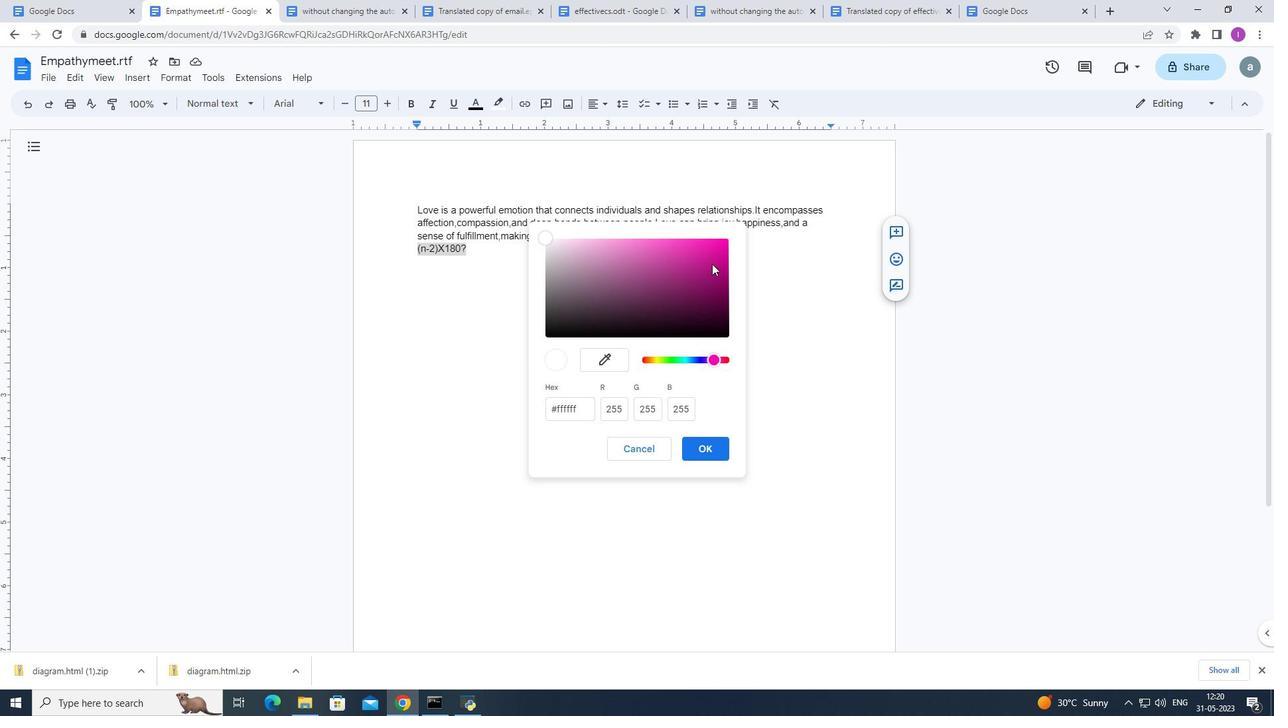 
Action: Mouse moved to (707, 449)
Screenshot: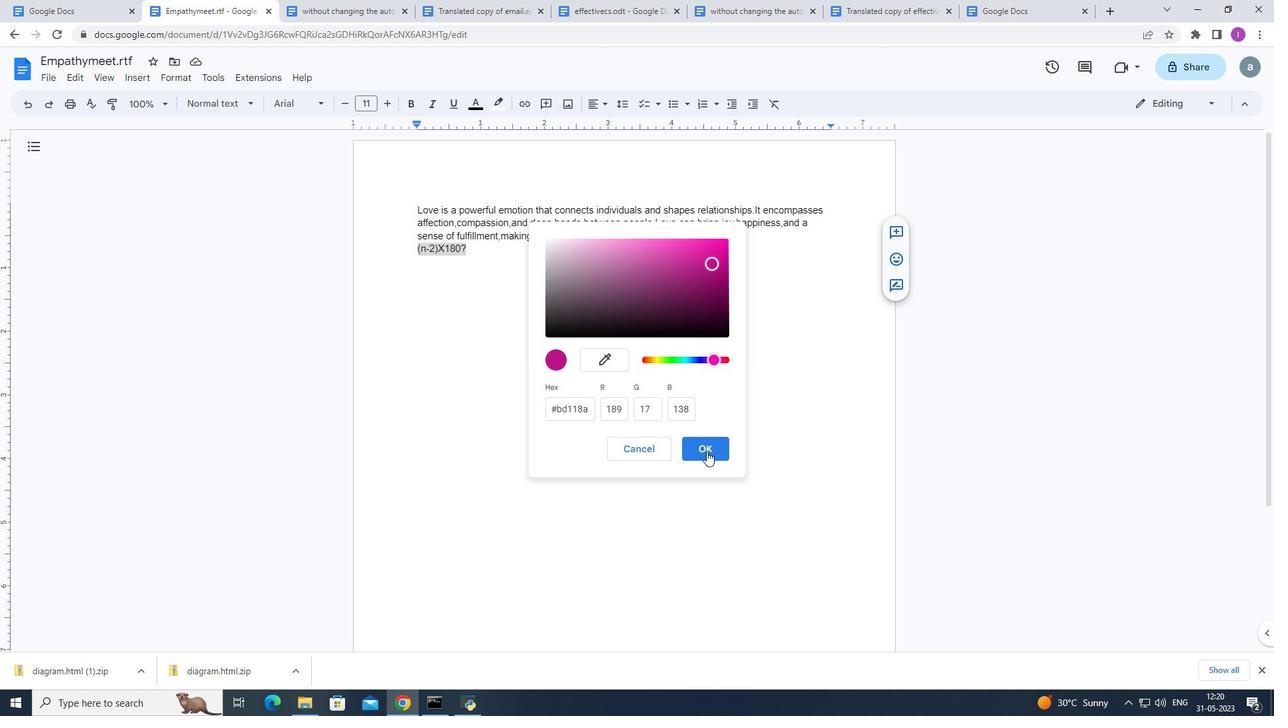 
Action: Mouse pressed left at (707, 449)
Screenshot: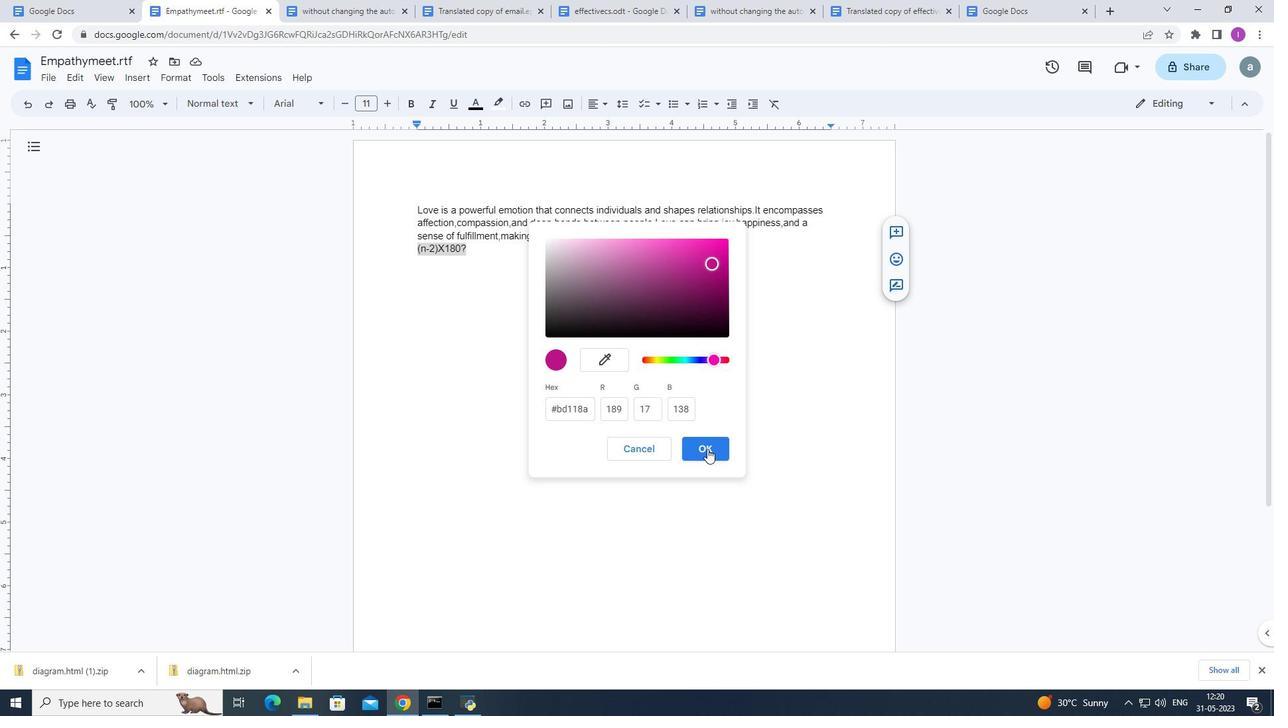 
Action: Mouse moved to (478, 340)
Screenshot: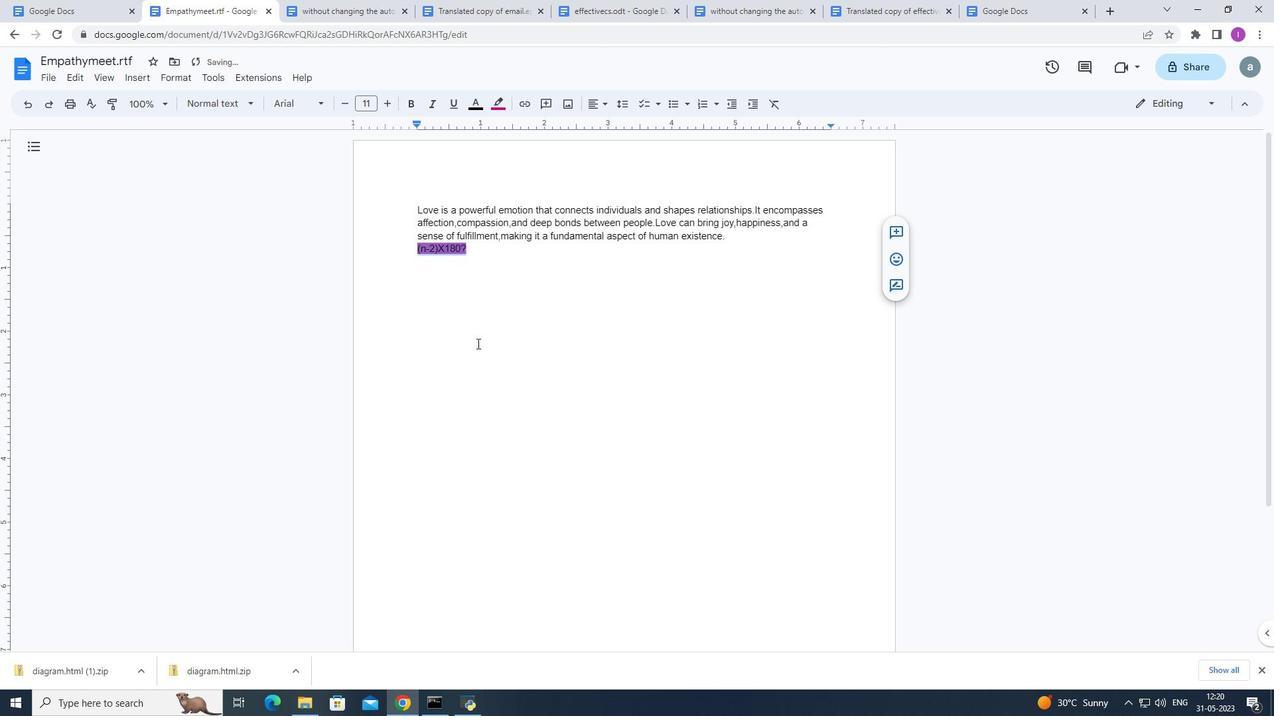 
Action: Mouse pressed left at (478, 340)
Screenshot: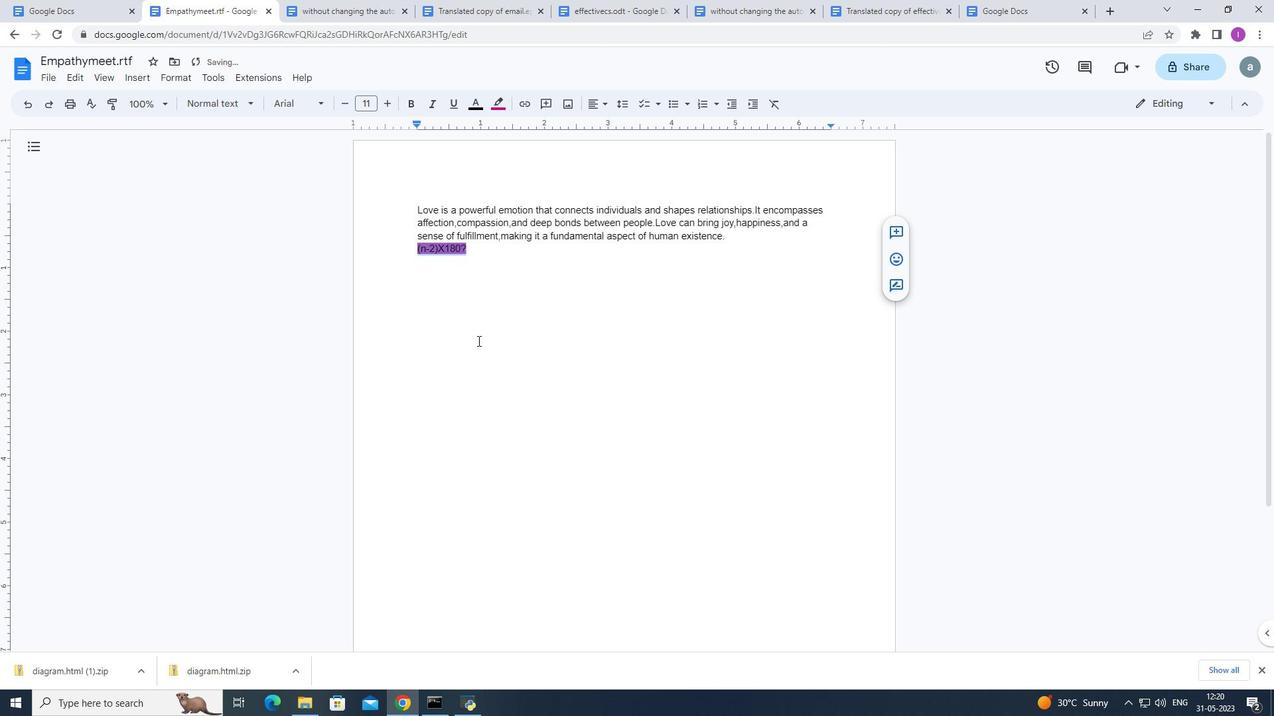 
Action: Mouse moved to (45, 76)
Screenshot: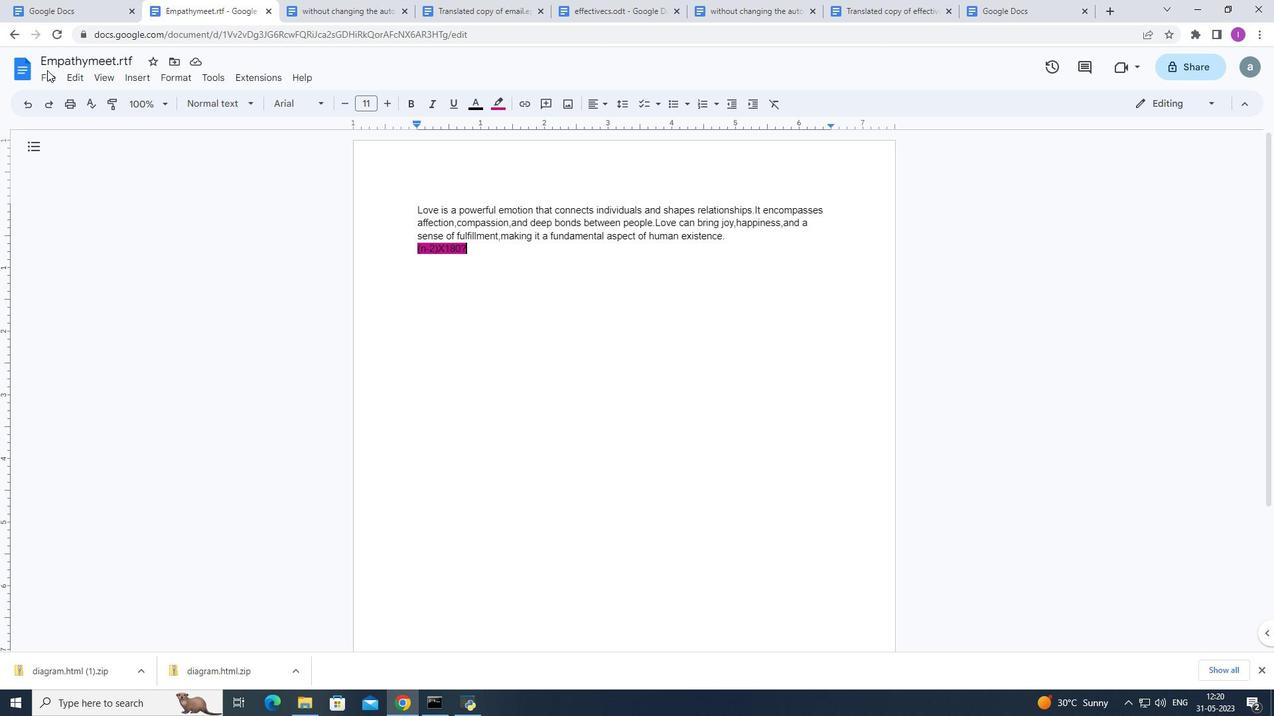 
Action: Mouse pressed left at (45, 76)
Screenshot: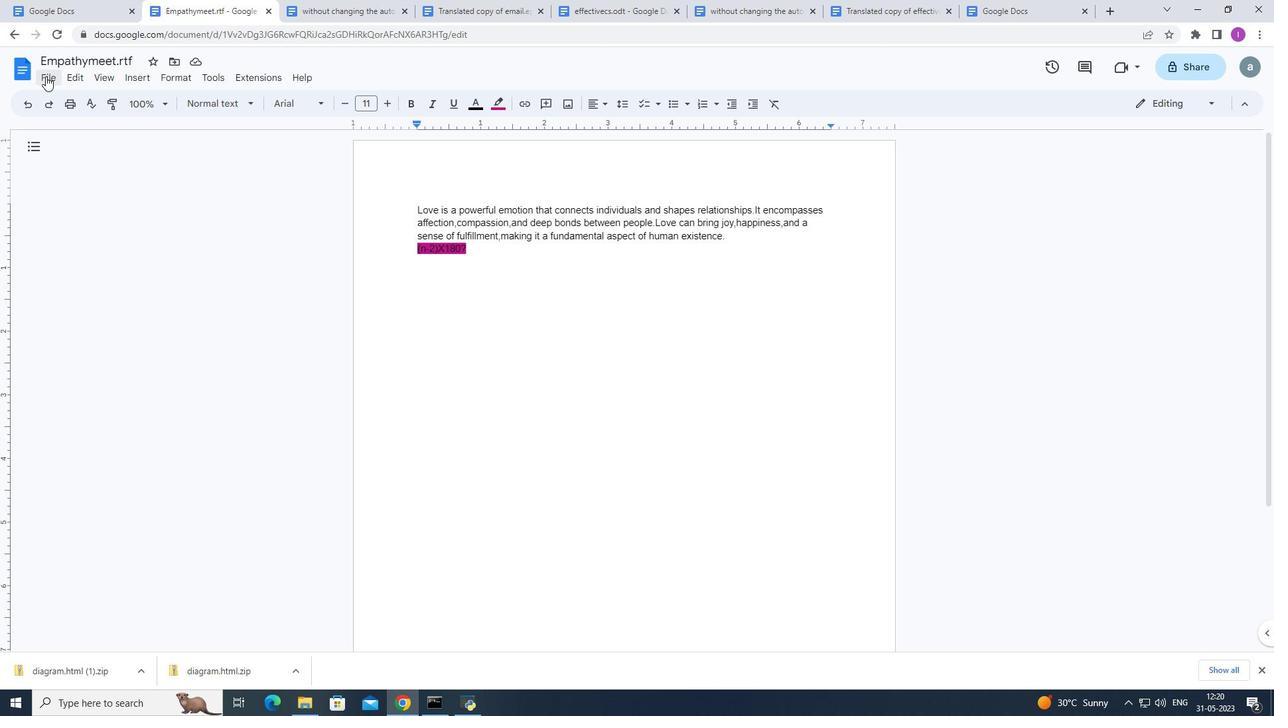 
Action: Mouse moved to (90, 438)
Screenshot: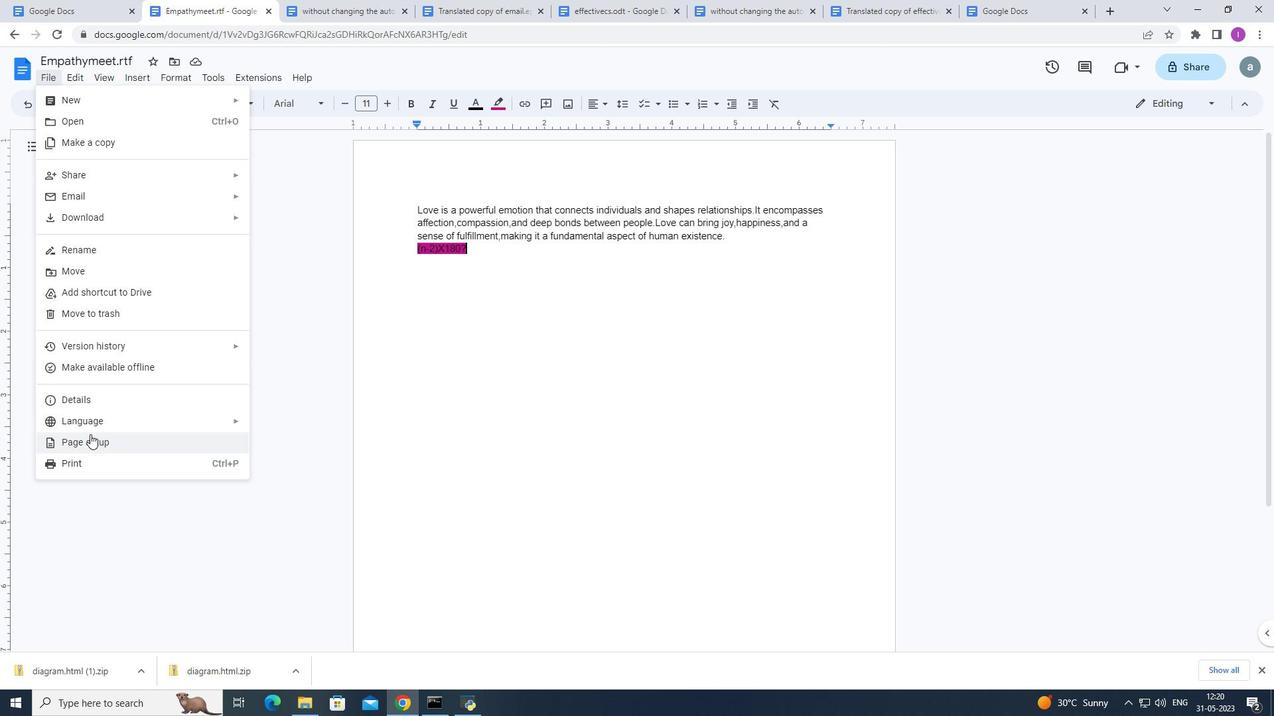 
Action: Mouse pressed left at (90, 438)
Screenshot: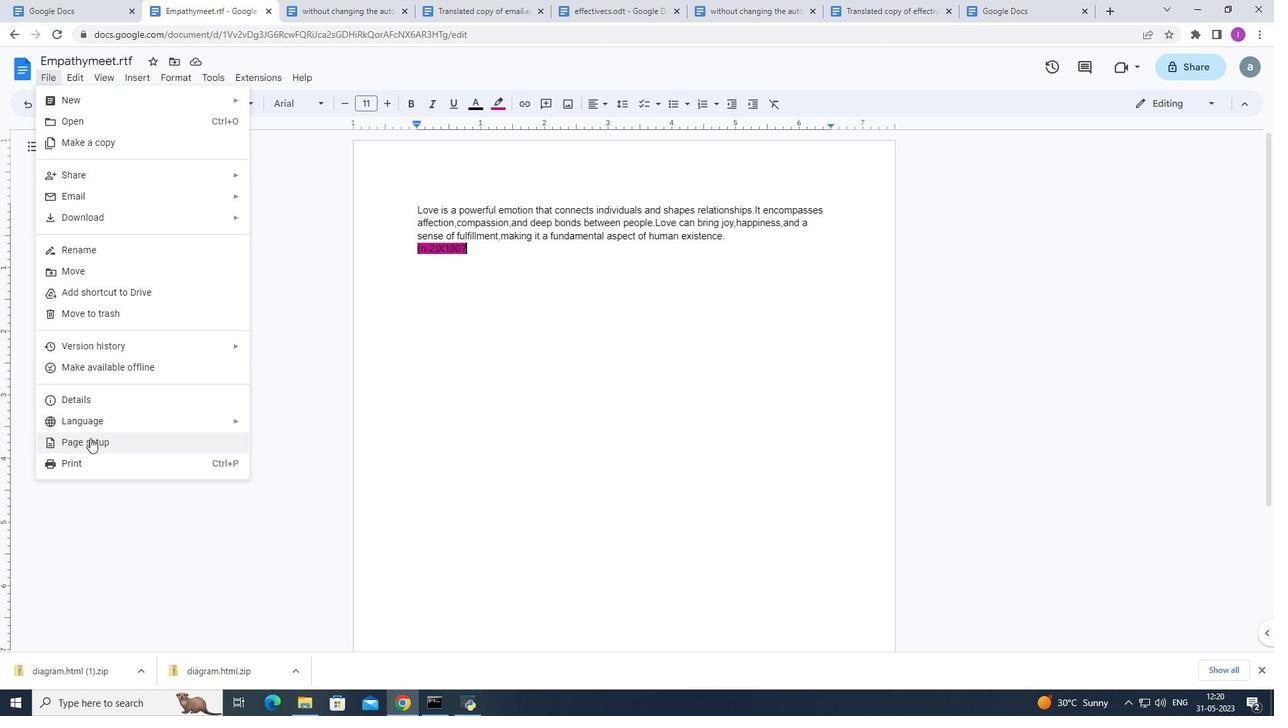 
Action: Mouse moved to (580, 331)
Screenshot: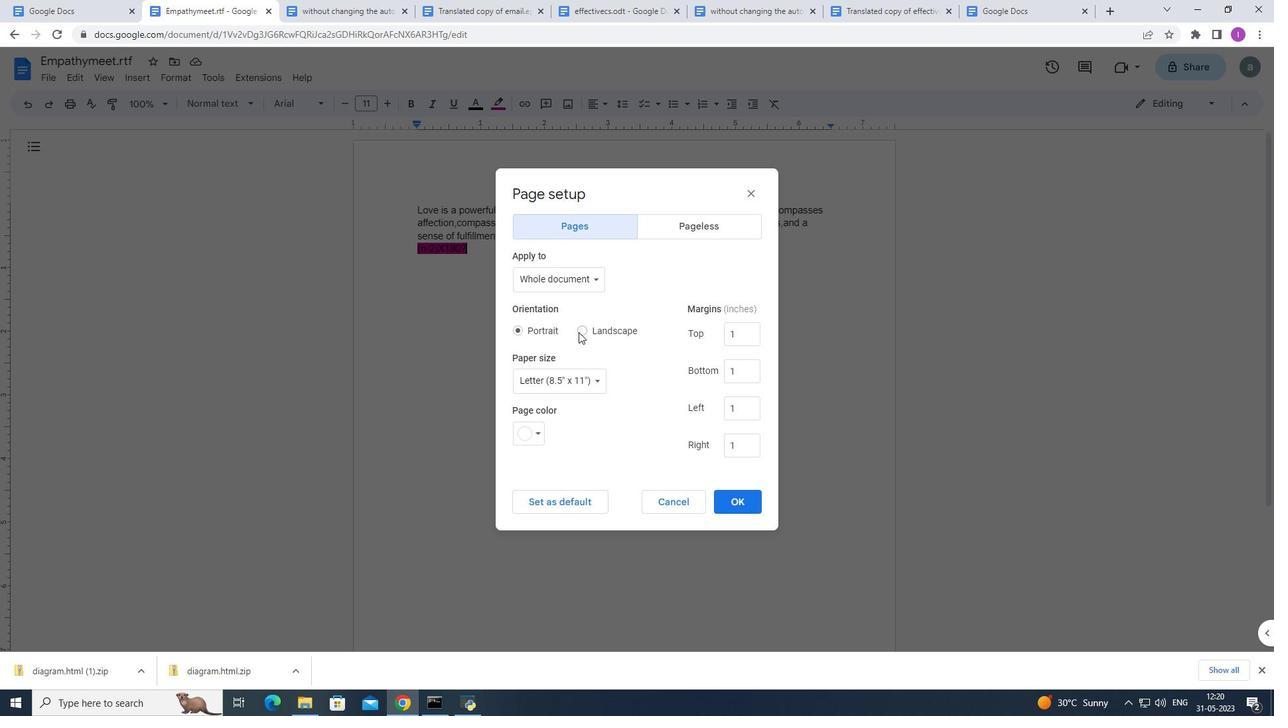 
Action: Mouse pressed left at (580, 331)
Screenshot: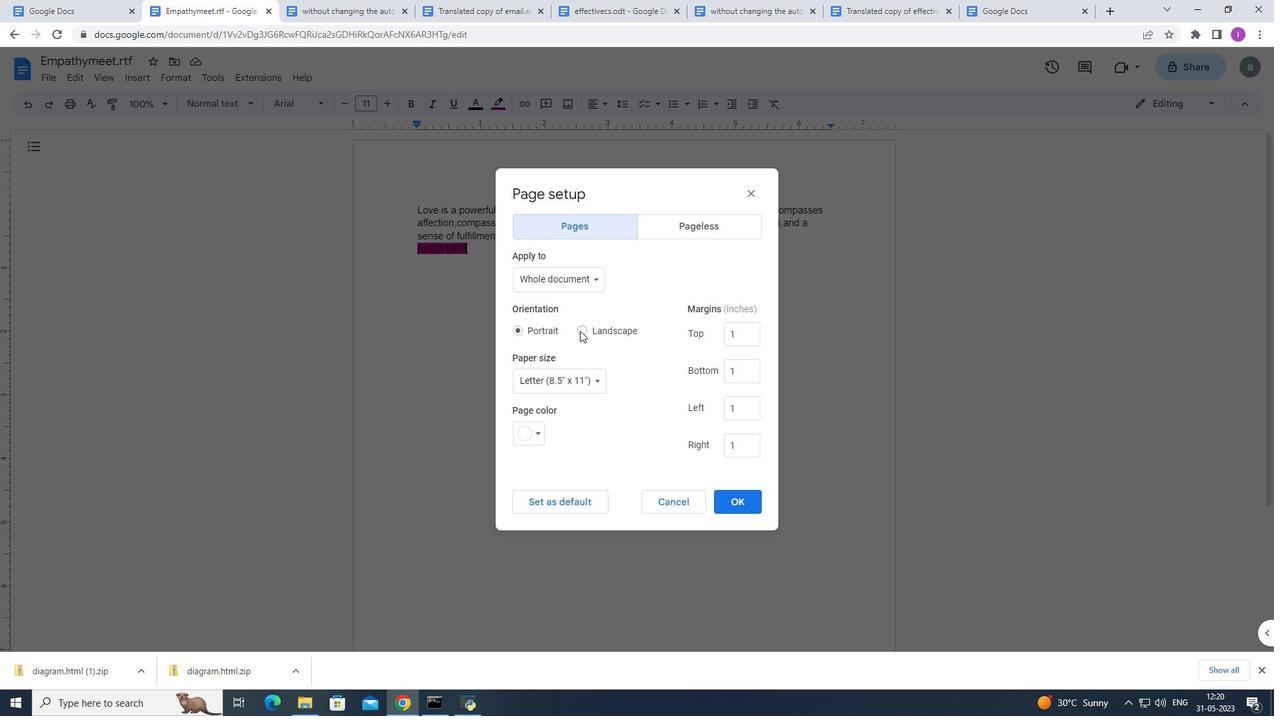 
Action: Mouse moved to (743, 499)
Screenshot: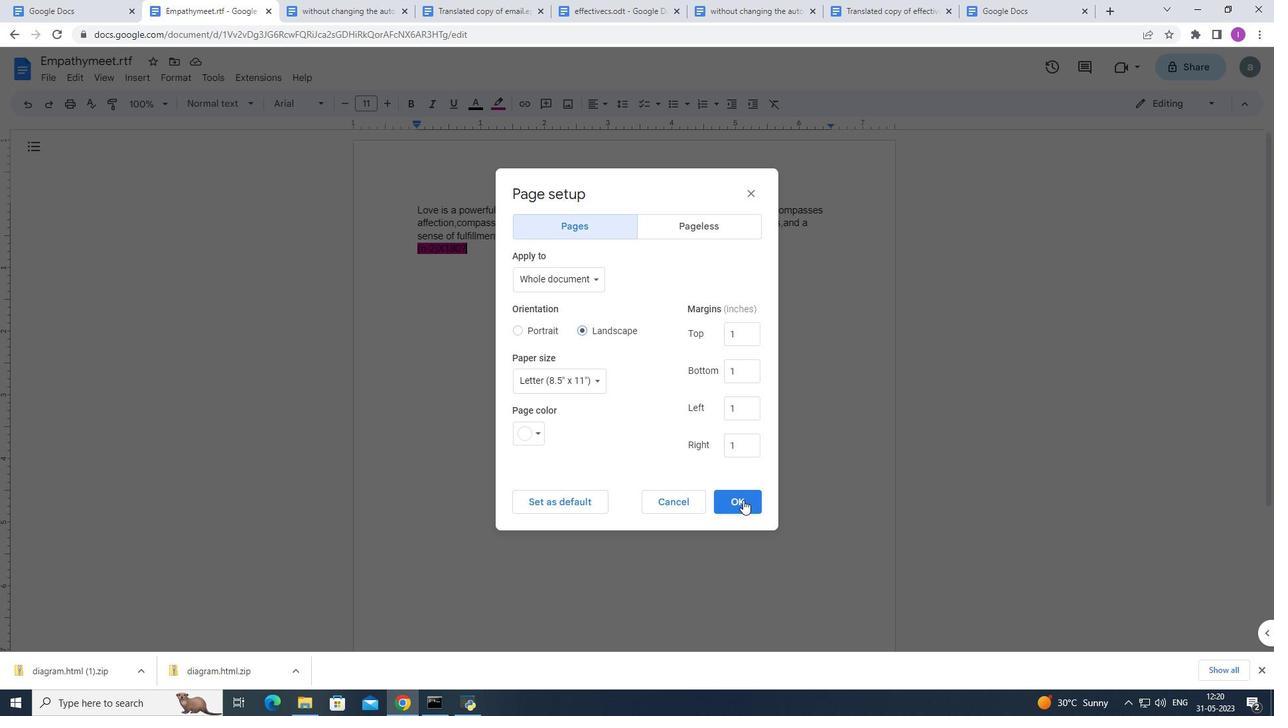 
Action: Mouse pressed left at (743, 499)
Screenshot: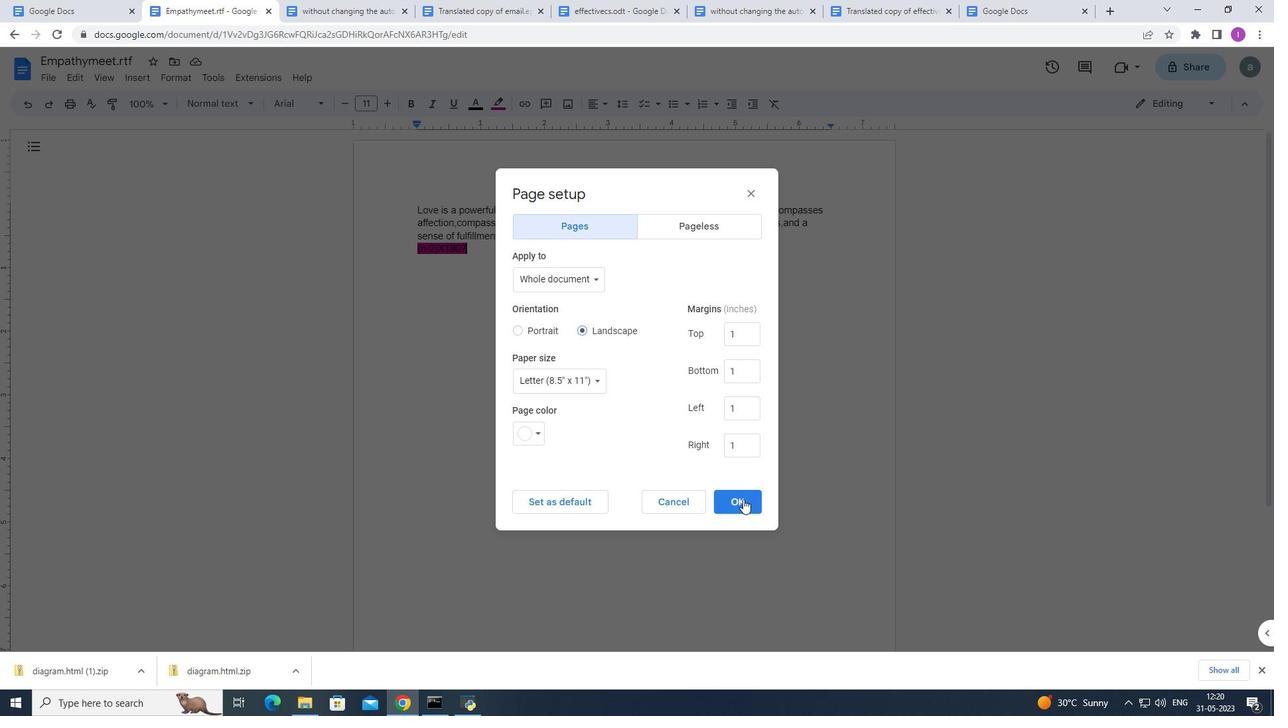 
Action: Mouse moved to (159, 437)
Screenshot: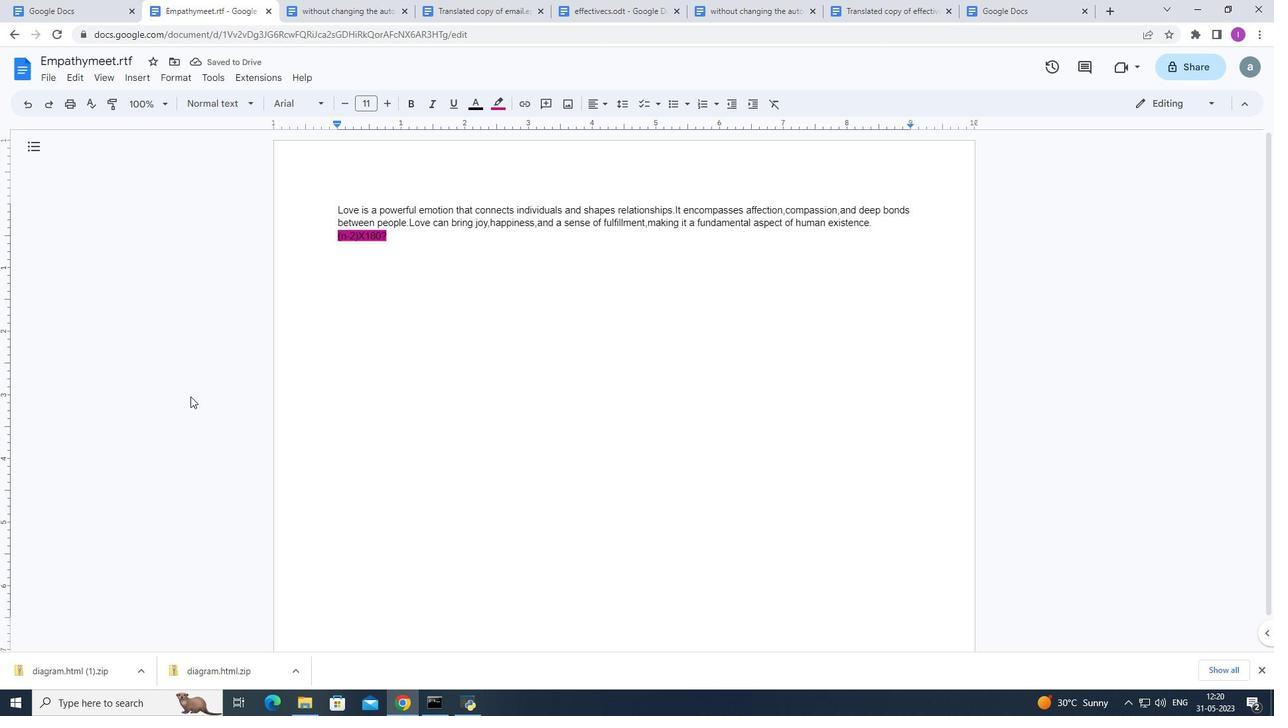 
